 Task: Look for space in Yaritagua, Venezuela from 12th July, 2023 to 16th July, 2023 for 8 adults in price range Rs.10000 to Rs.16000. Place can be private room with 8 bedrooms having 8 beds and 8 bathrooms. Property type can be house, flat, guest house. Amenities needed are: wifi, TV, free parkinig on premises, gym, breakfast. Booking option can be shelf check-in. Required host language is English.
Action: Mouse moved to (574, 140)
Screenshot: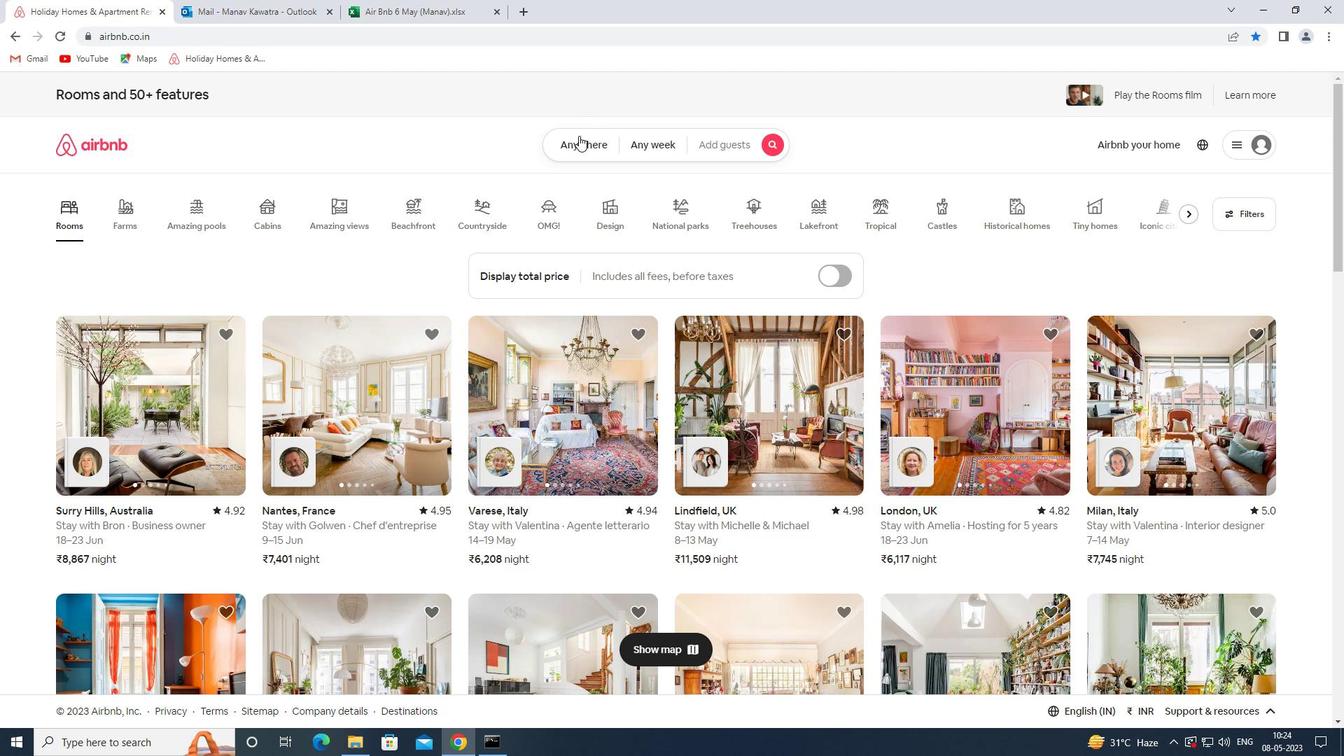 
Action: Mouse pressed left at (574, 140)
Screenshot: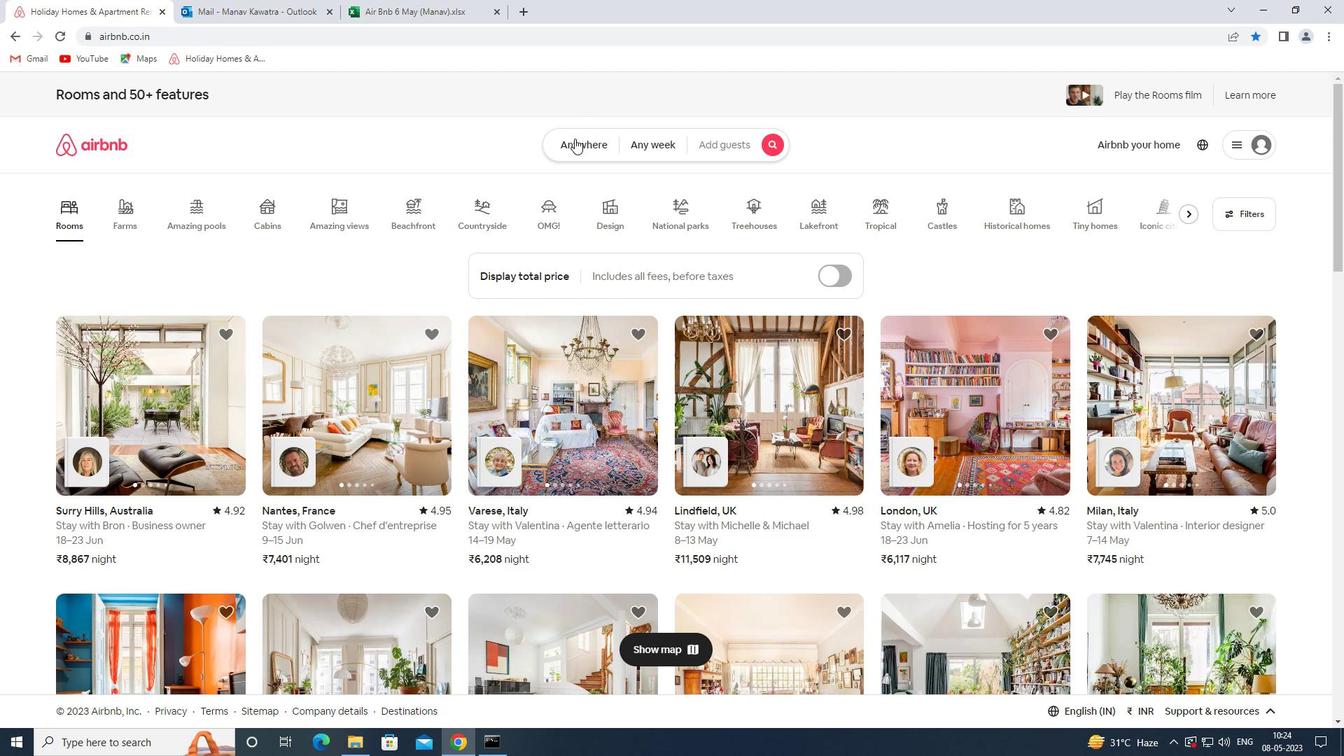
Action: Mouse moved to (502, 214)
Screenshot: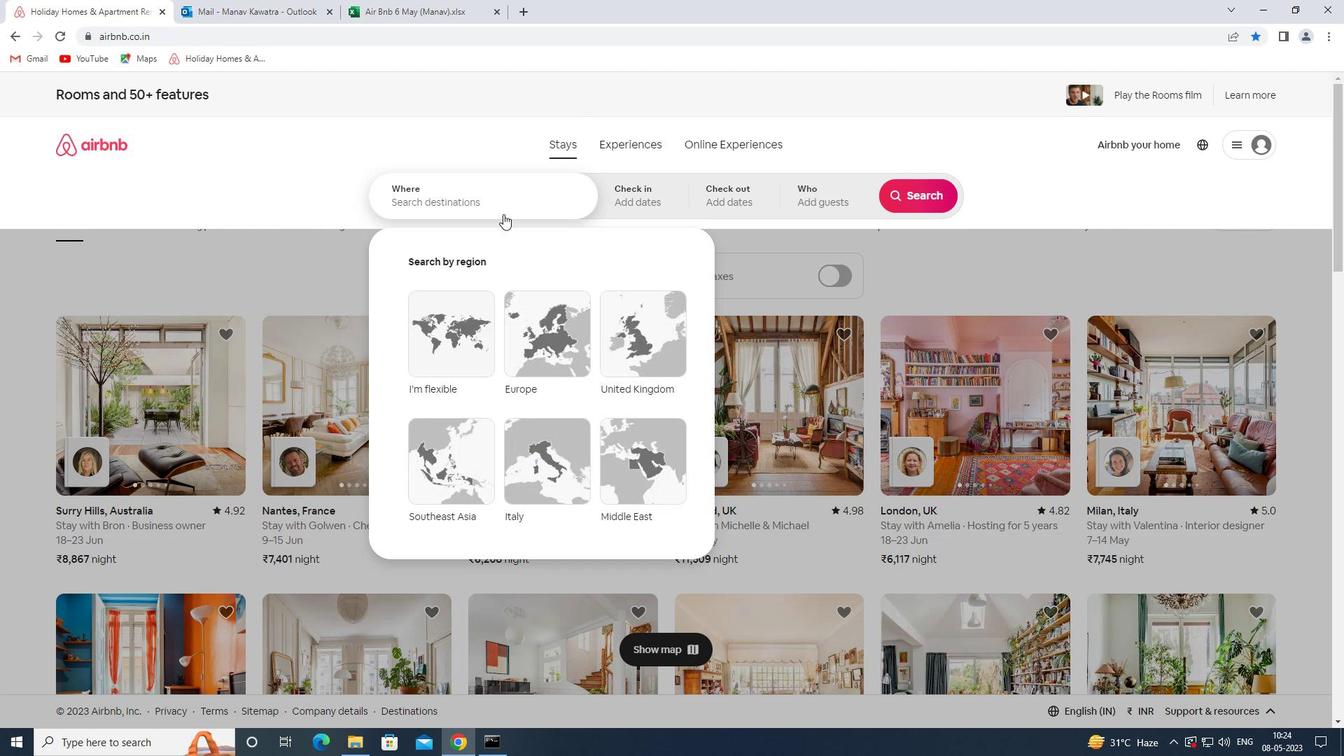 
Action: Mouse pressed left at (502, 214)
Screenshot: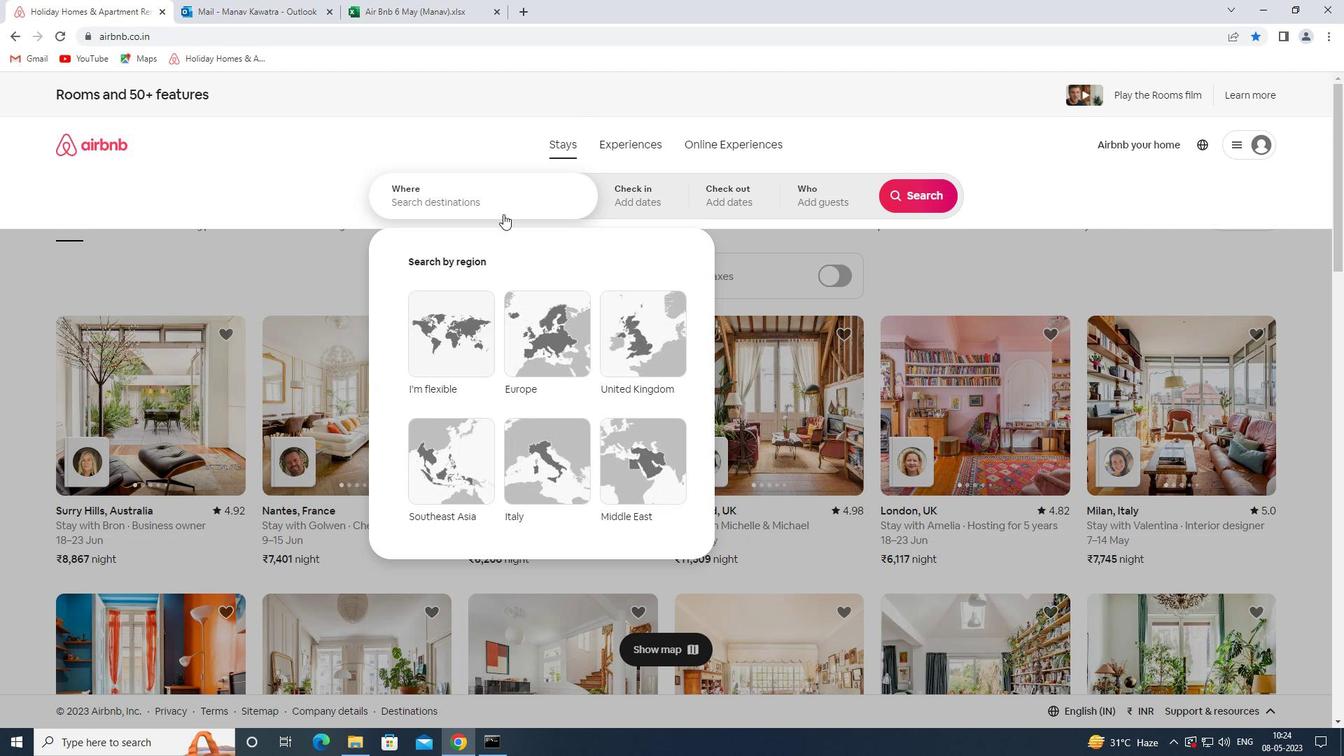 
Action: Mouse moved to (499, 200)
Screenshot: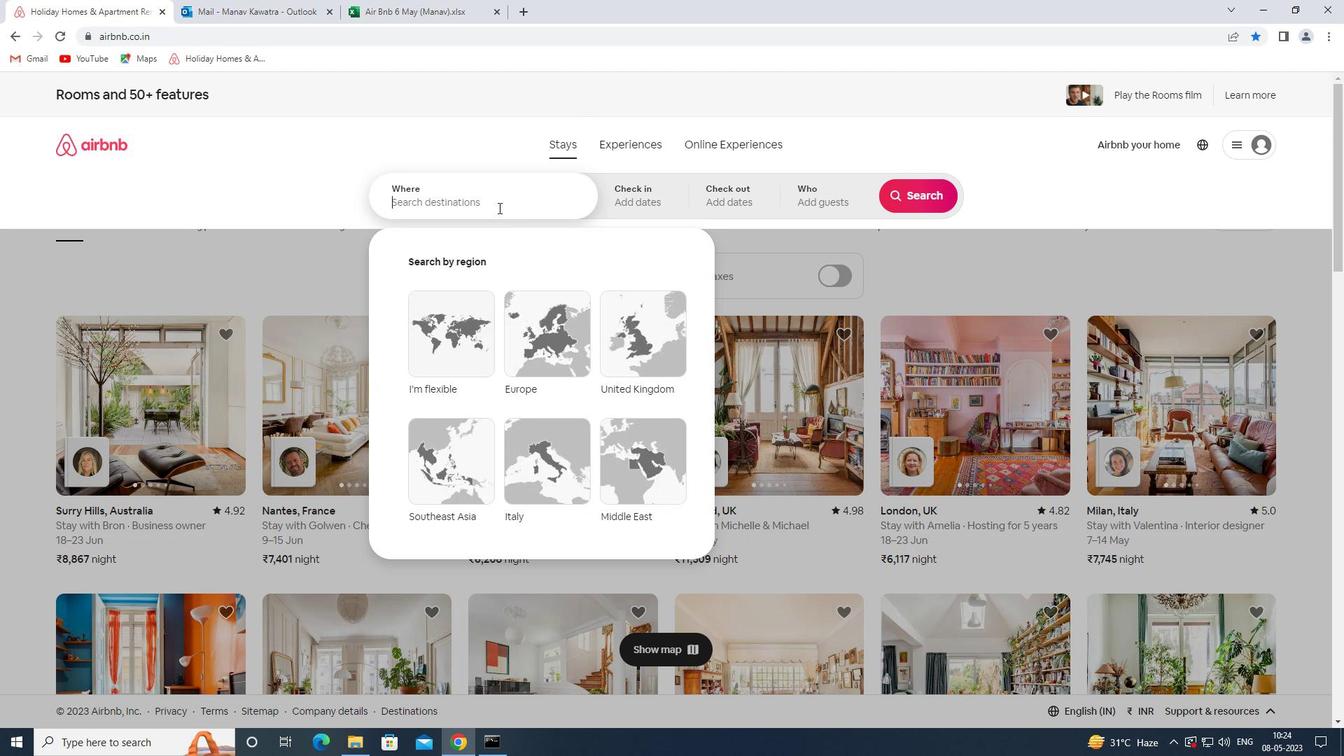 
Action: Mouse pressed left at (499, 200)
Screenshot: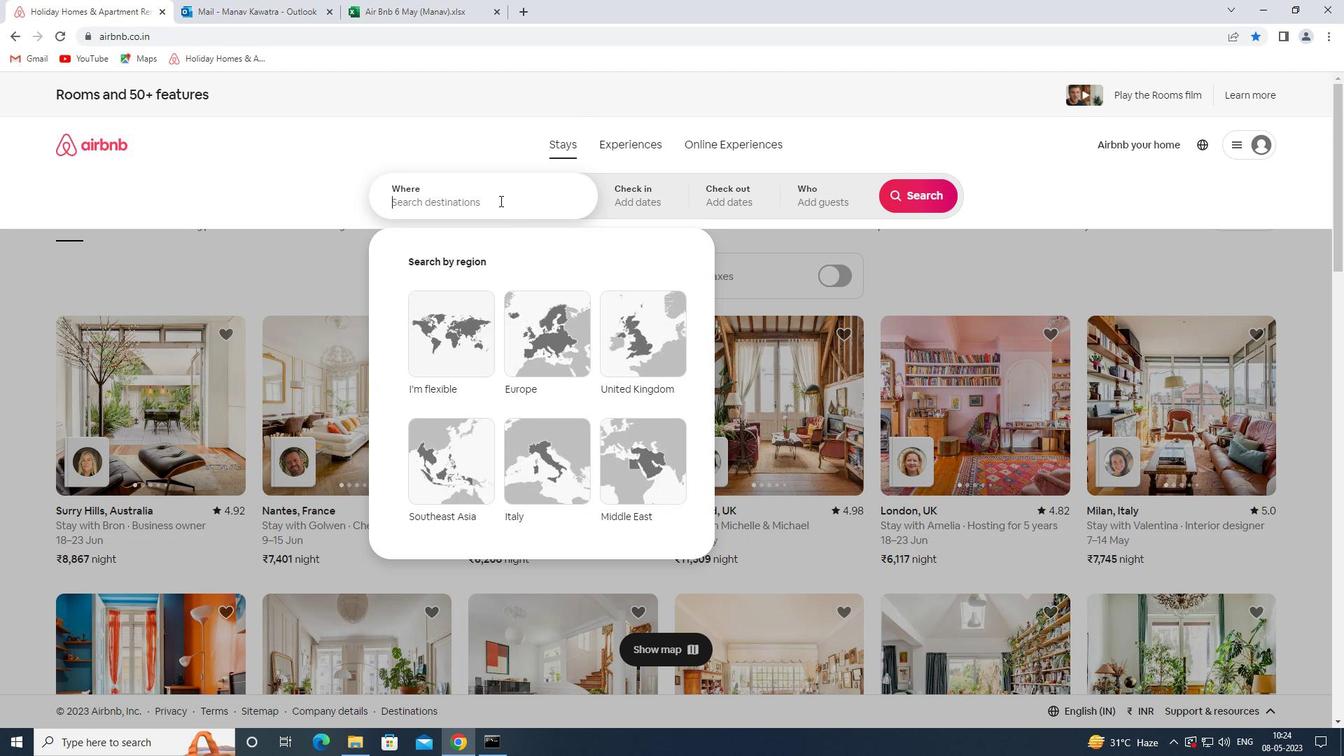 
Action: Key pressed <Key.shift_r><Key.shift_r><Key.shift_r><Key.shift_r><Key.shift_r><Key.shift_r><Key.shift_r><Key.shift_r><Key.shift_r><Key.shift_r><Key.shift_r><Key.shift_r><Key.shift_r><Key.shift_r><Key.shift_r><Key.shift_r><Key.shift_r><Key.shift_r><Key.shift_r><Key.shift_r><Key.shift_r><Key.shift_r><Key.shift_r>Yaritagua<Key.space><Key.shift><Key.shift><Key.shift><Key.shift><Key.shift><Key.shift><Key.shift><Key.shift><Key.shift><Key.shift><Key.shift>VENEZUELA<Key.space><Key.enter>
Screenshot: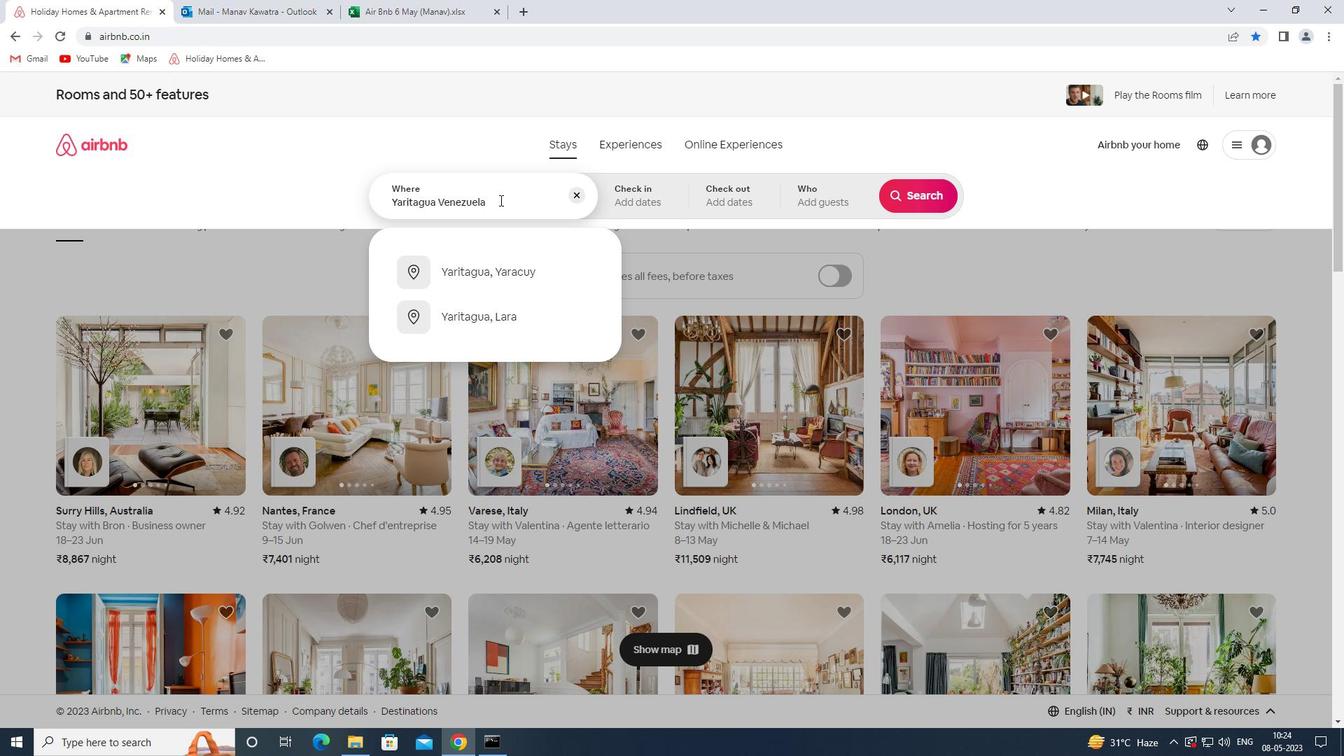 
Action: Mouse moved to (910, 305)
Screenshot: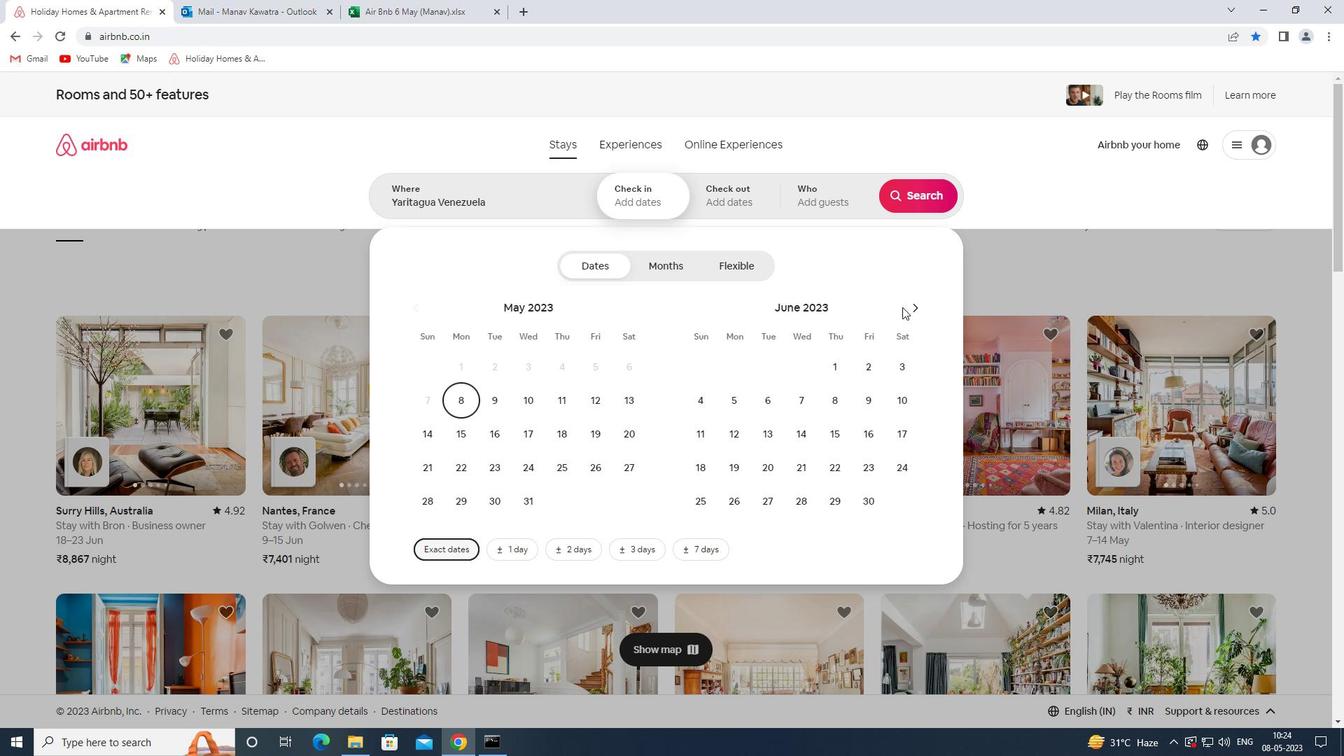 
Action: Mouse pressed left at (910, 305)
Screenshot: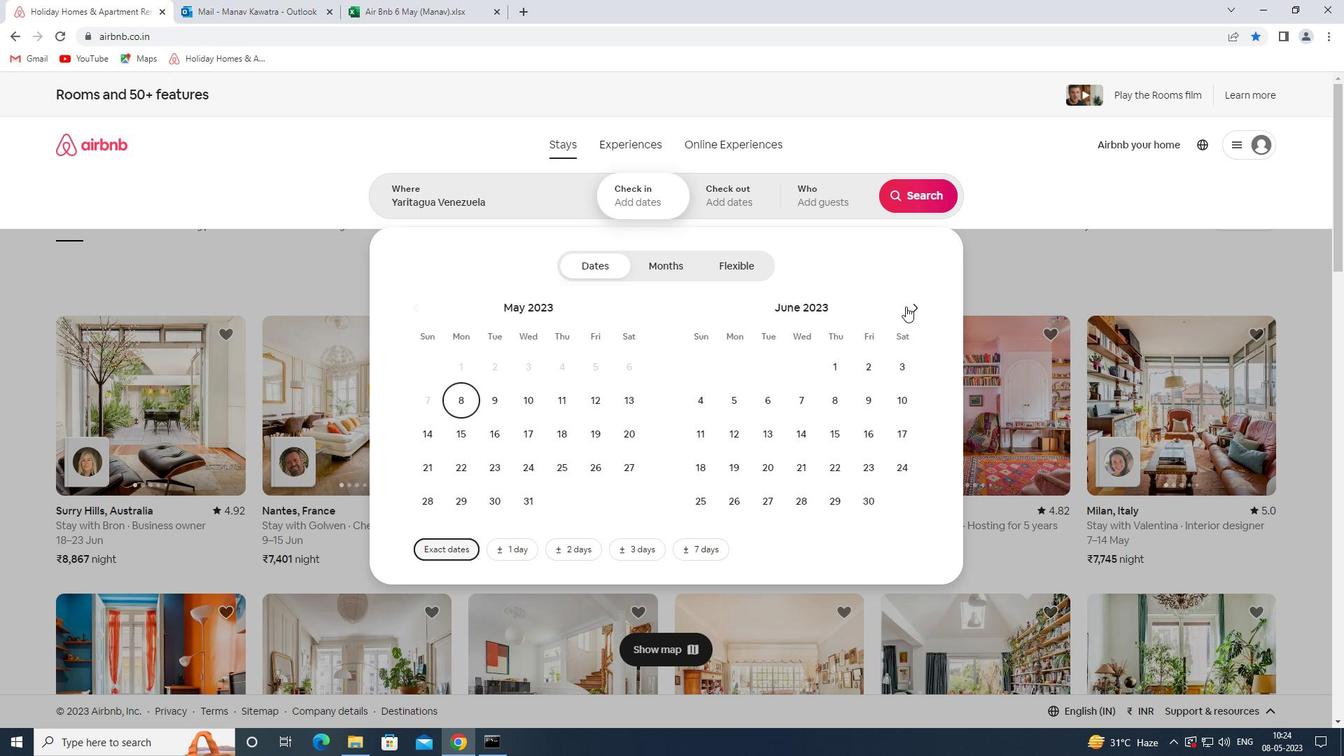 
Action: Mouse moved to (800, 441)
Screenshot: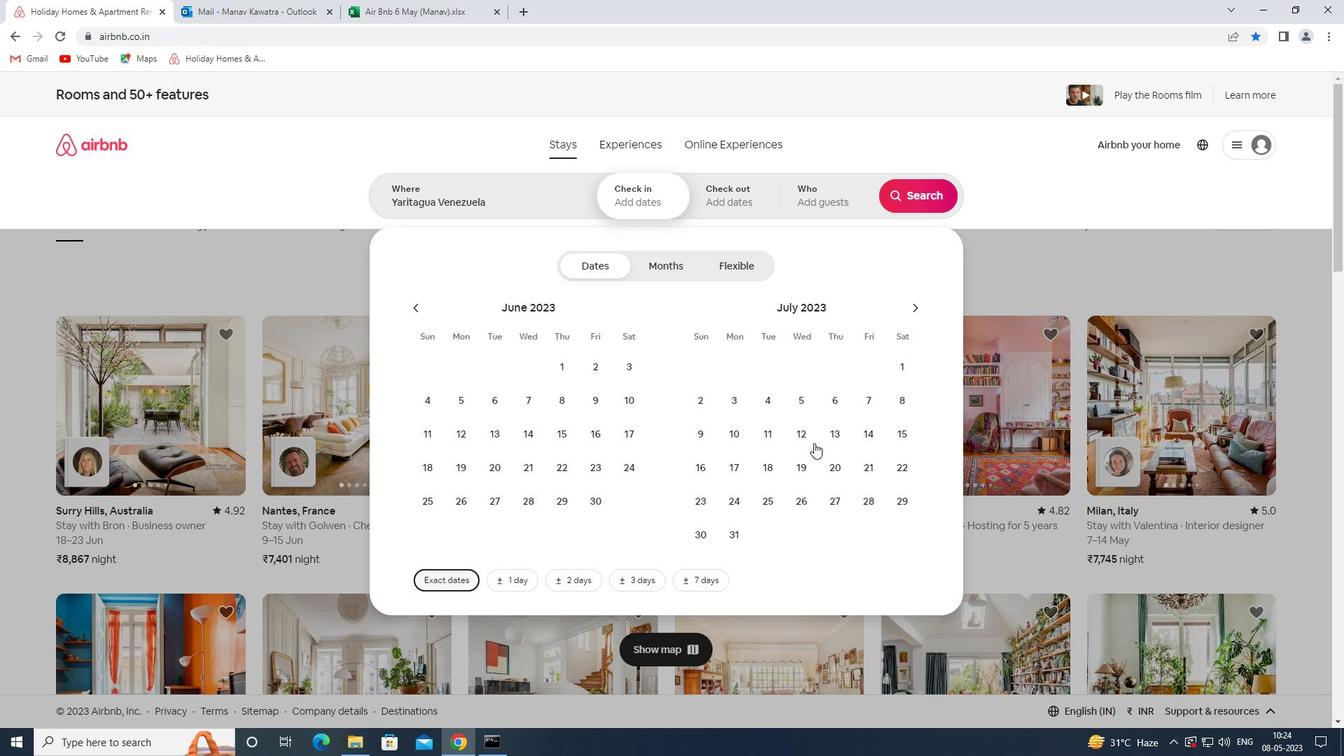 
Action: Mouse pressed left at (800, 441)
Screenshot: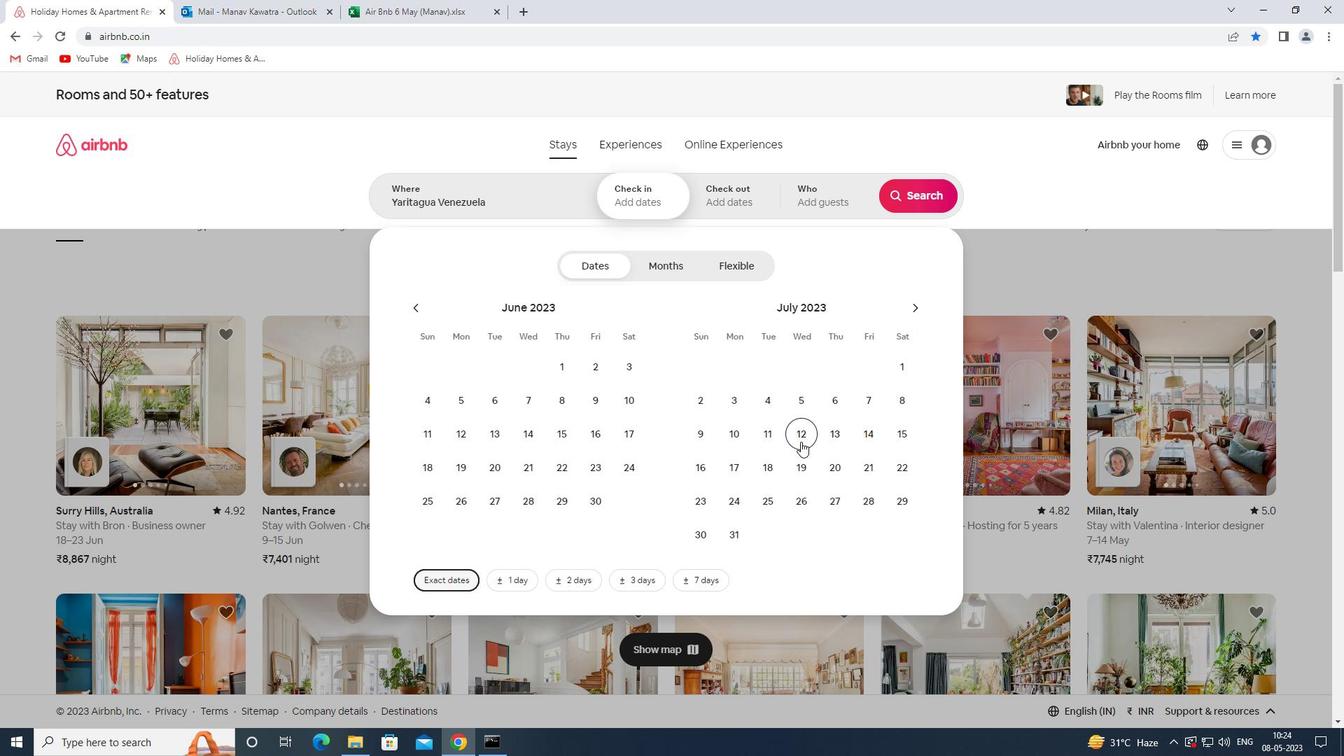 
Action: Mouse moved to (702, 471)
Screenshot: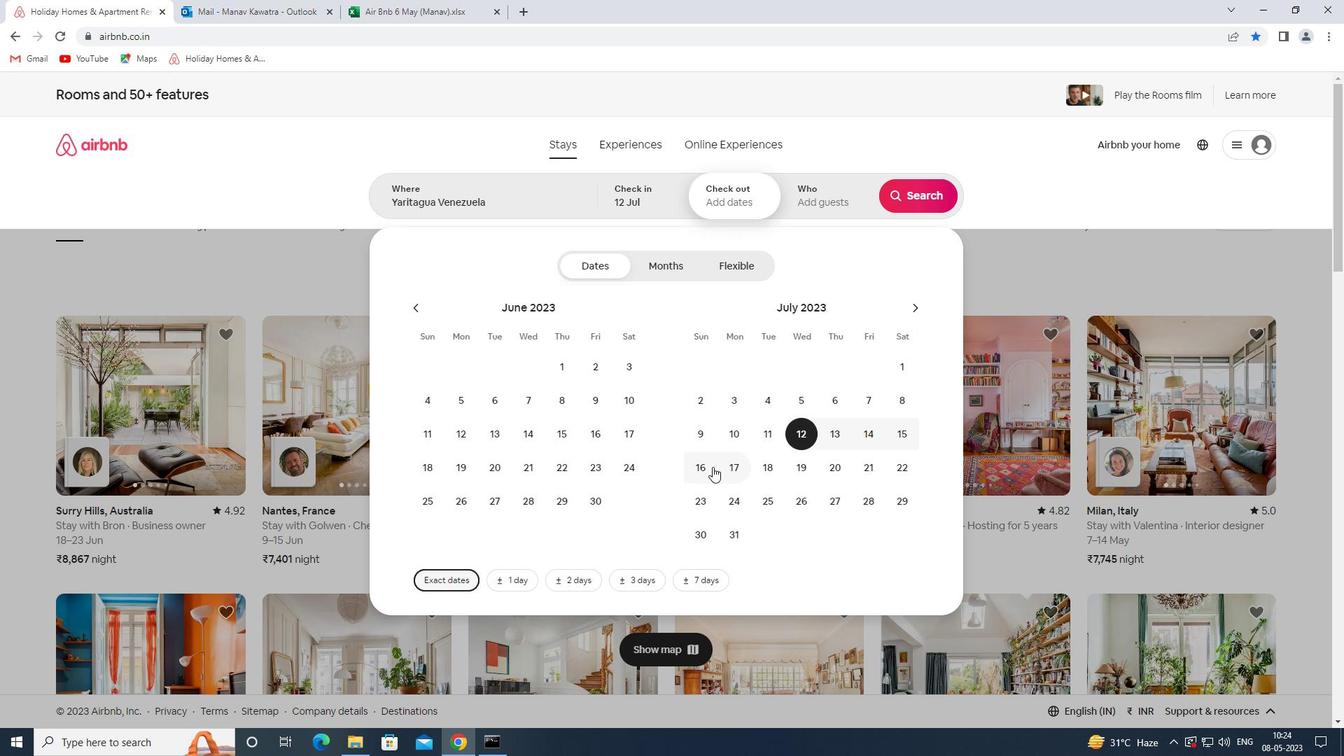 
Action: Mouse pressed left at (702, 471)
Screenshot: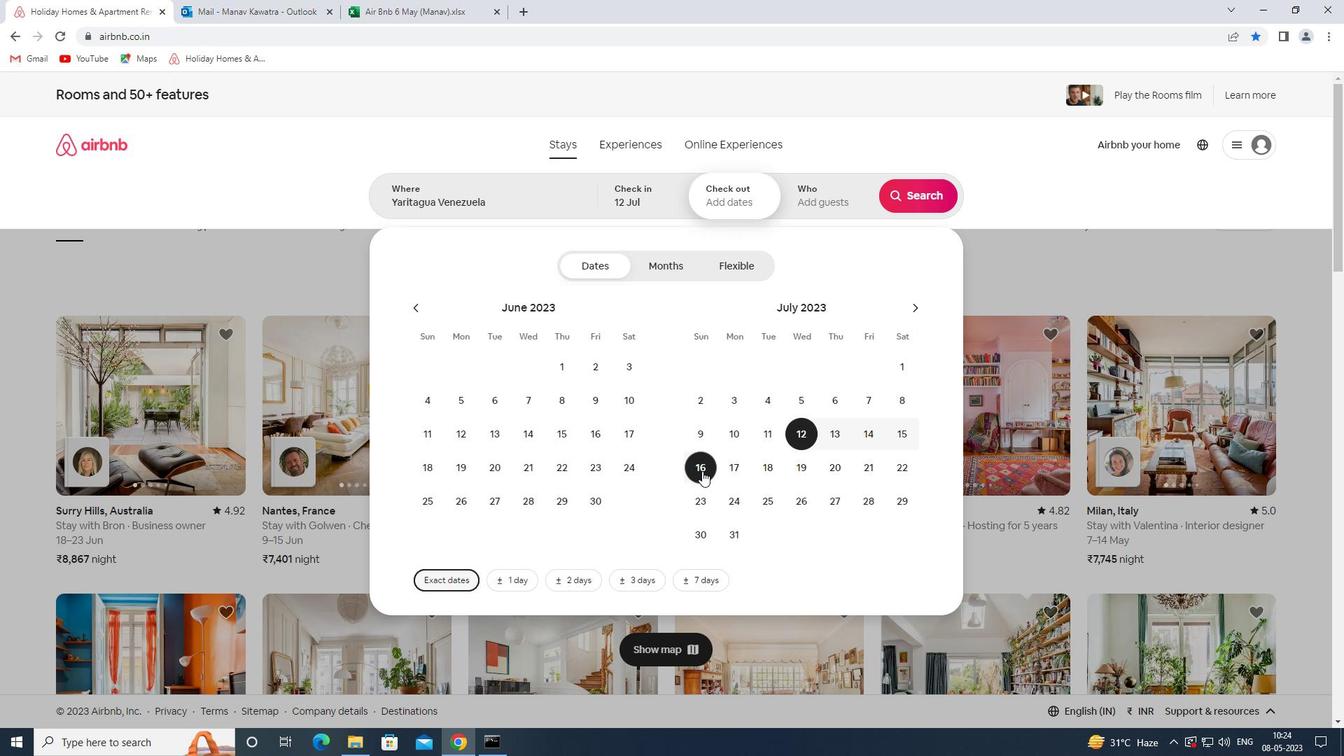 
Action: Mouse moved to (837, 195)
Screenshot: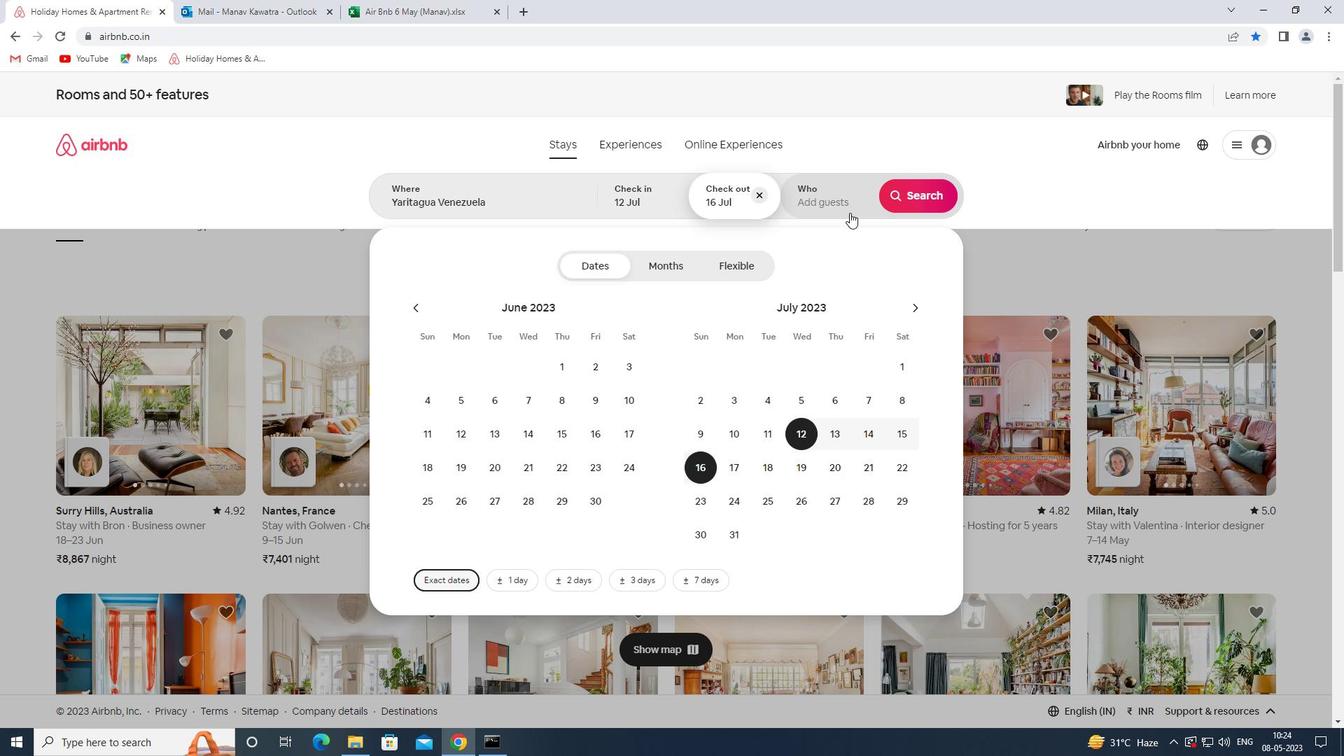 
Action: Mouse pressed left at (837, 195)
Screenshot: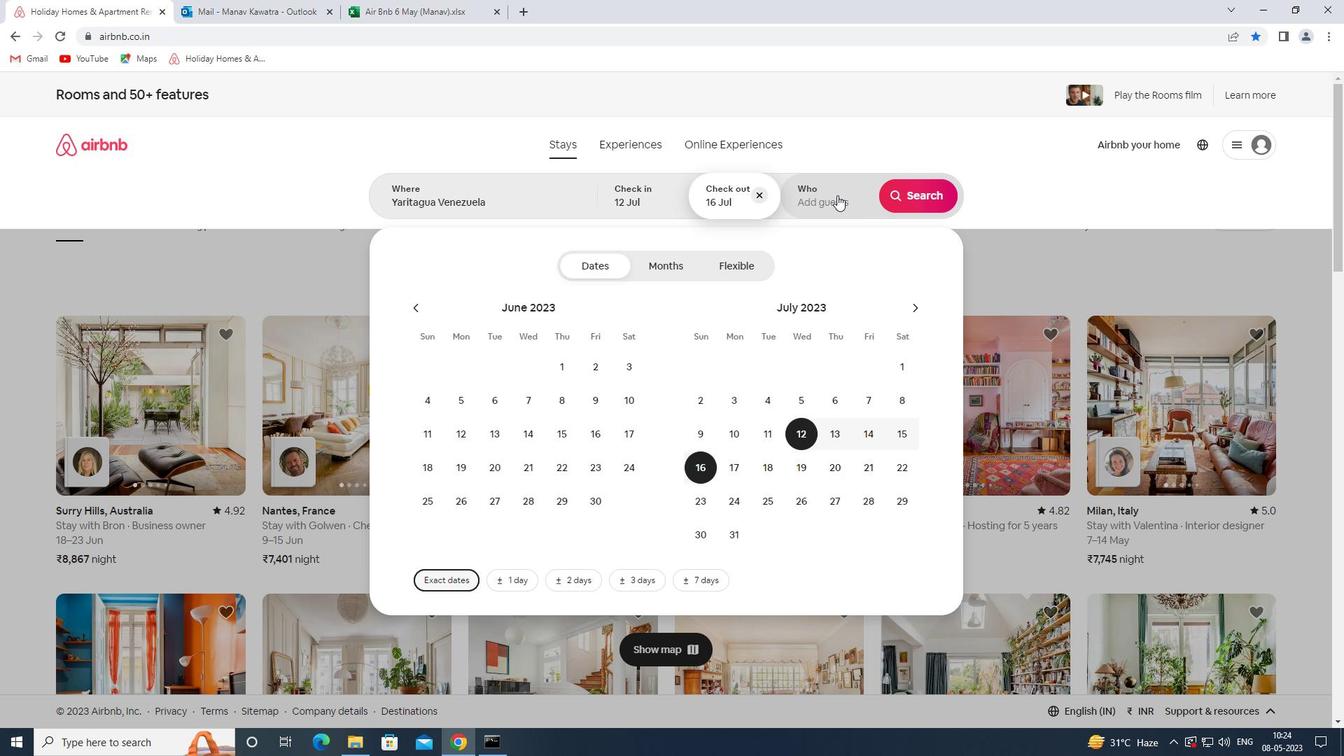 
Action: Mouse moved to (918, 273)
Screenshot: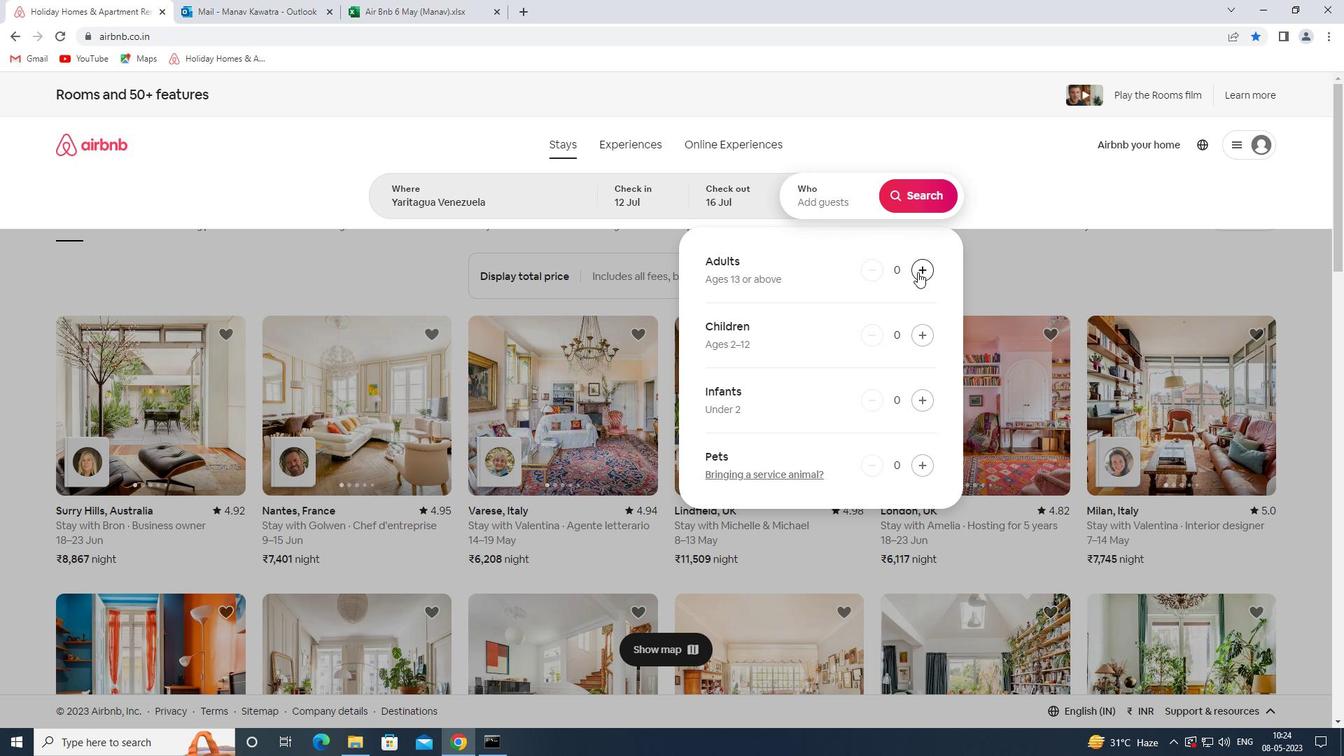 
Action: Mouse pressed left at (918, 273)
Screenshot: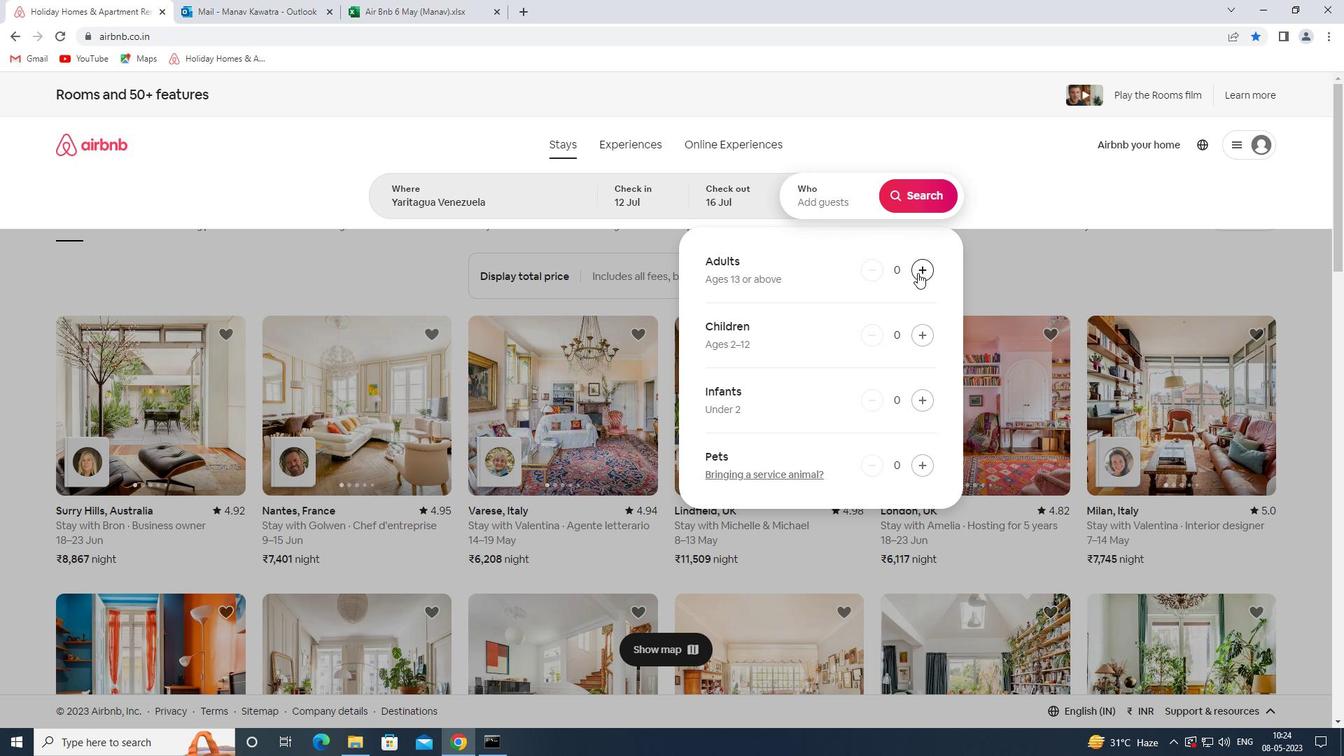
Action: Mouse pressed left at (918, 273)
Screenshot: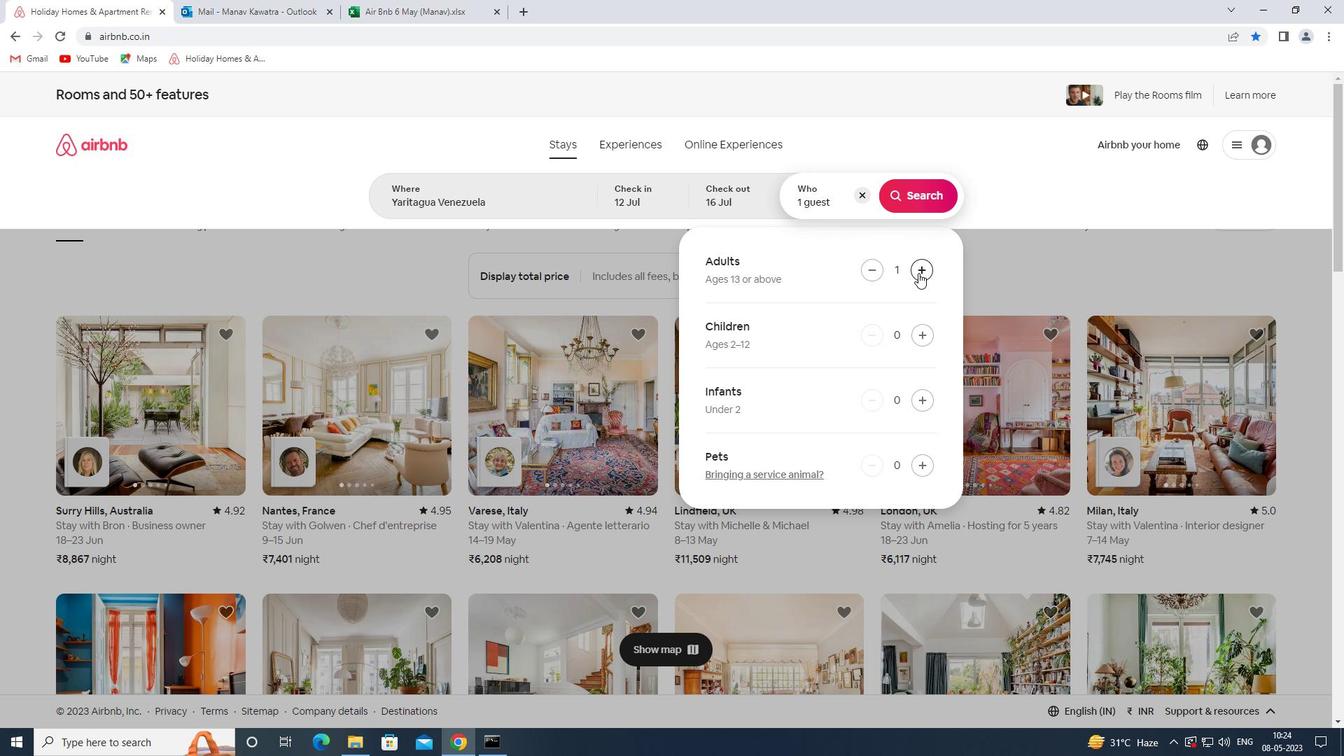 
Action: Mouse pressed left at (918, 273)
Screenshot: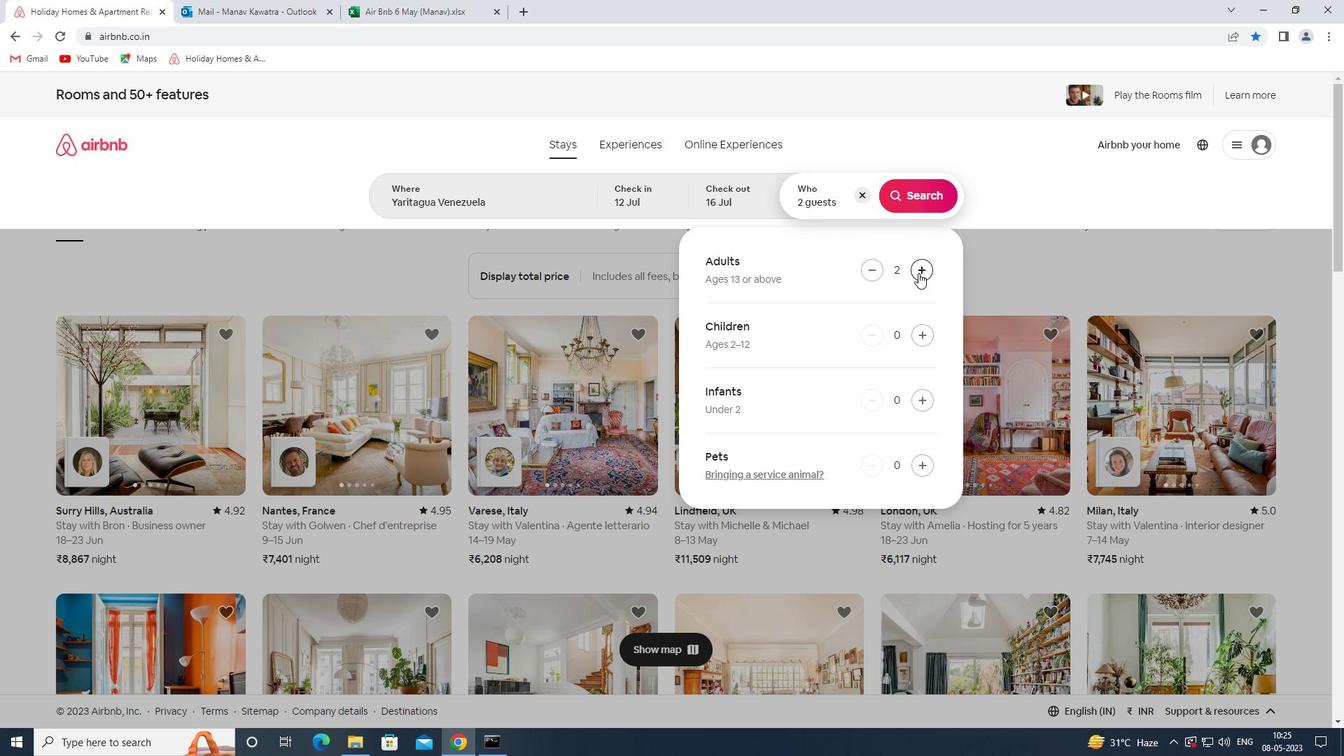 
Action: Mouse pressed left at (918, 273)
Screenshot: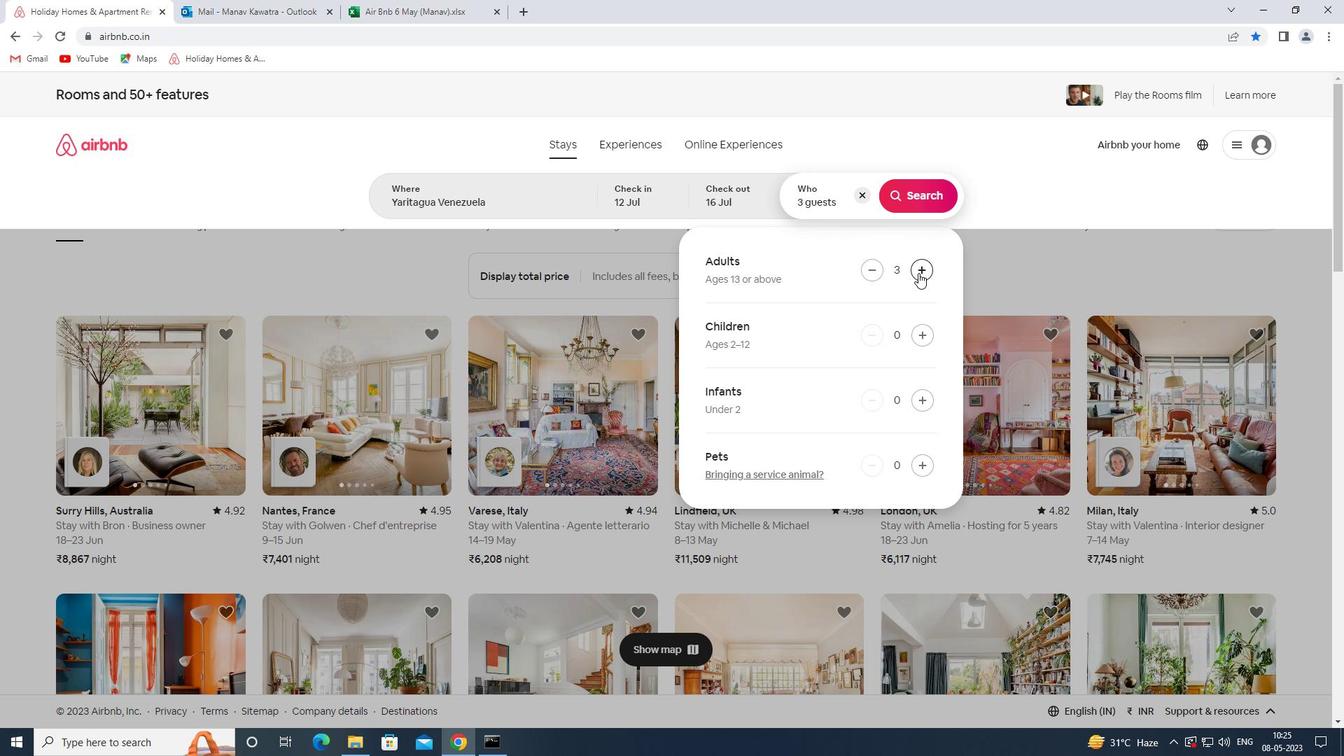 
Action: Mouse pressed left at (918, 273)
Screenshot: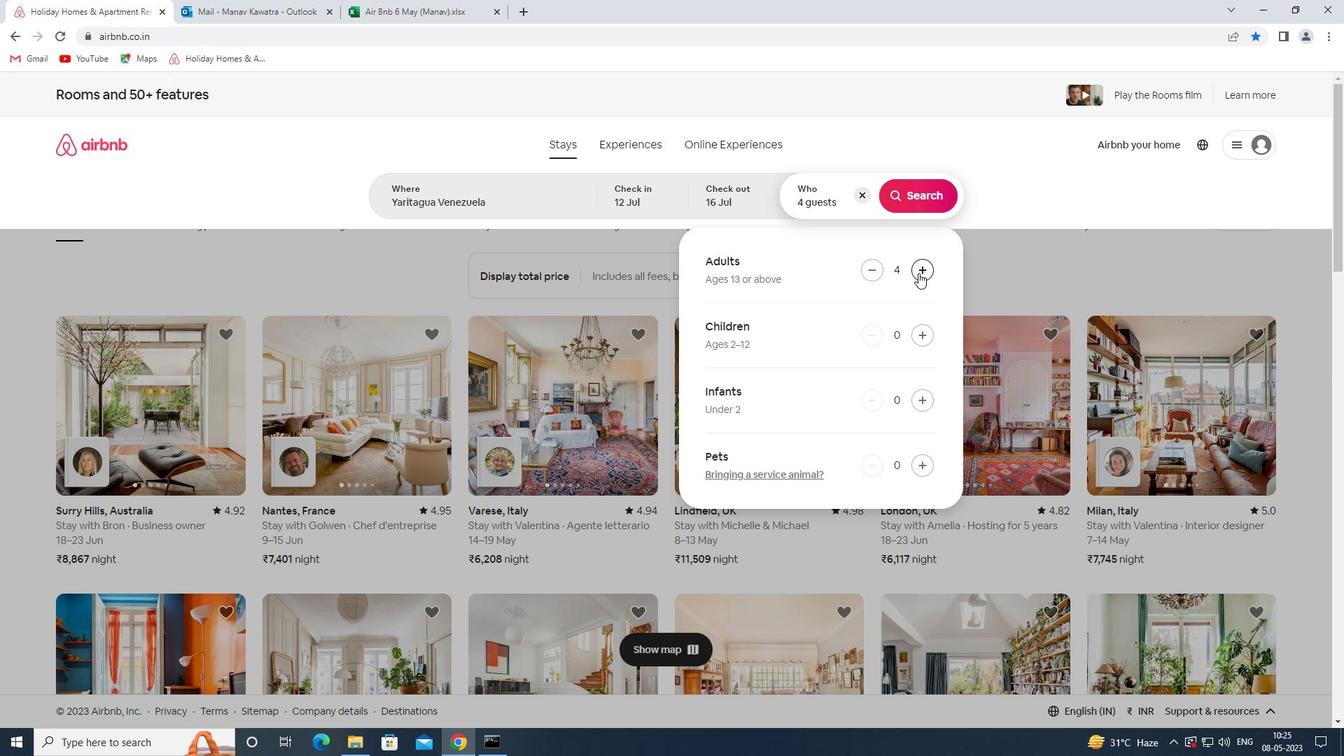 
Action: Mouse pressed left at (918, 273)
Screenshot: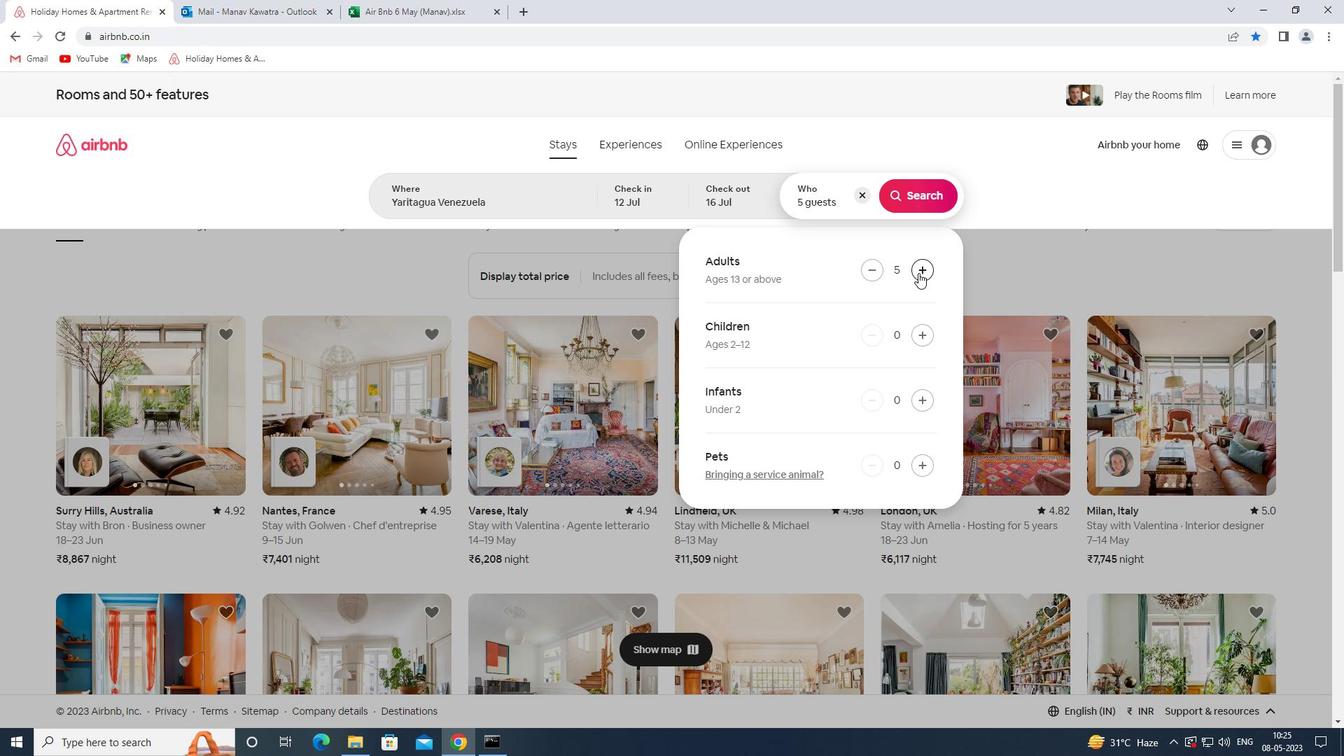 
Action: Mouse pressed left at (918, 273)
Screenshot: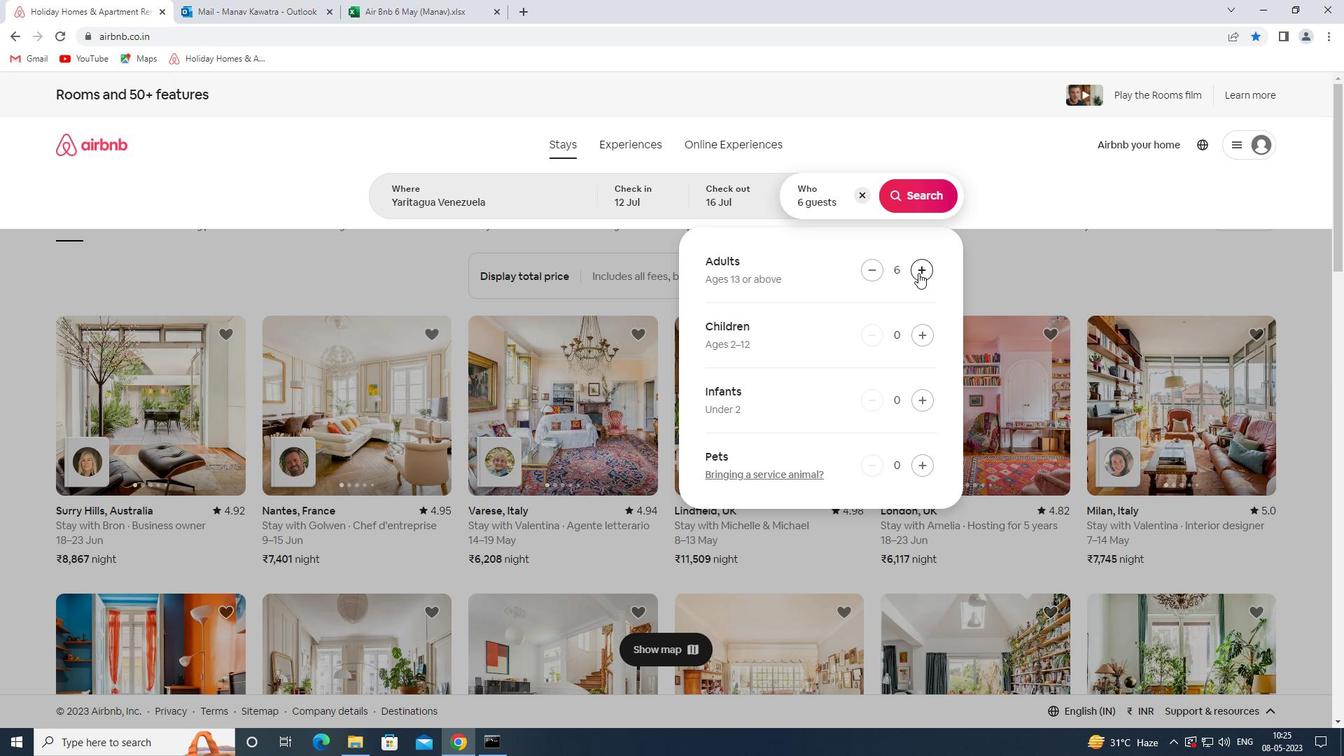 
Action: Mouse pressed left at (918, 273)
Screenshot: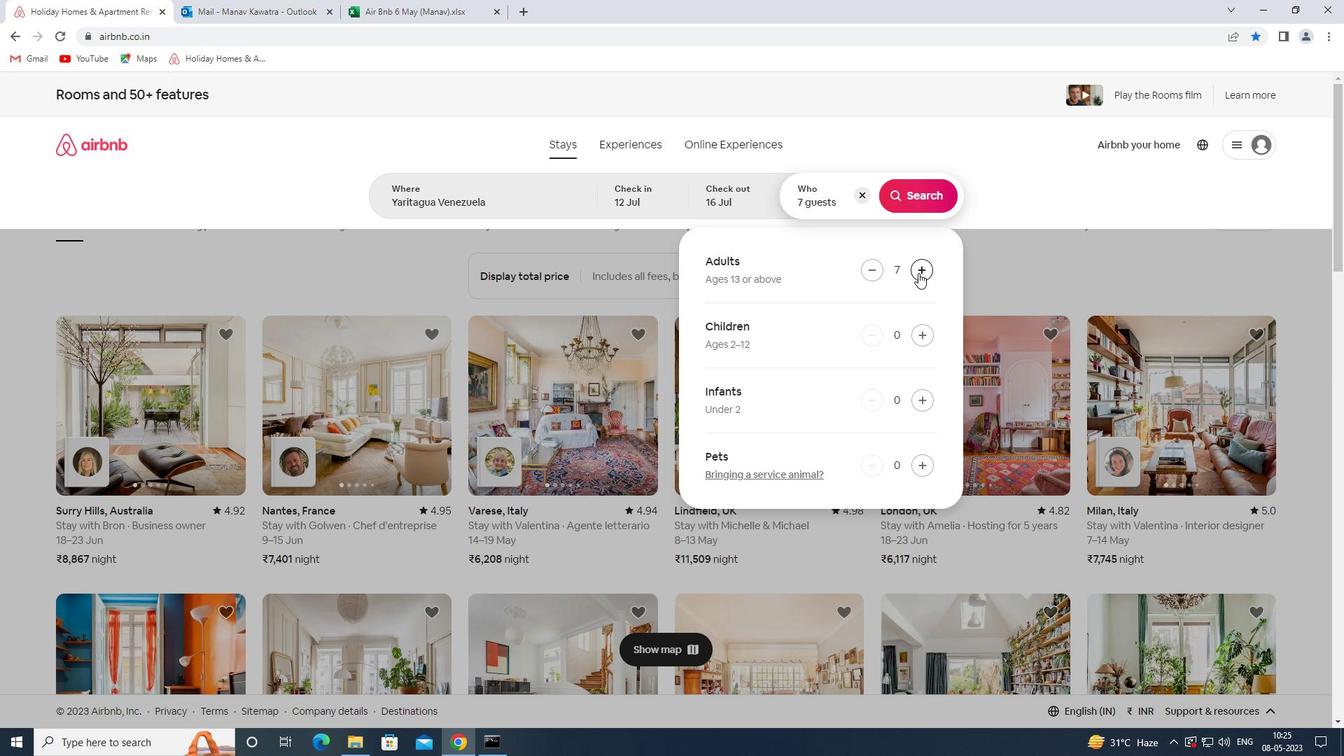 
Action: Mouse moved to (917, 205)
Screenshot: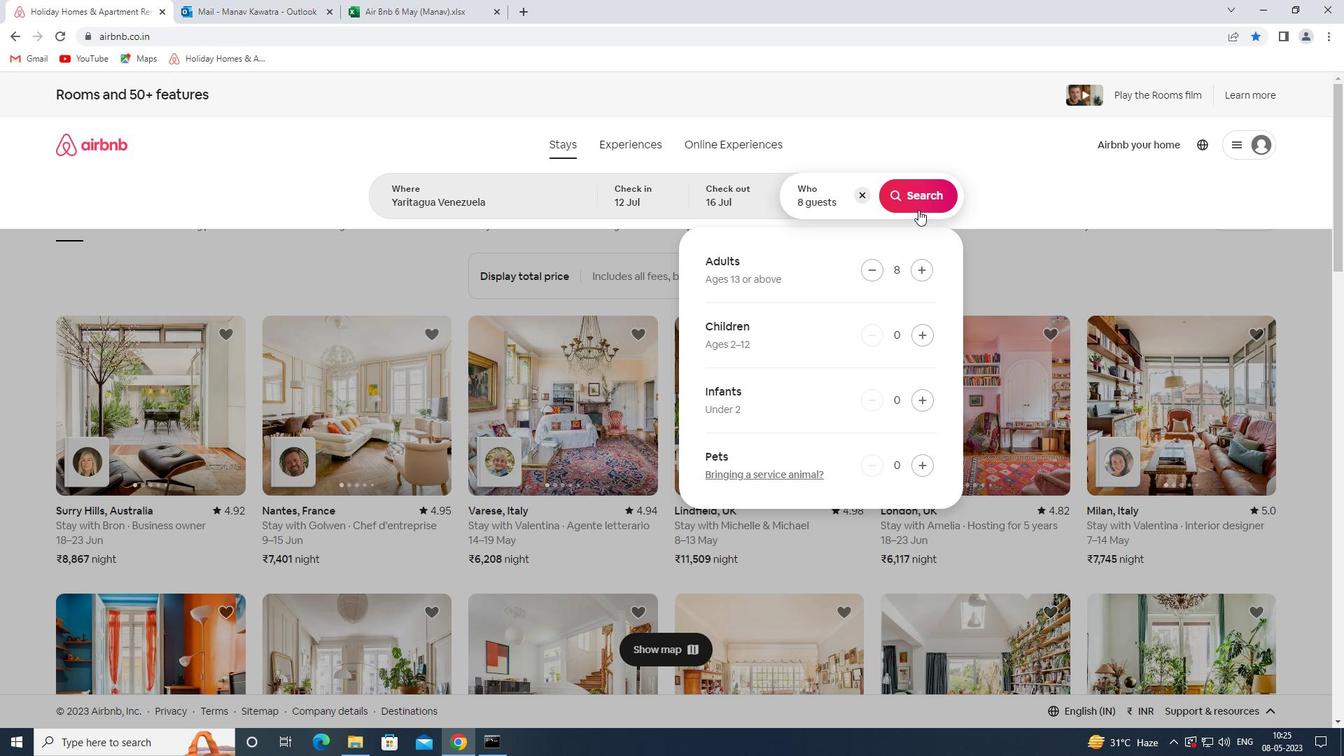
Action: Mouse pressed left at (917, 205)
Screenshot: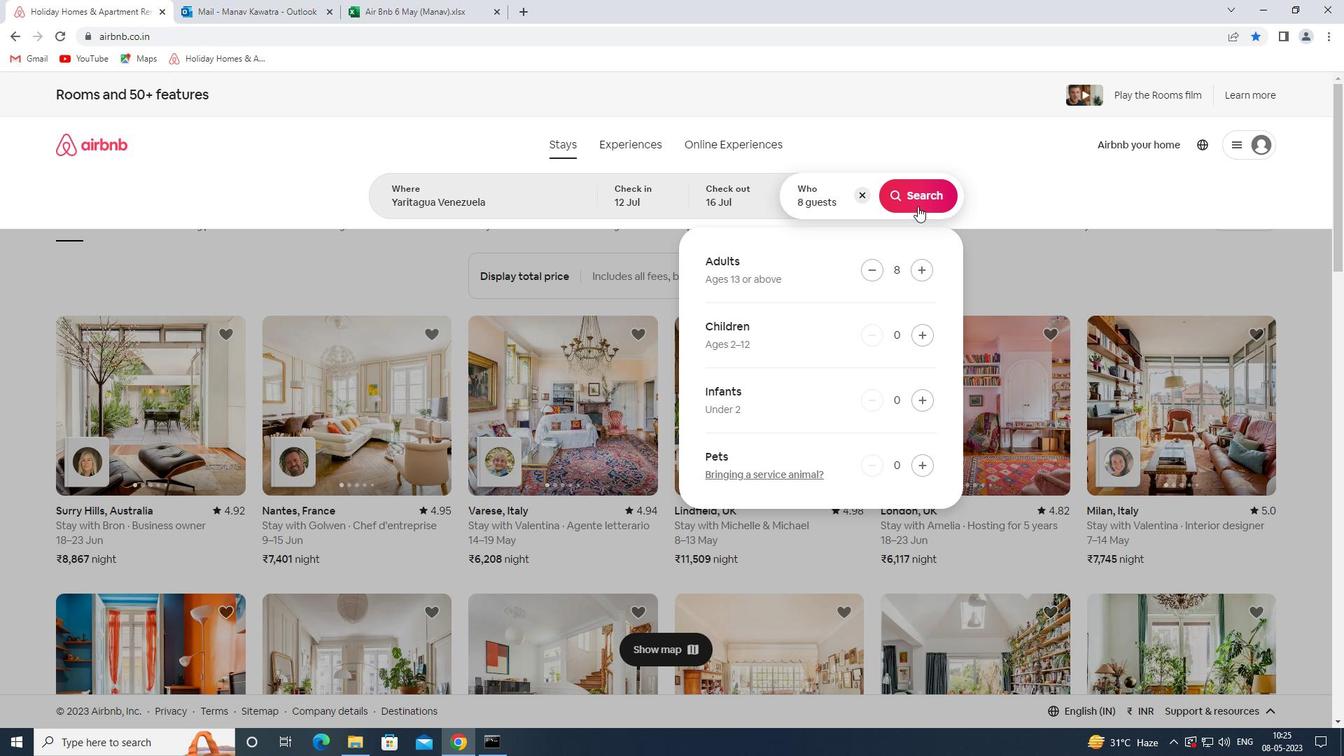 
Action: Mouse moved to (1289, 163)
Screenshot: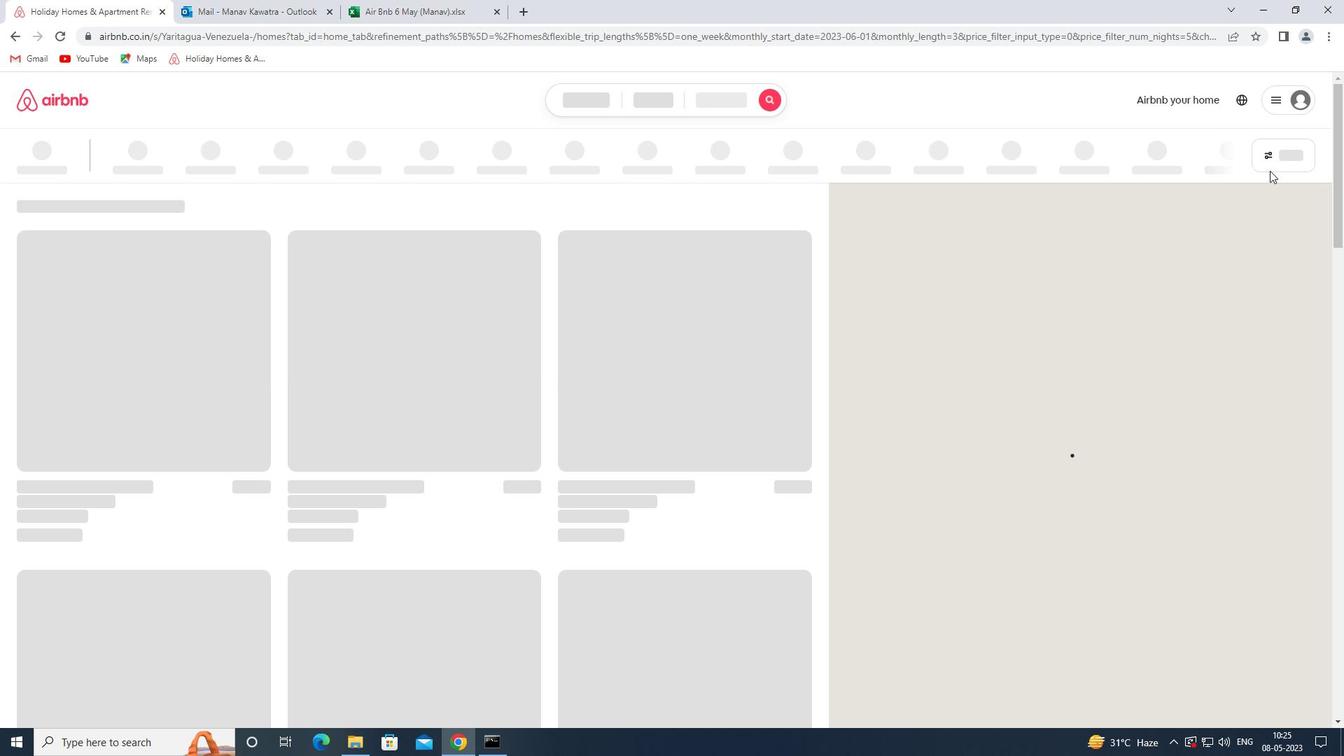 
Action: Mouse pressed left at (1289, 163)
Screenshot: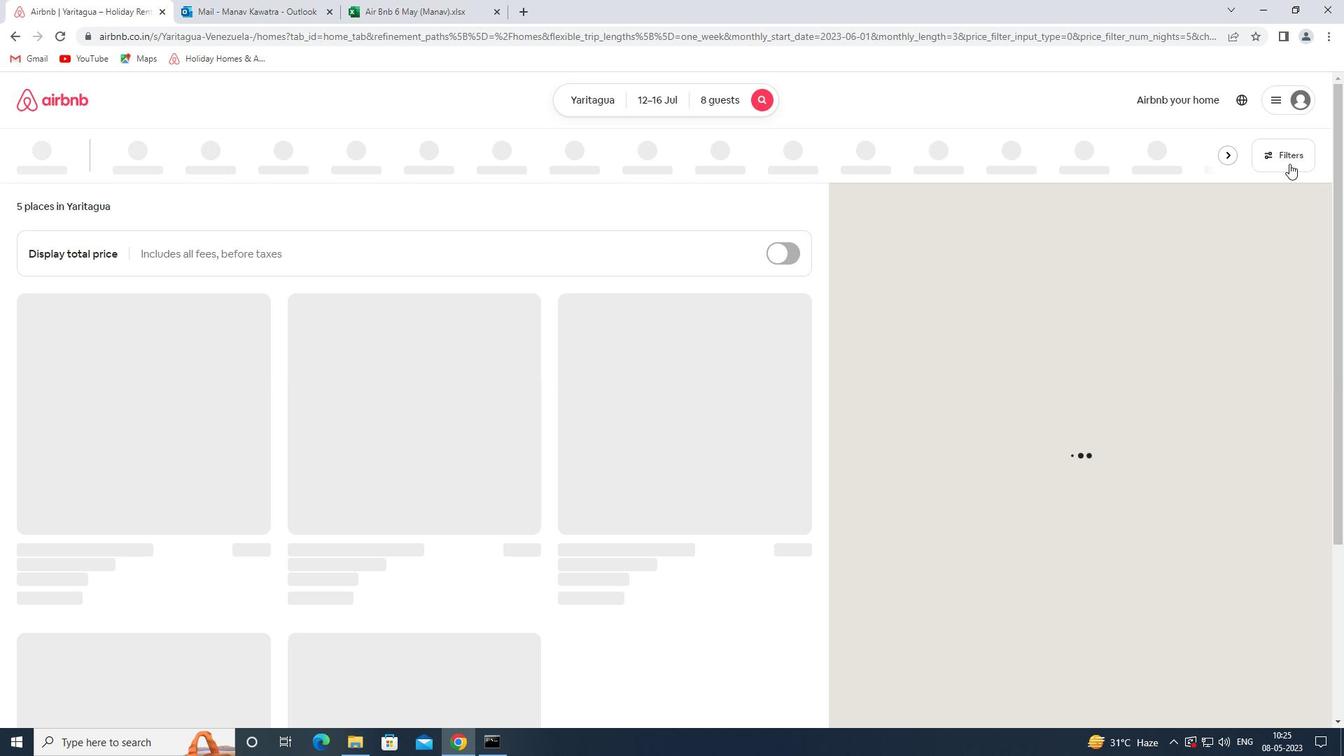 
Action: Mouse moved to (506, 492)
Screenshot: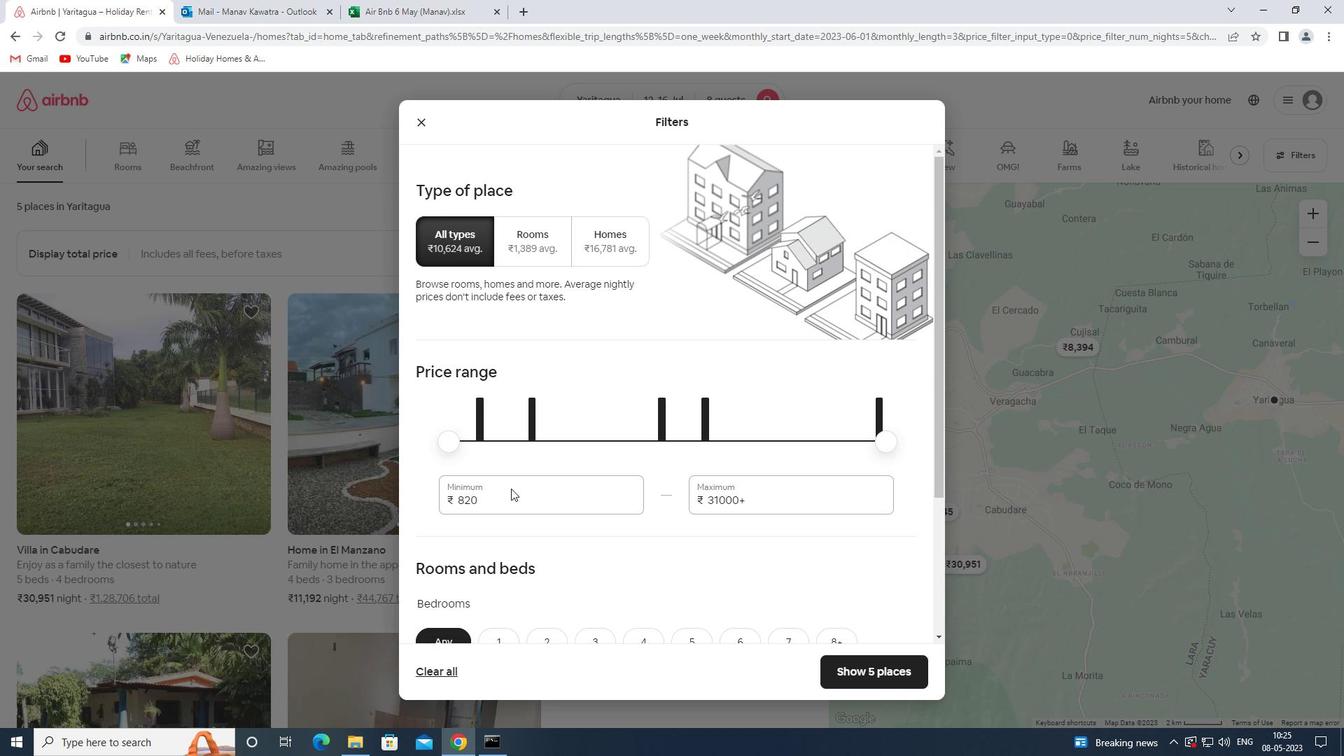 
Action: Mouse pressed left at (506, 492)
Screenshot: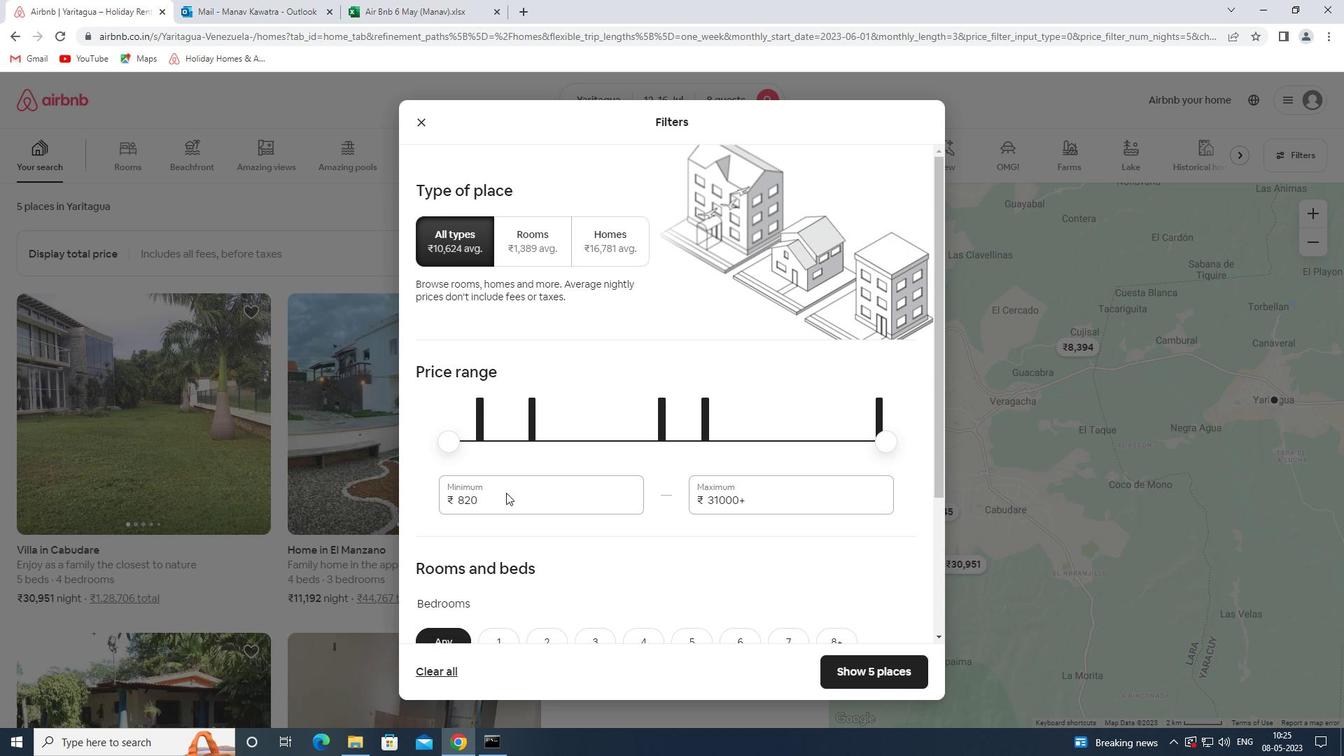 
Action: Mouse moved to (499, 502)
Screenshot: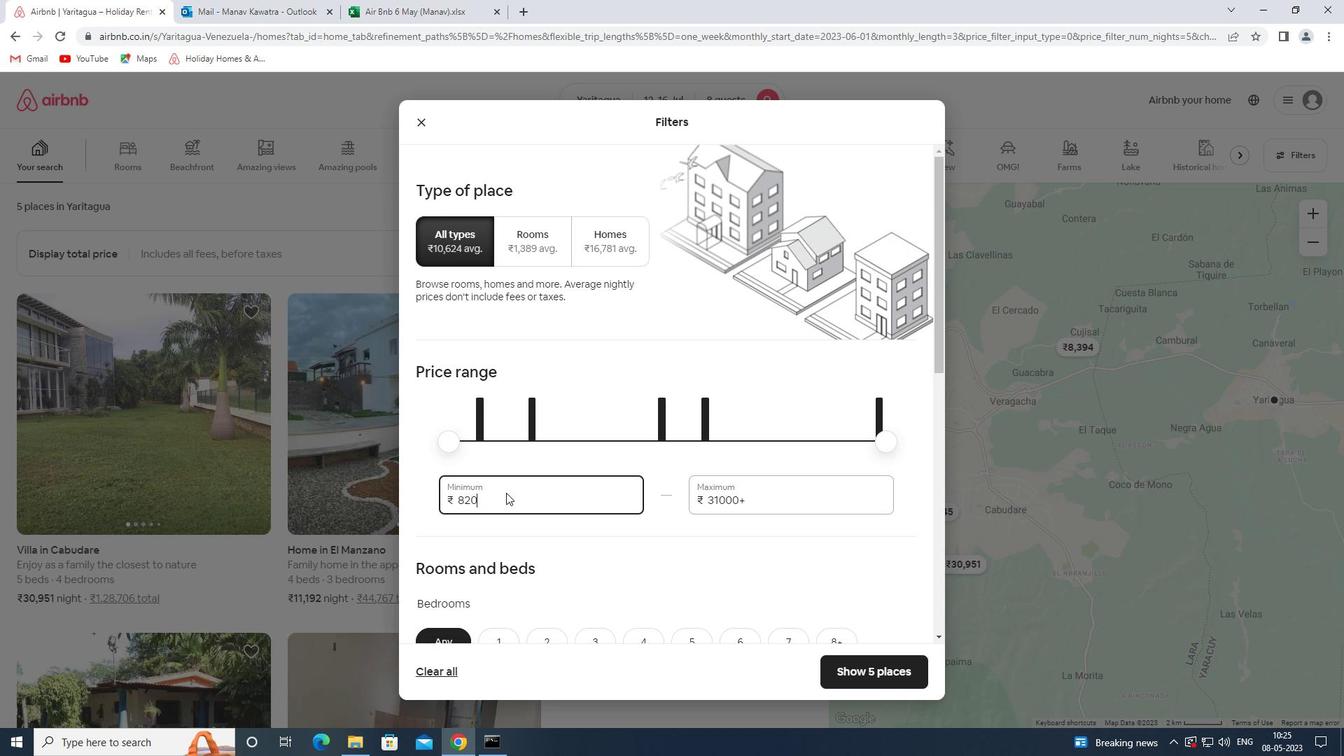 
Action: Mouse pressed left at (499, 502)
Screenshot: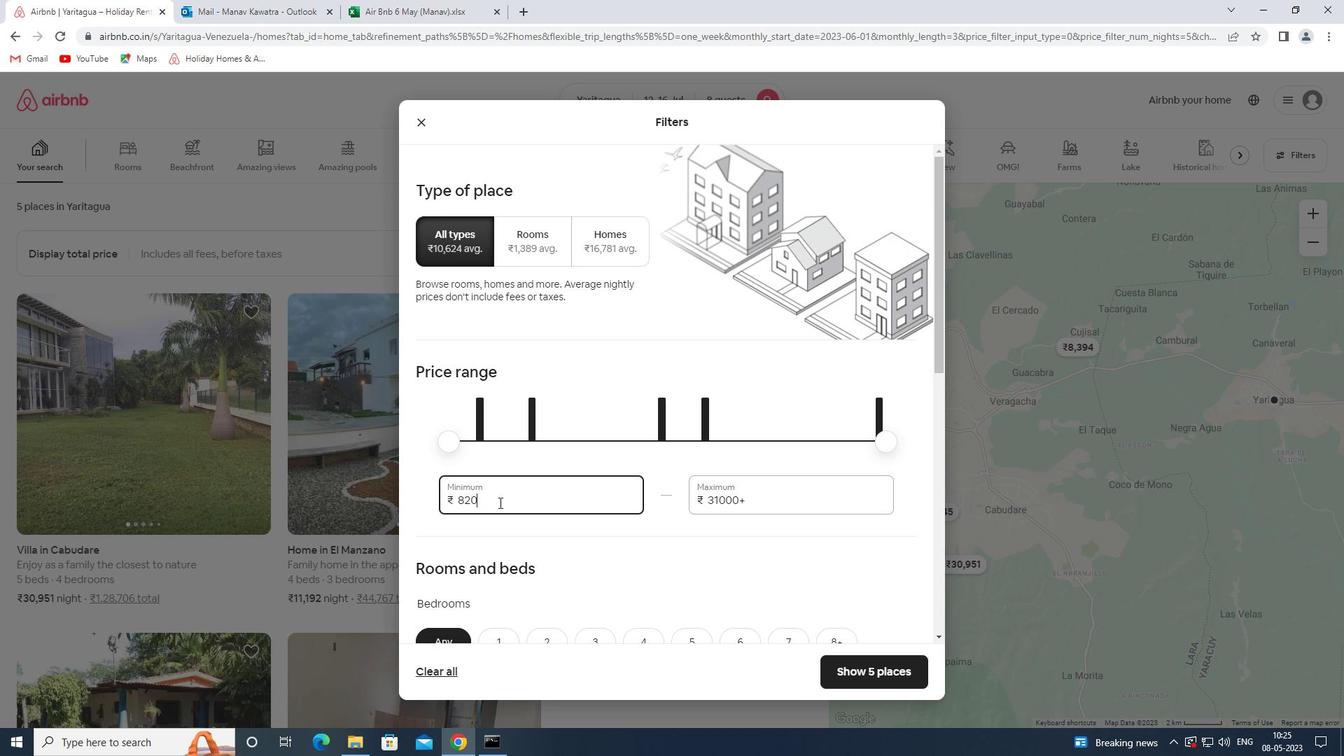 
Action: Mouse pressed left at (499, 502)
Screenshot: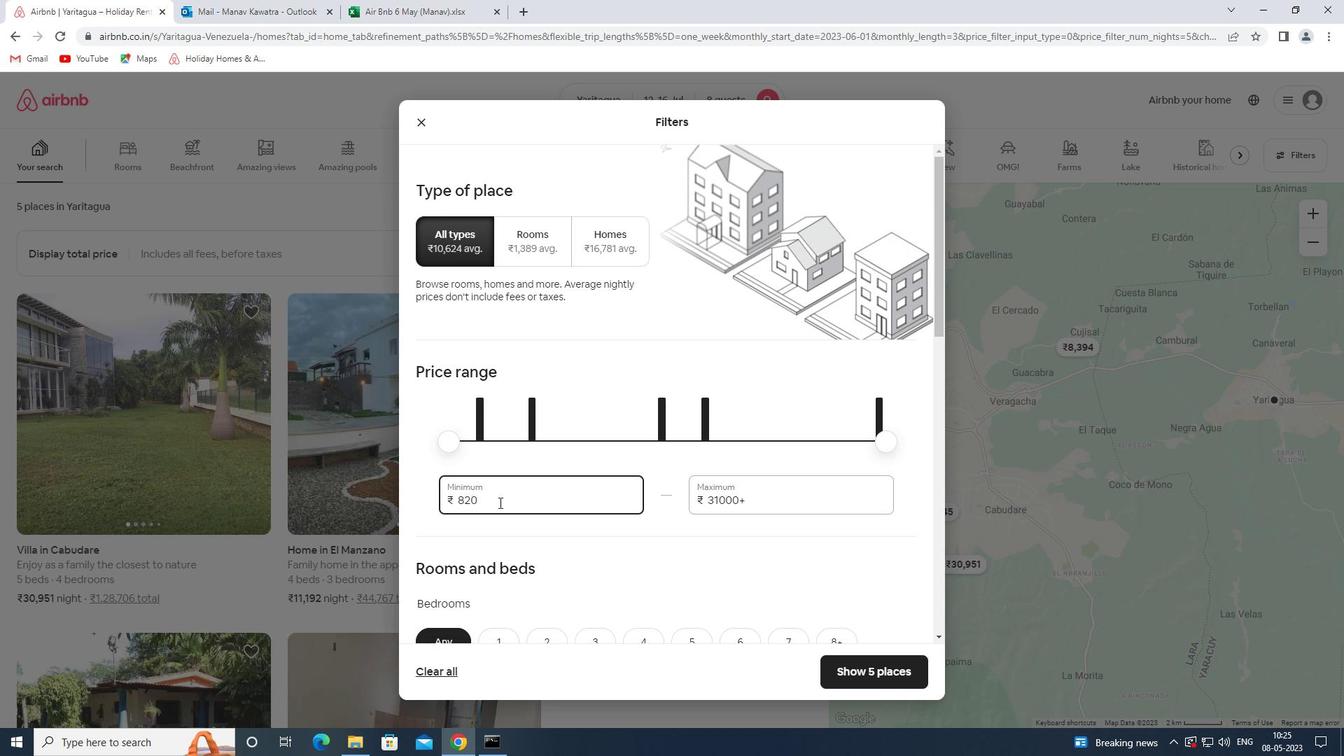 
Action: Key pressed 10000<Key.tab>16000
Screenshot: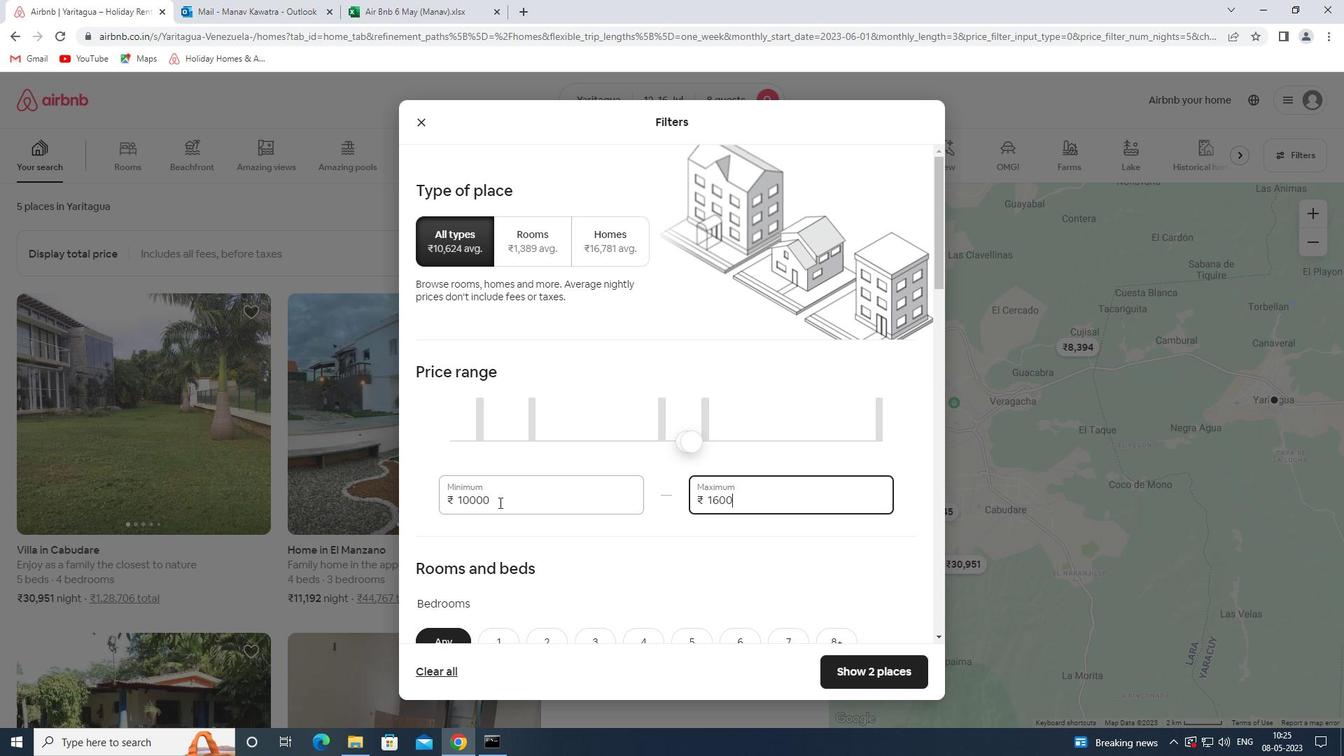 
Action: Mouse scrolled (499, 501) with delta (0, 0)
Screenshot: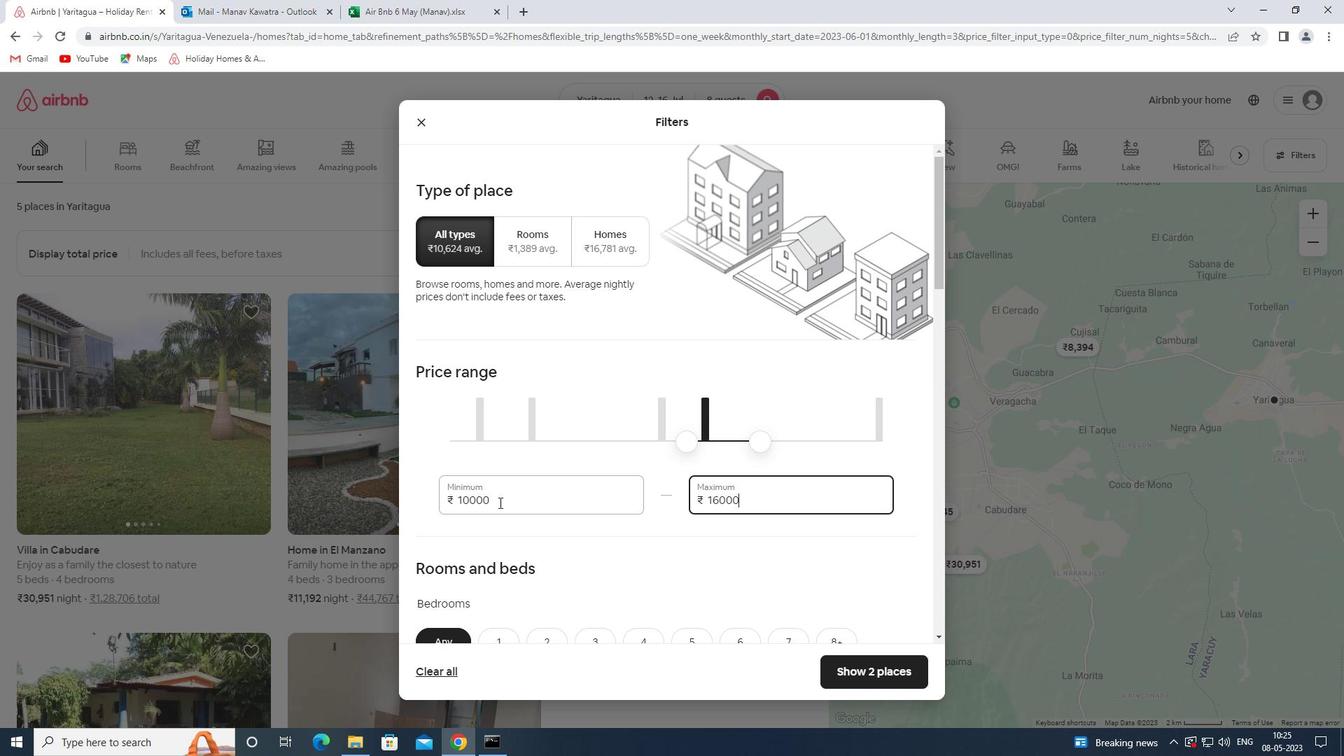 
Action: Mouse scrolled (499, 501) with delta (0, 0)
Screenshot: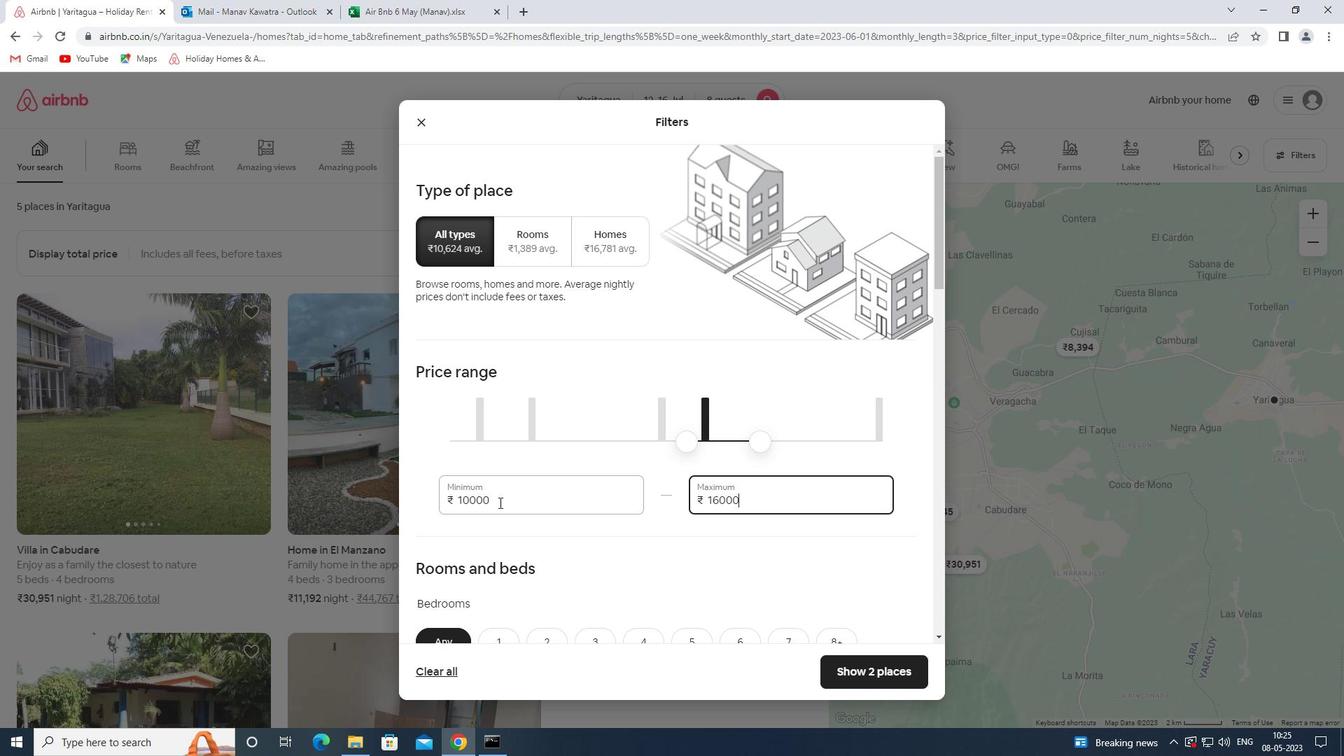 
Action: Mouse scrolled (499, 501) with delta (0, 0)
Screenshot: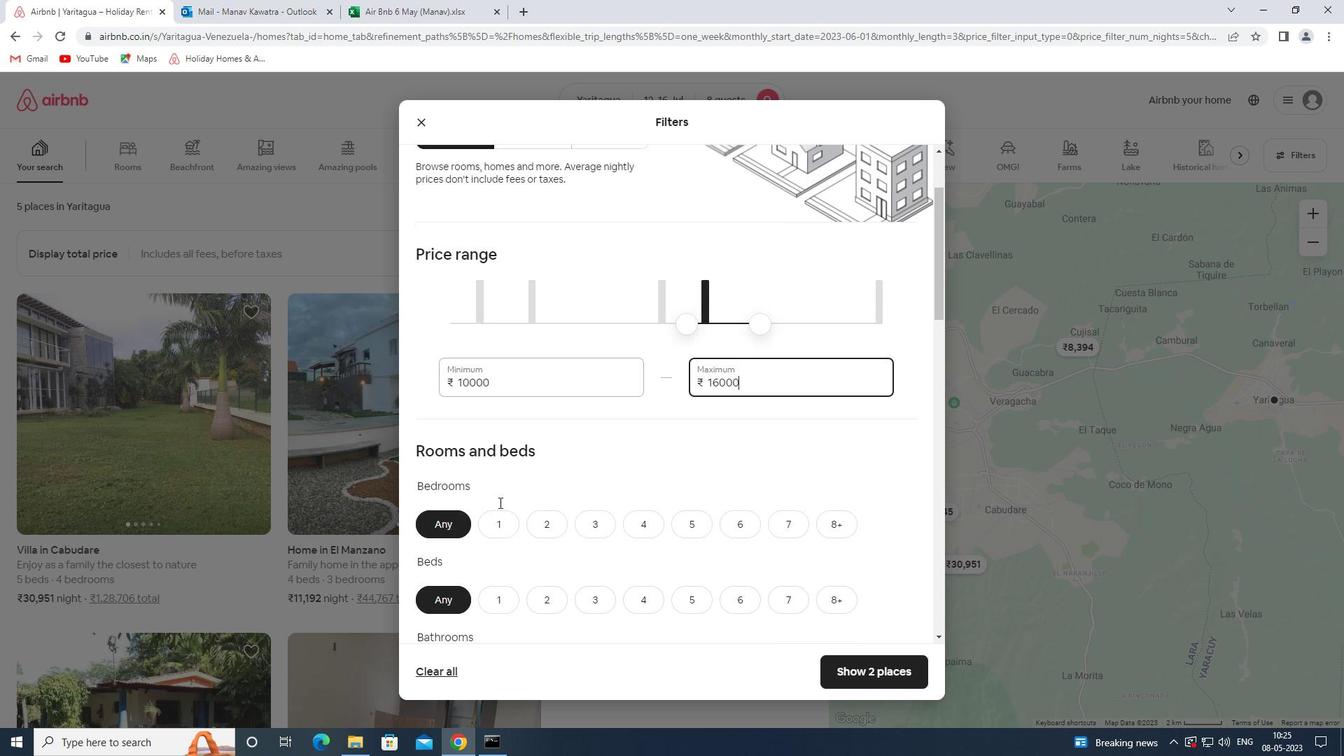 
Action: Mouse scrolled (499, 501) with delta (0, 0)
Screenshot: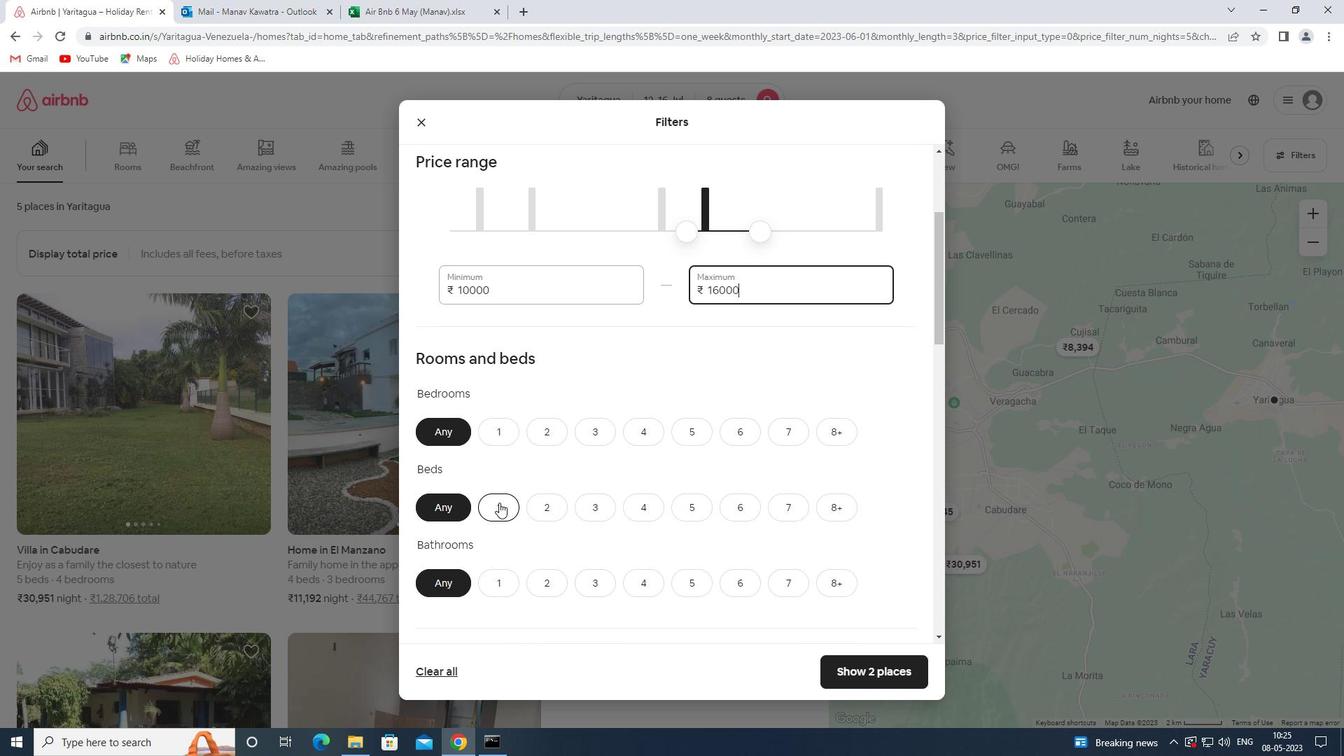 
Action: Mouse moved to (532, 491)
Screenshot: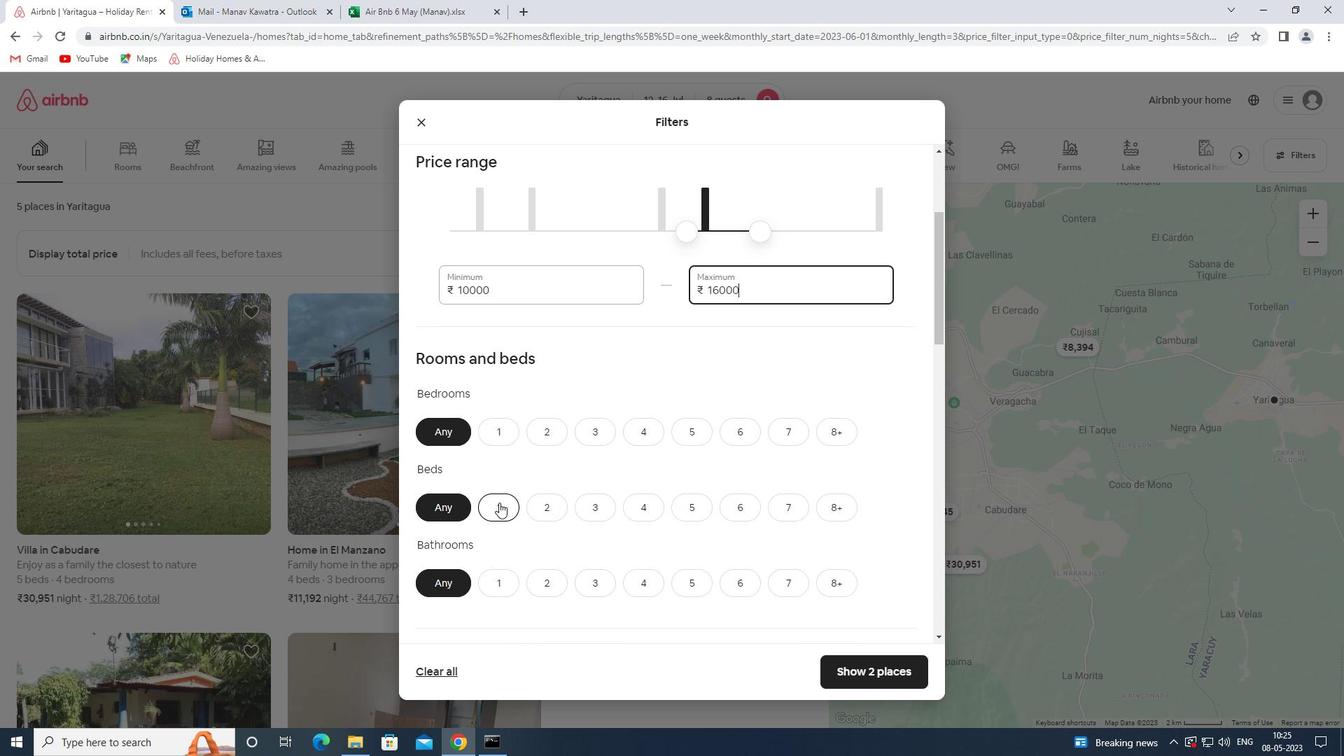 
Action: Mouse scrolled (532, 490) with delta (0, 0)
Screenshot: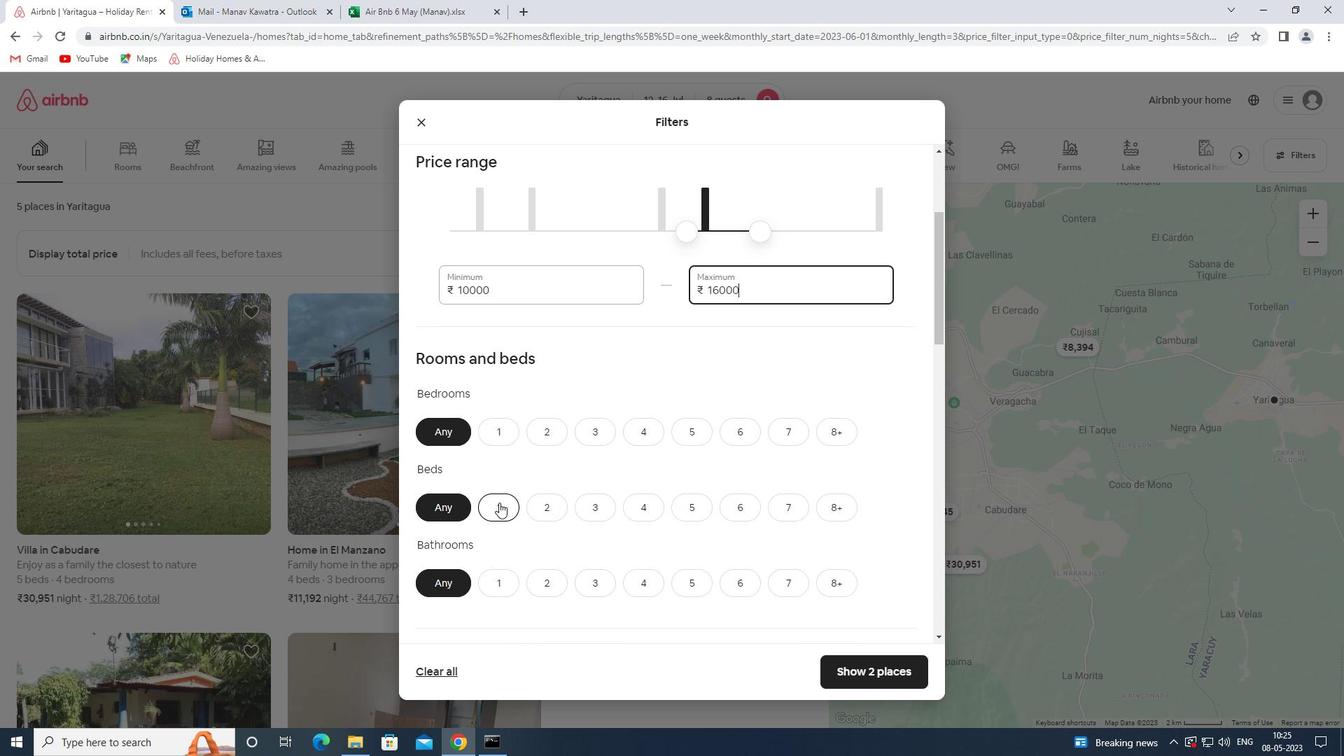 
Action: Mouse moved to (835, 296)
Screenshot: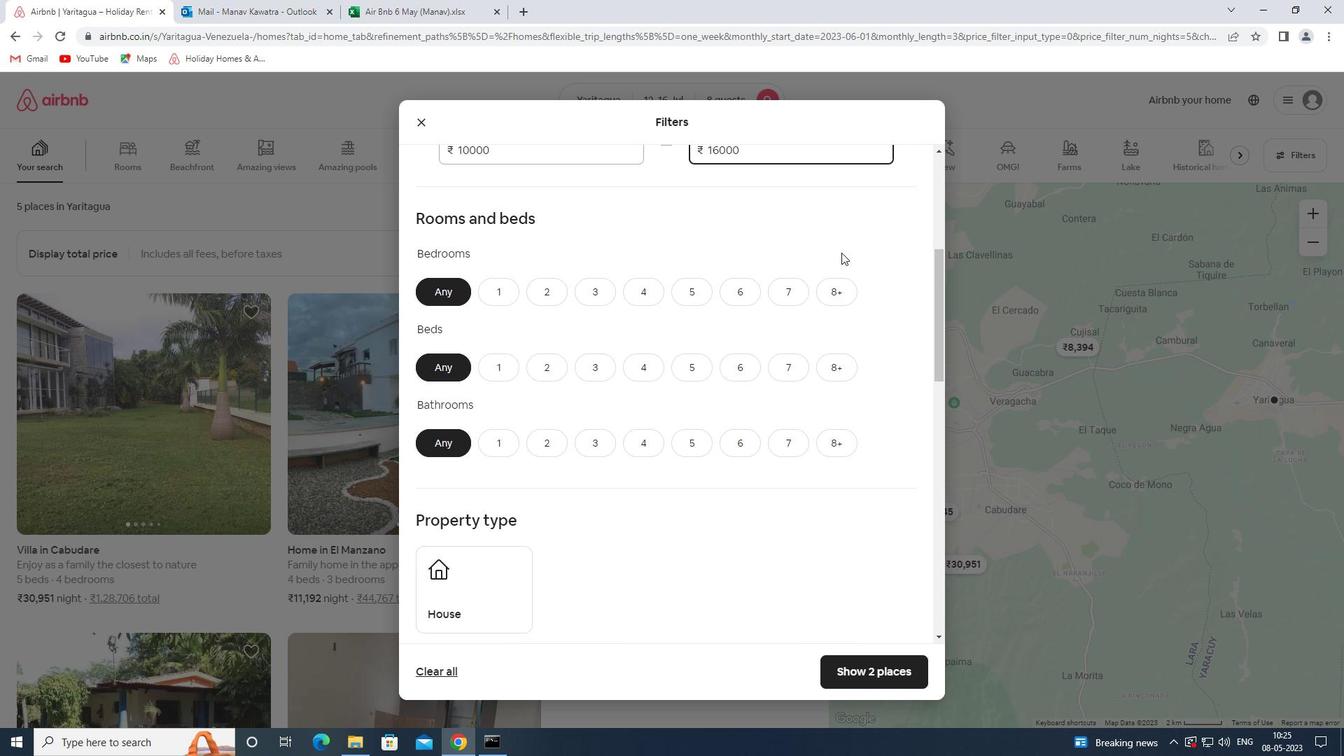 
Action: Mouse pressed left at (835, 296)
Screenshot: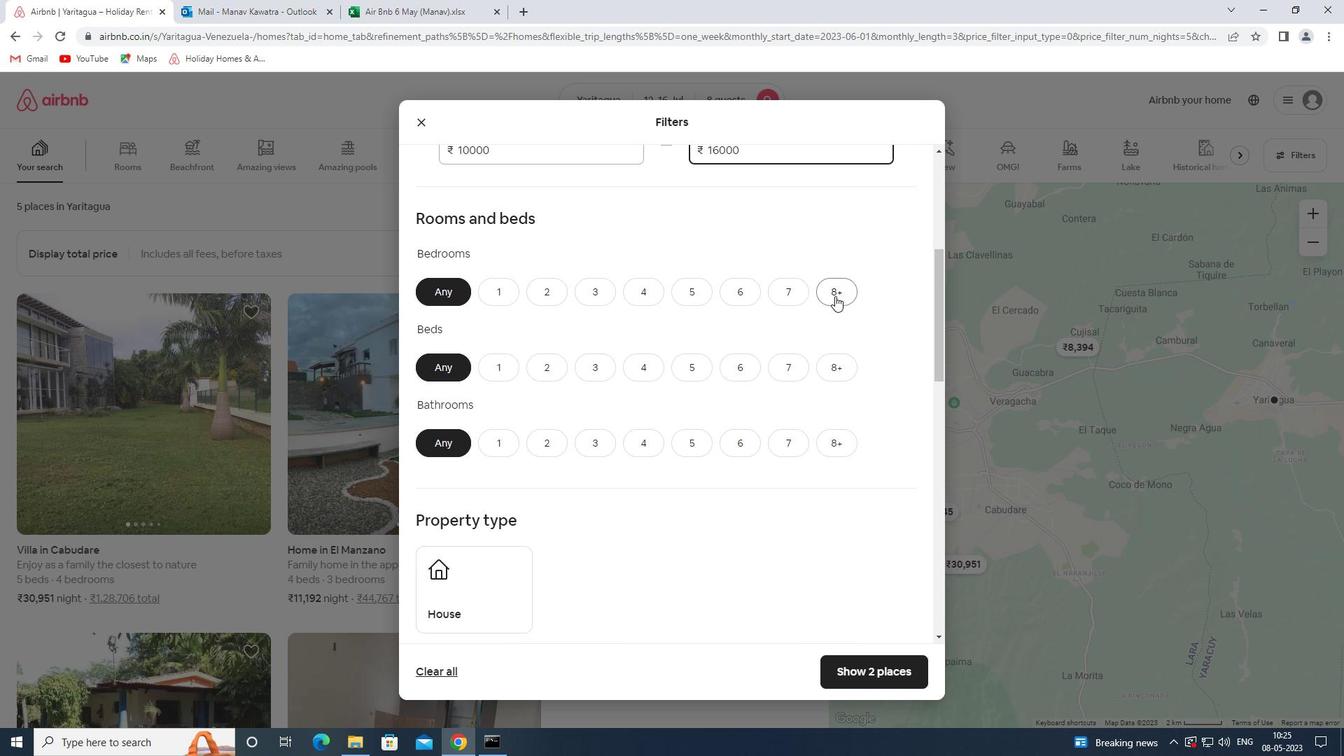 
Action: Mouse moved to (838, 366)
Screenshot: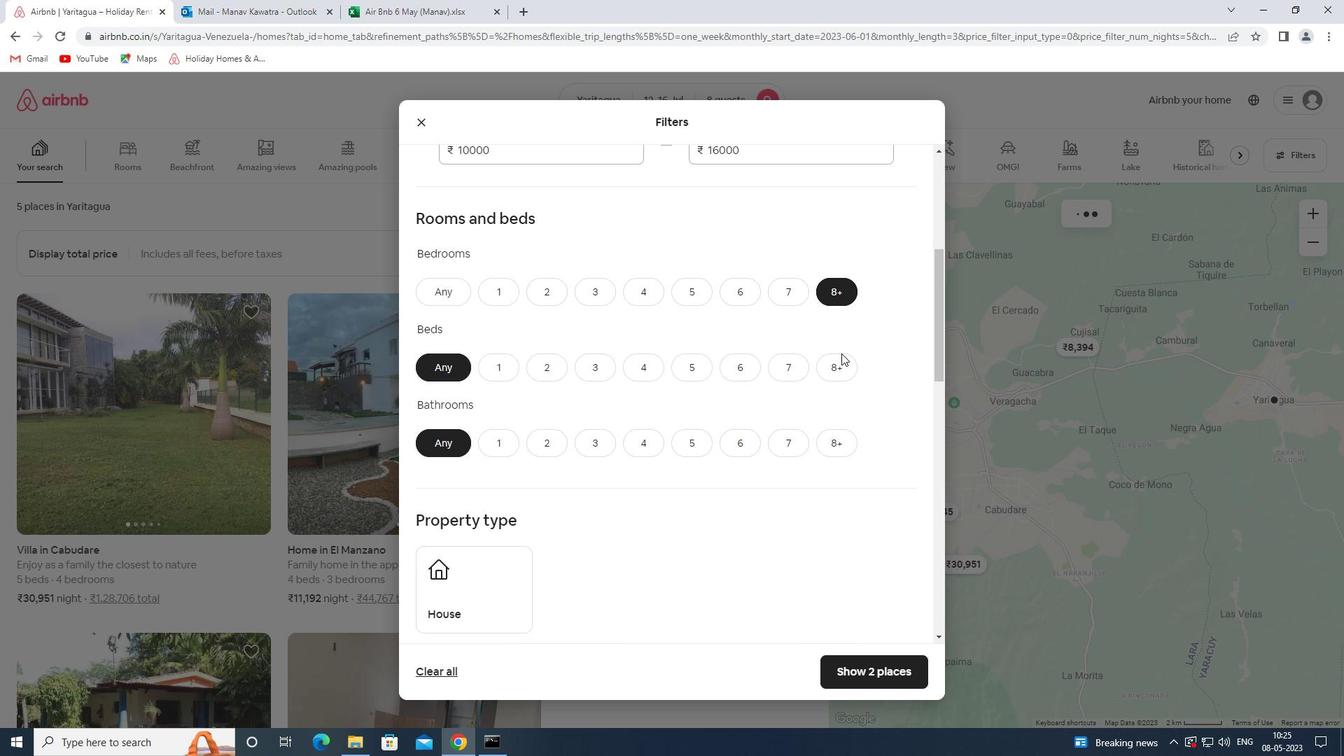 
Action: Mouse pressed left at (838, 366)
Screenshot: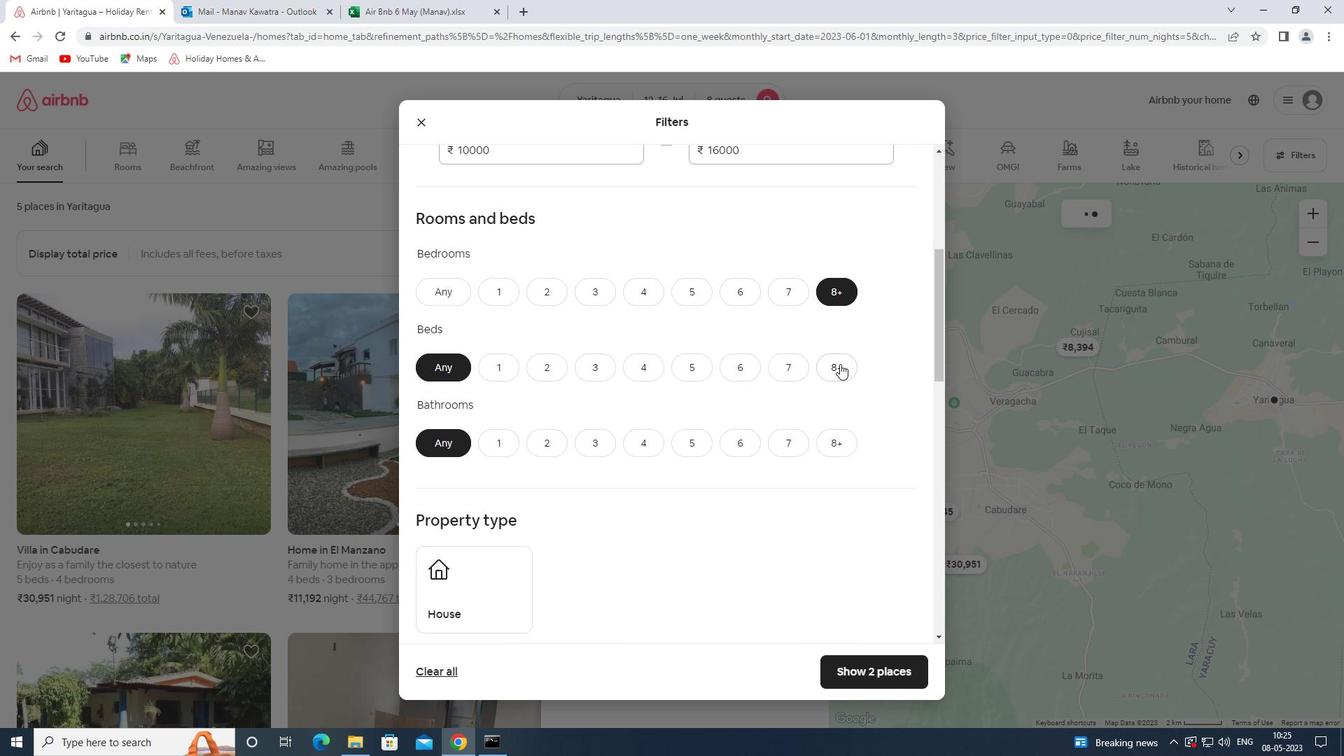 
Action: Mouse moved to (831, 446)
Screenshot: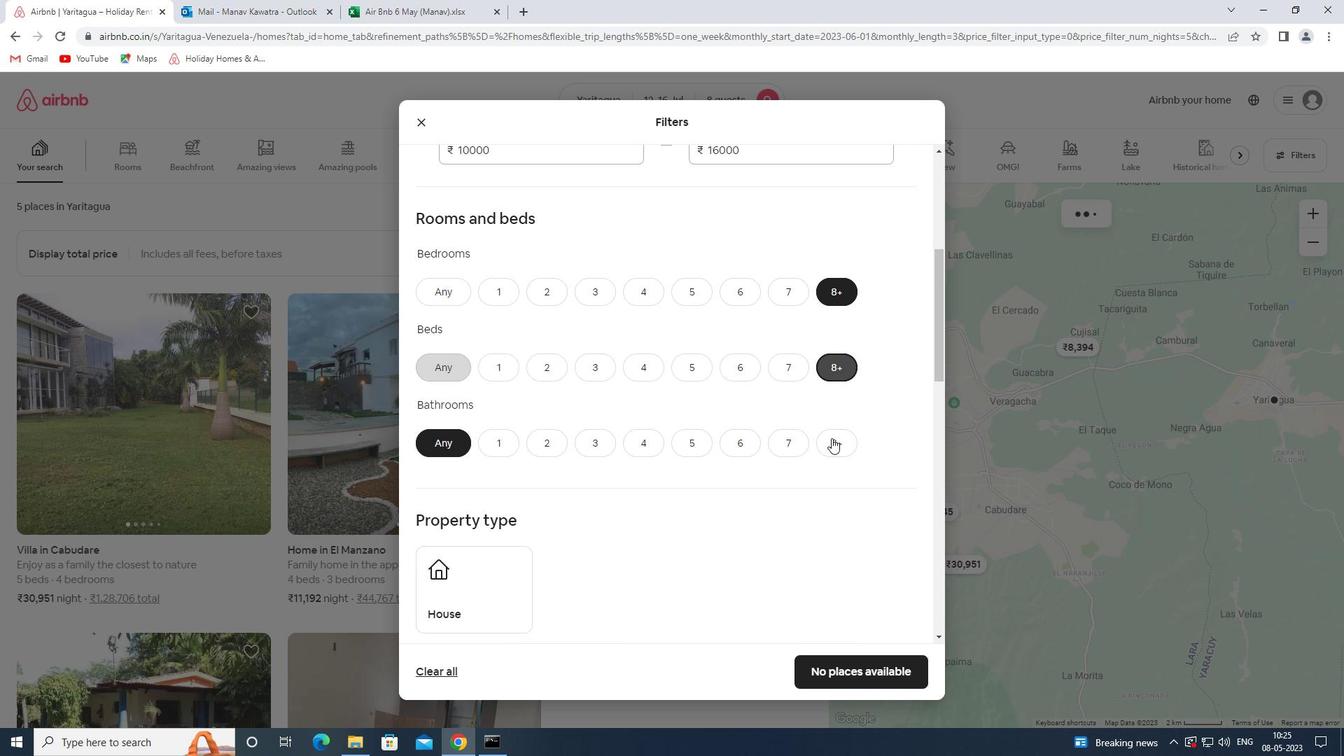 
Action: Mouse pressed left at (831, 446)
Screenshot: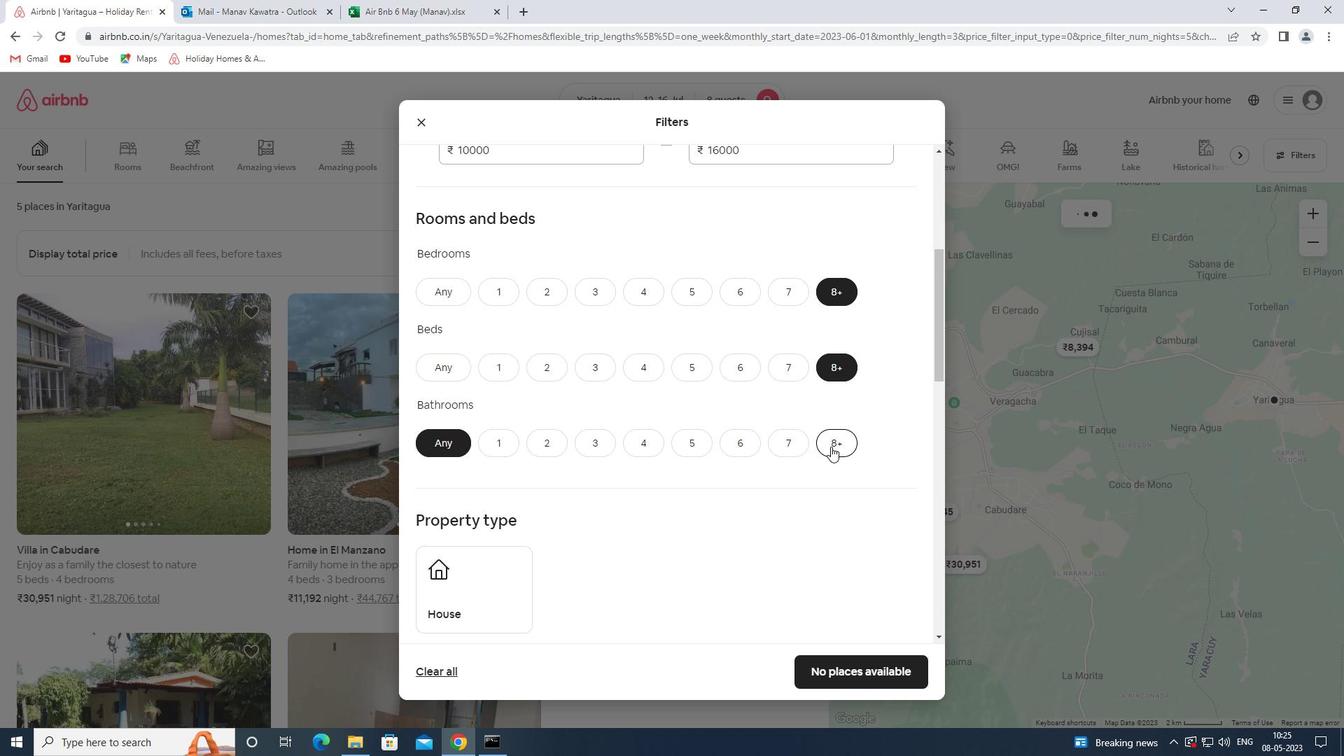 
Action: Mouse moved to (505, 571)
Screenshot: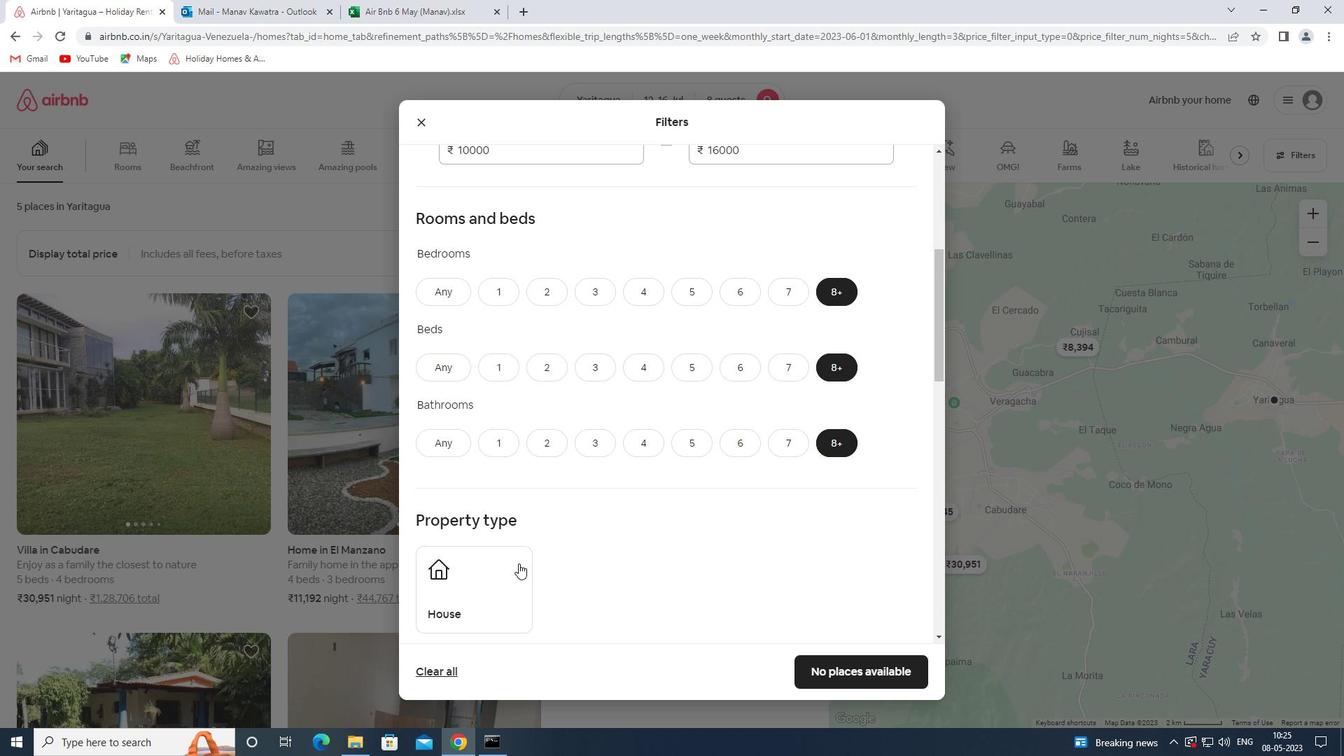 
Action: Mouse pressed left at (505, 571)
Screenshot: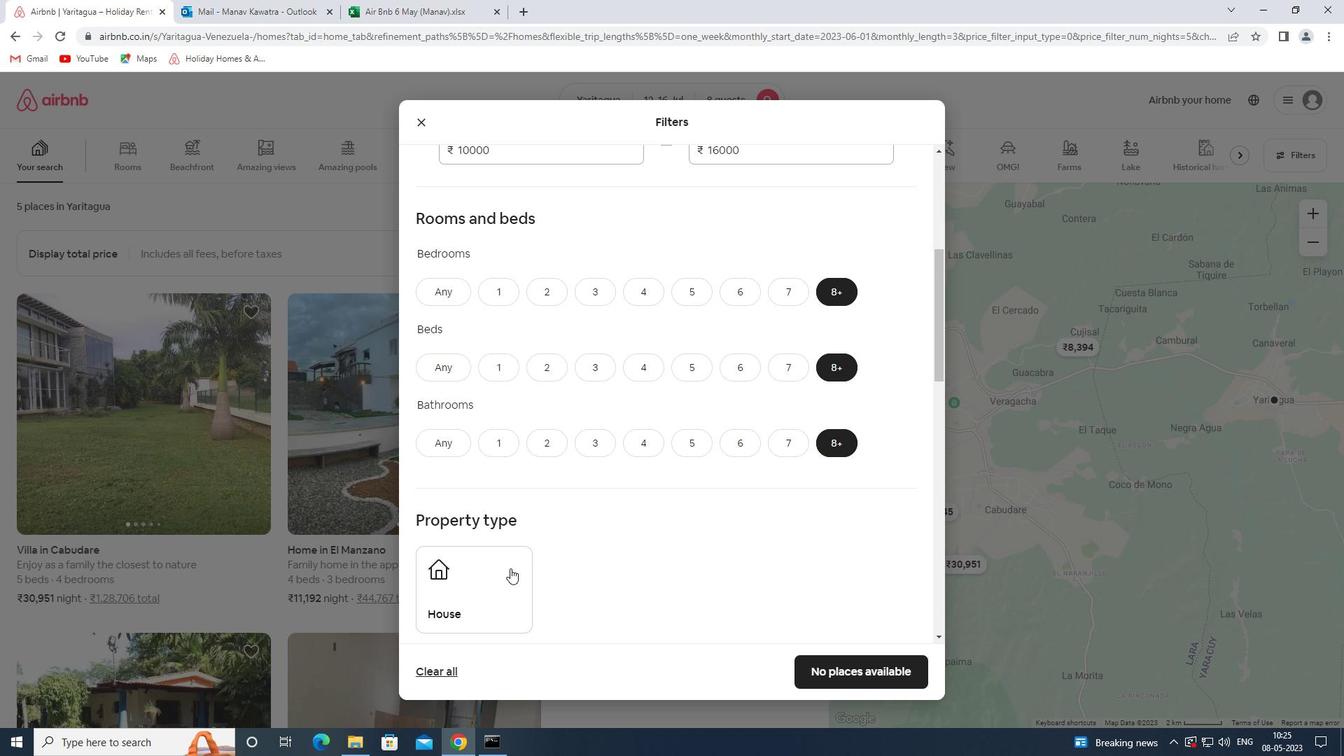 
Action: Mouse moved to (651, 483)
Screenshot: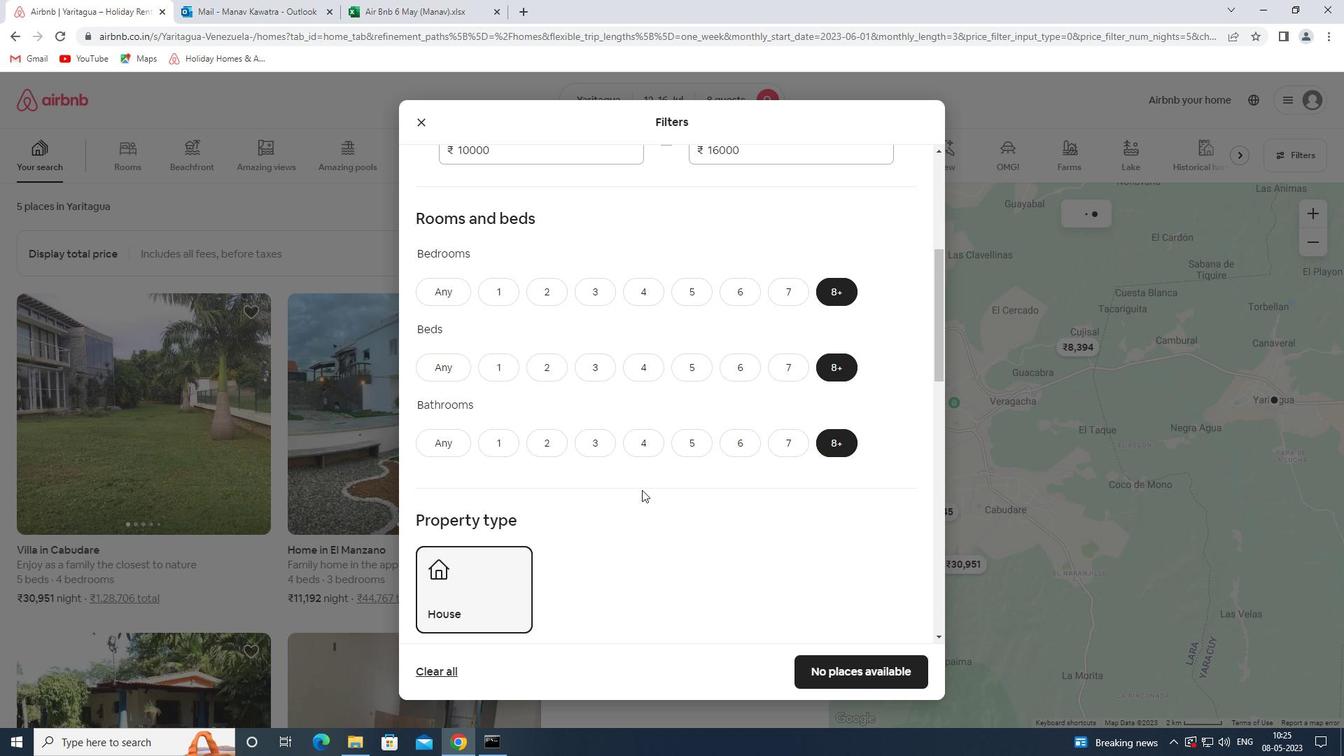 
Action: Mouse scrolled (651, 483) with delta (0, 0)
Screenshot: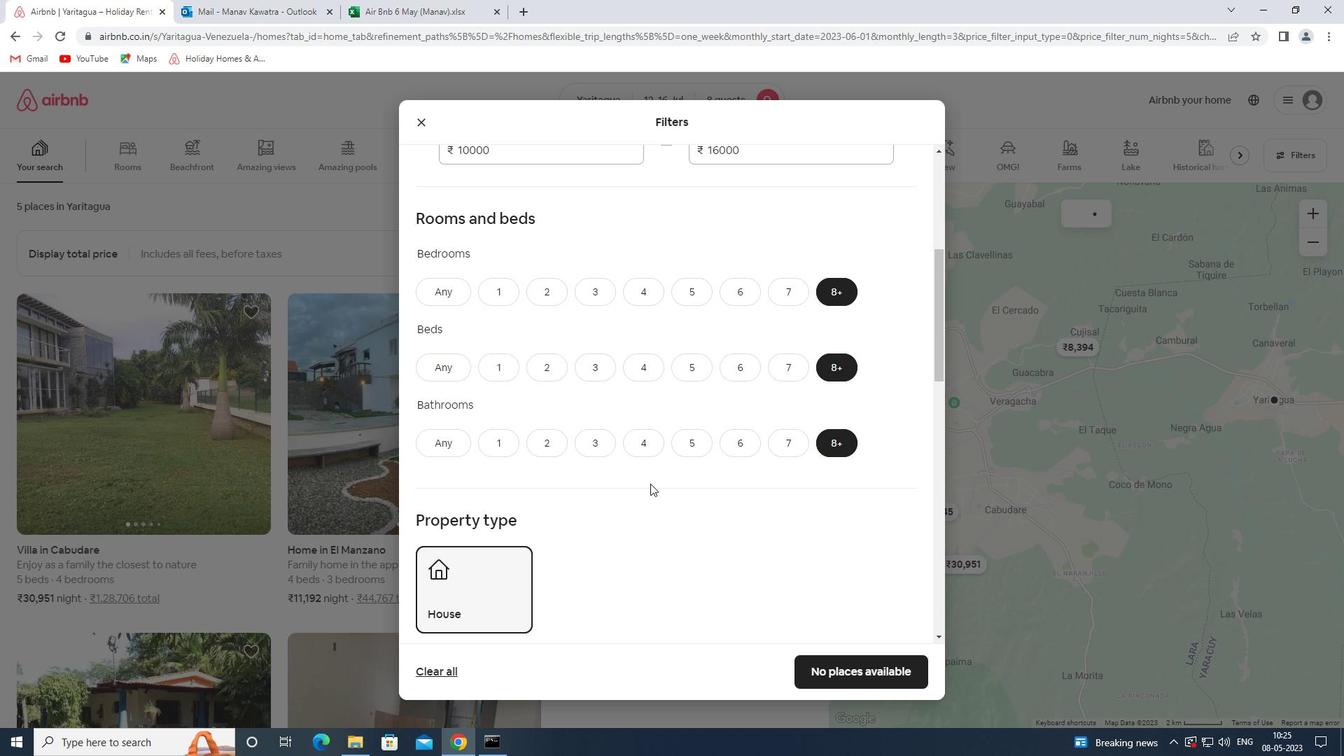 
Action: Mouse scrolled (651, 483) with delta (0, 0)
Screenshot: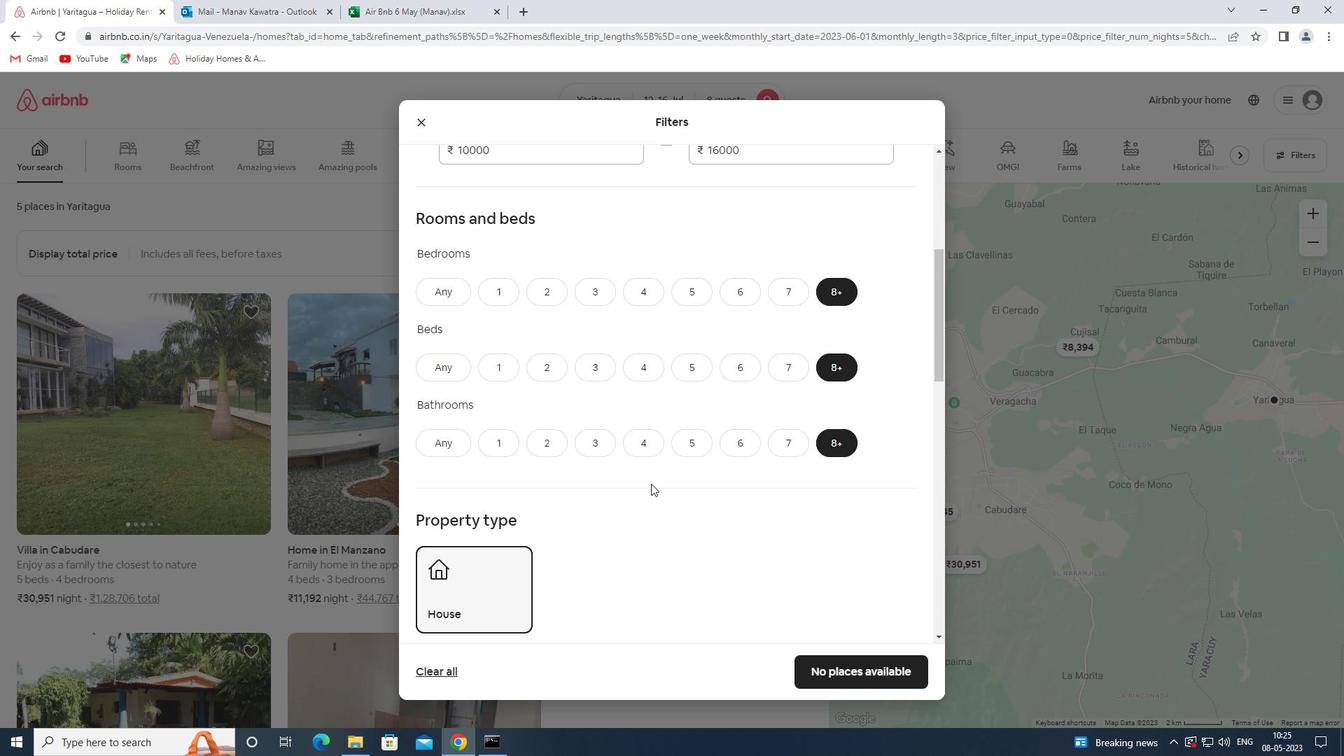 
Action: Mouse scrolled (651, 483) with delta (0, 0)
Screenshot: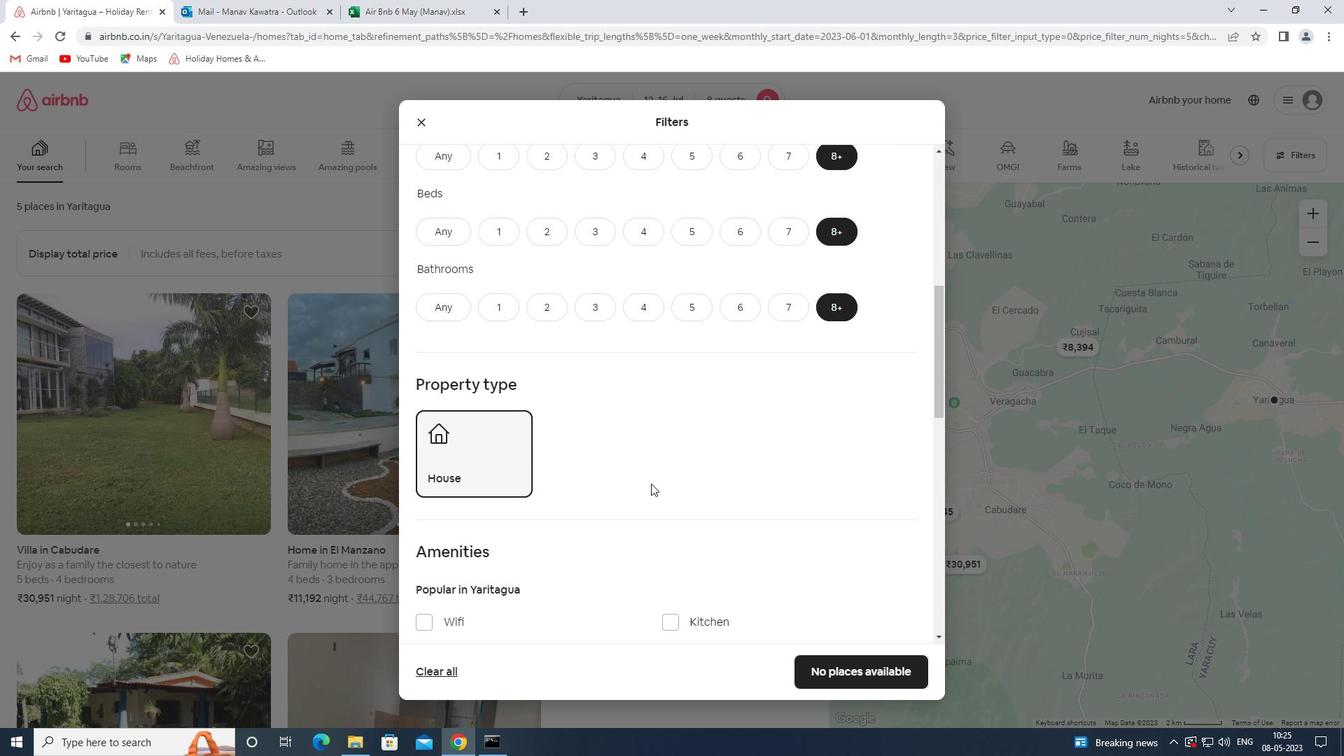 
Action: Mouse scrolled (651, 483) with delta (0, 0)
Screenshot: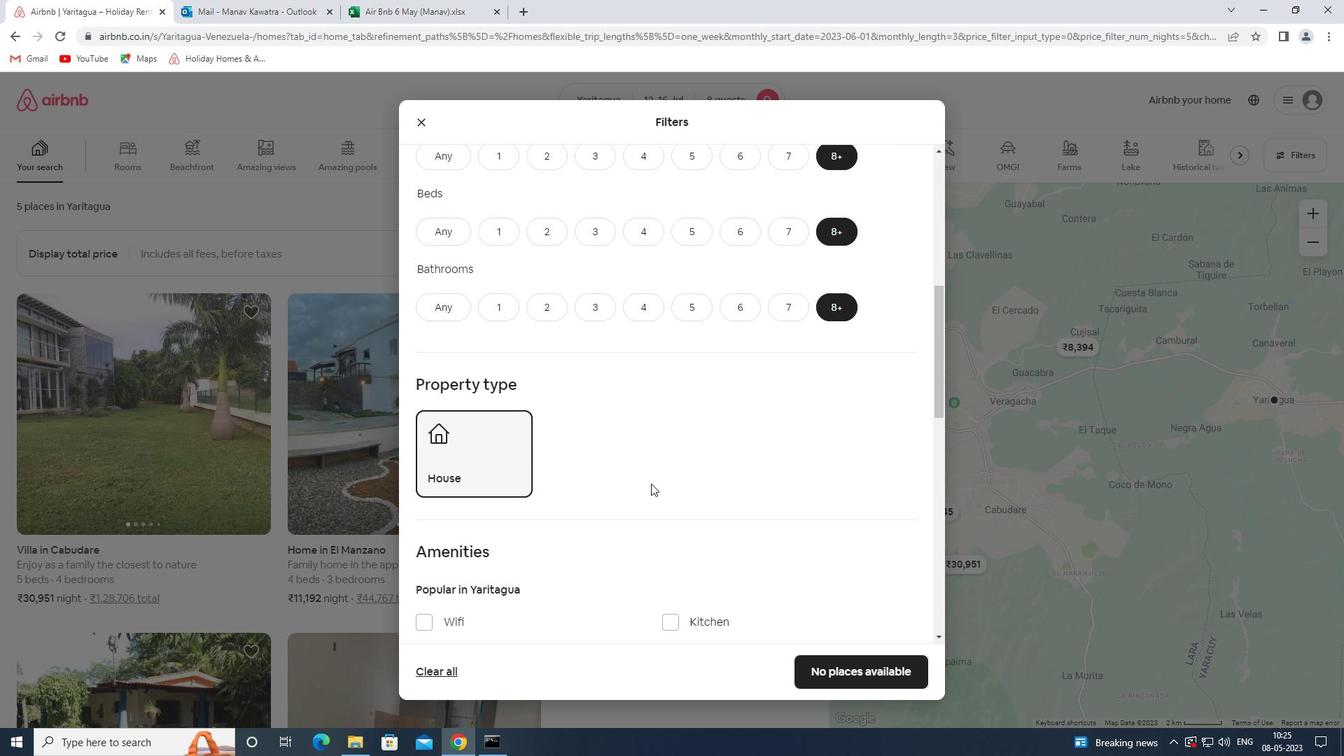 
Action: Mouse scrolled (651, 483) with delta (0, 0)
Screenshot: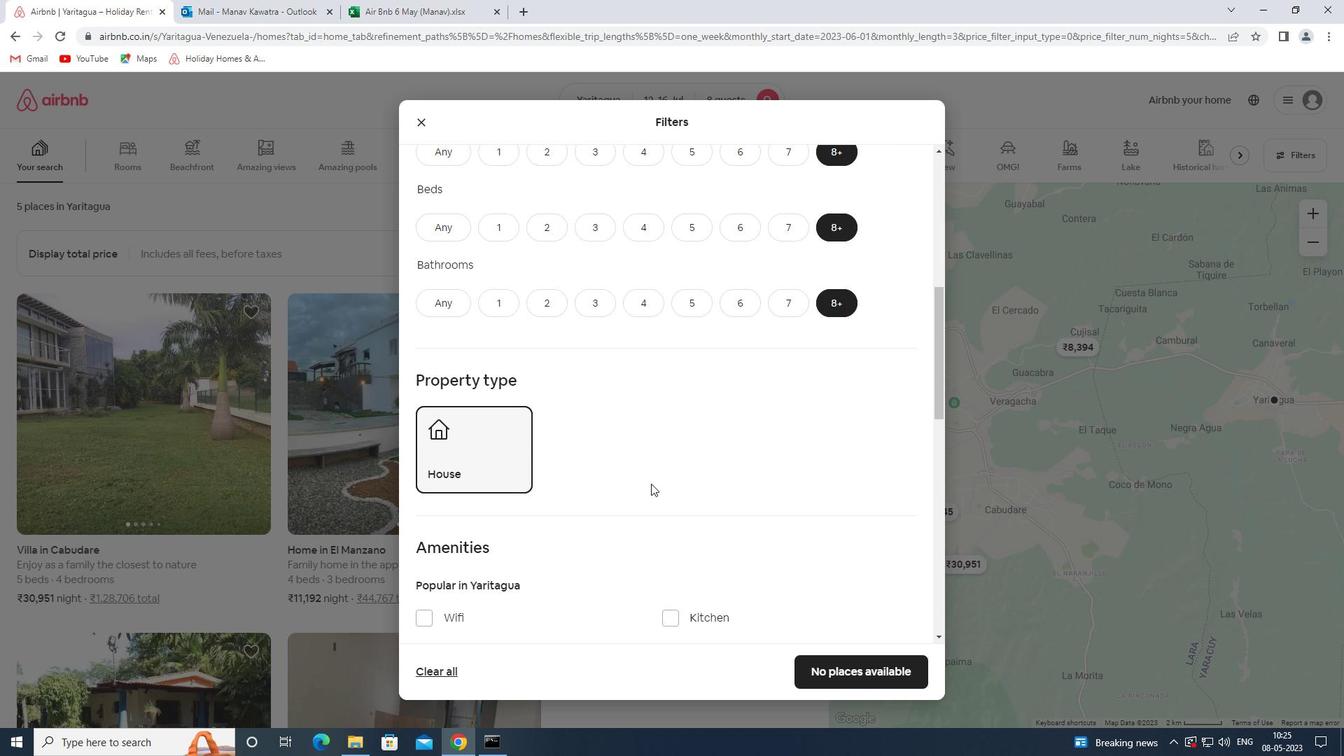 
Action: Mouse moved to (437, 506)
Screenshot: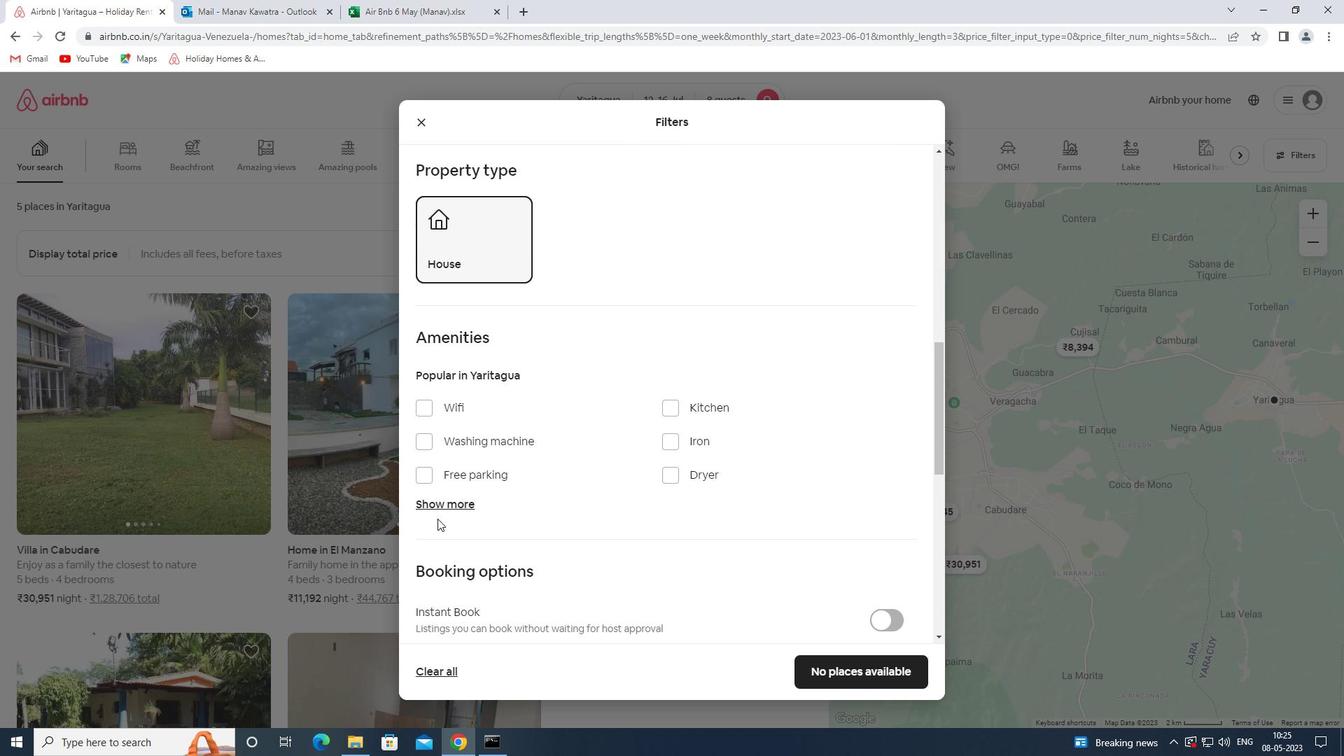 
Action: Mouse pressed left at (437, 506)
Screenshot: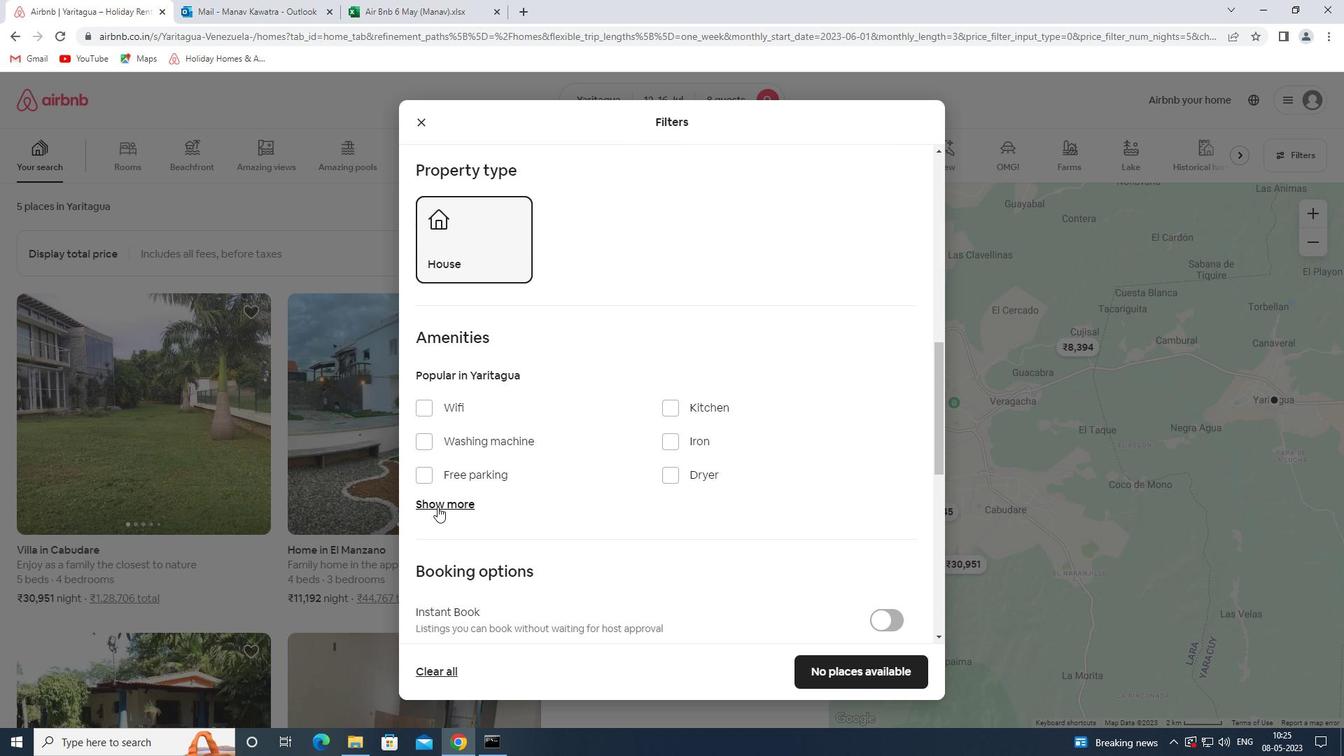
Action: Mouse moved to (454, 408)
Screenshot: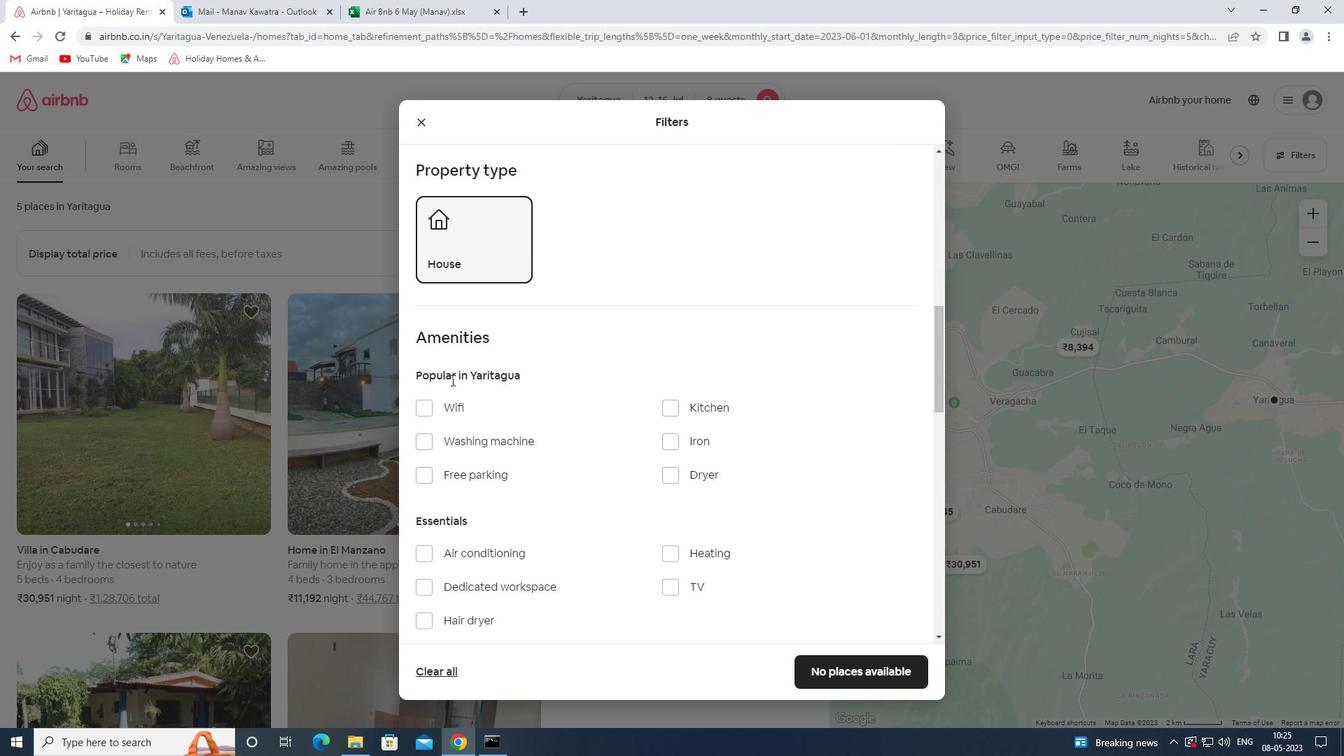 
Action: Mouse pressed left at (454, 408)
Screenshot: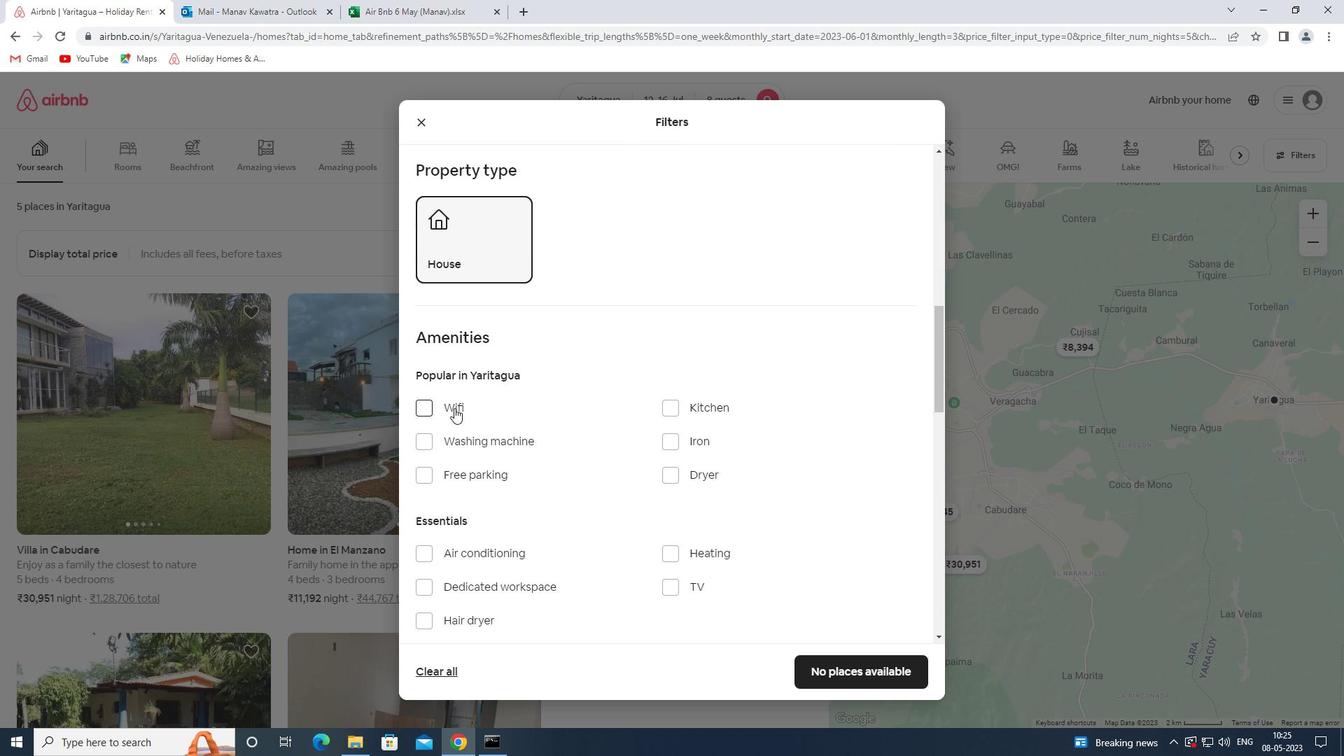 
Action: Mouse moved to (497, 479)
Screenshot: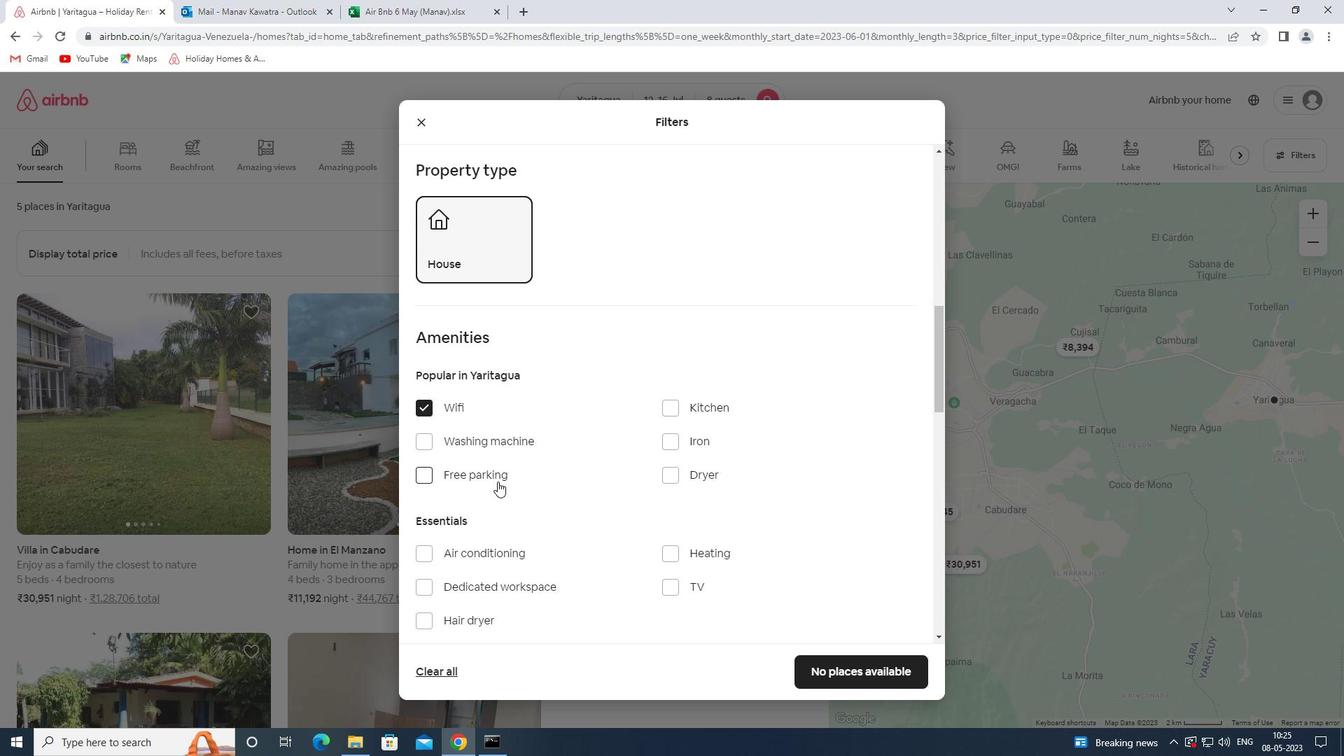 
Action: Mouse pressed left at (497, 479)
Screenshot: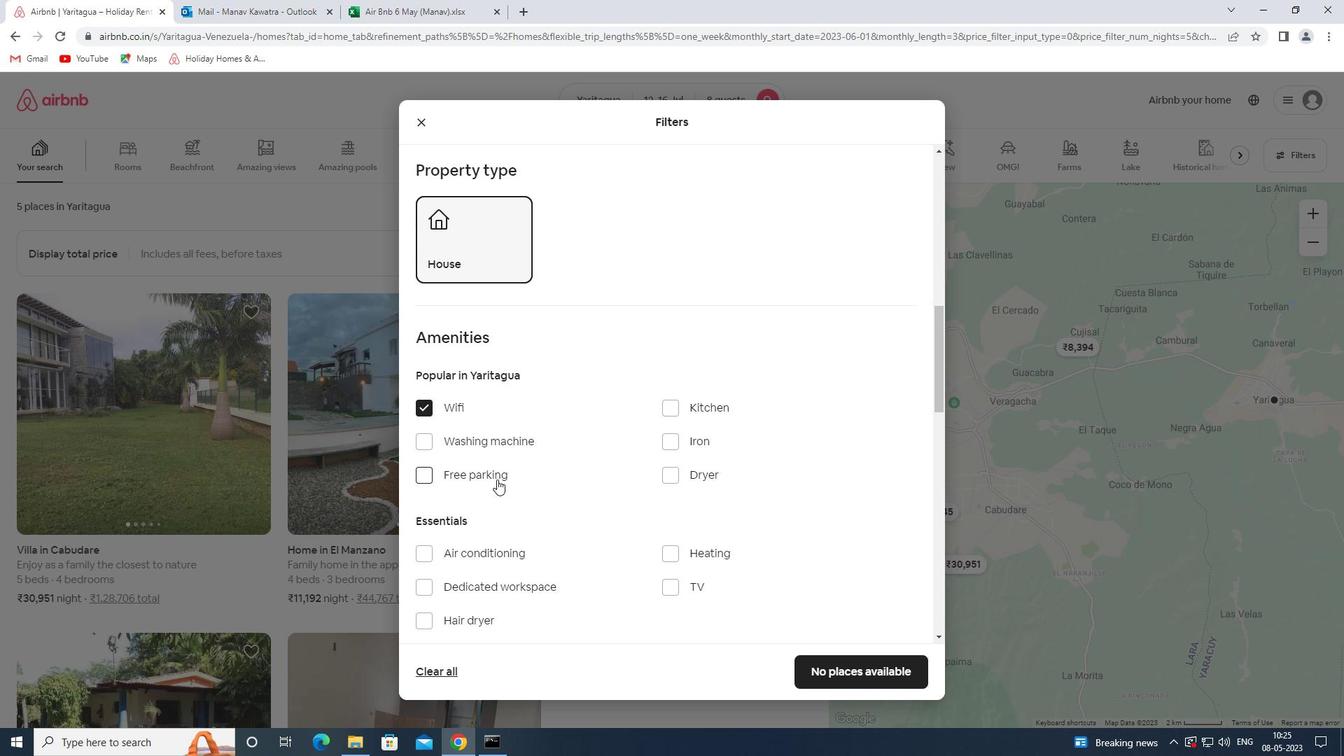 
Action: Mouse moved to (606, 405)
Screenshot: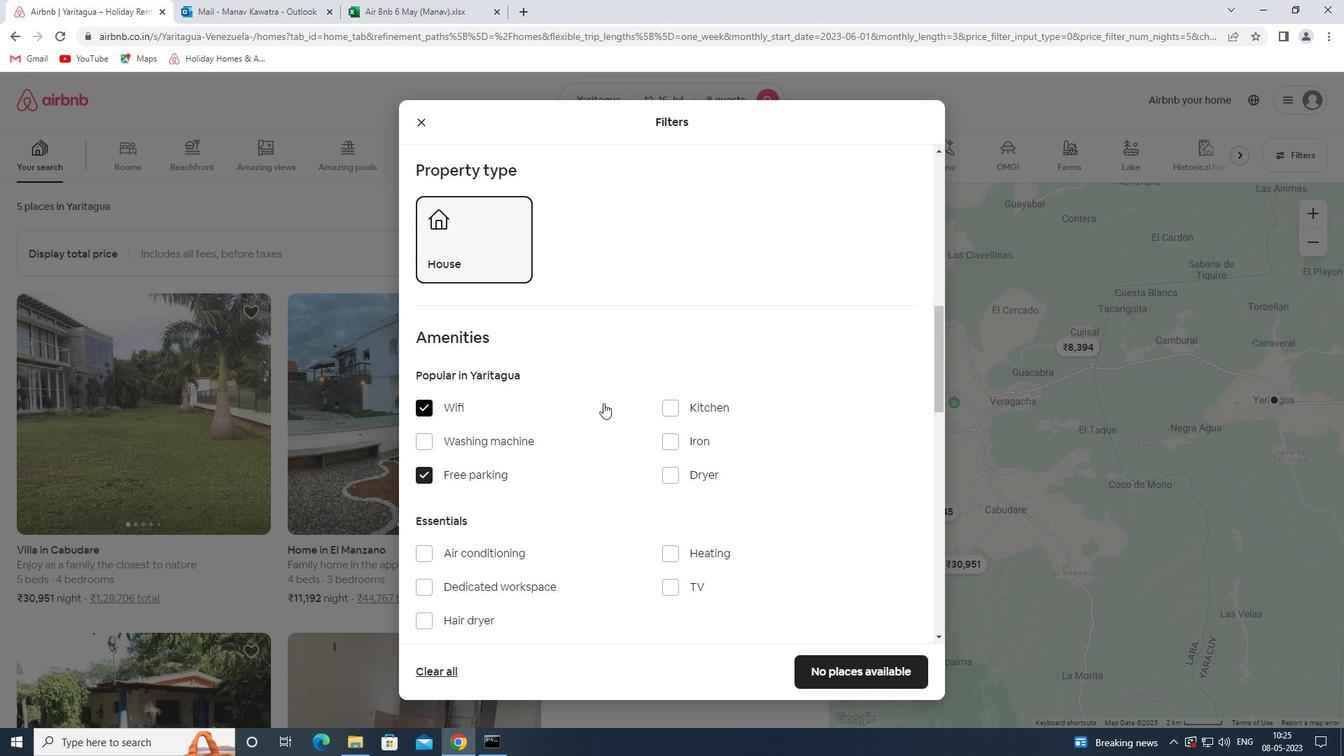 
Action: Mouse scrolled (606, 404) with delta (0, 0)
Screenshot: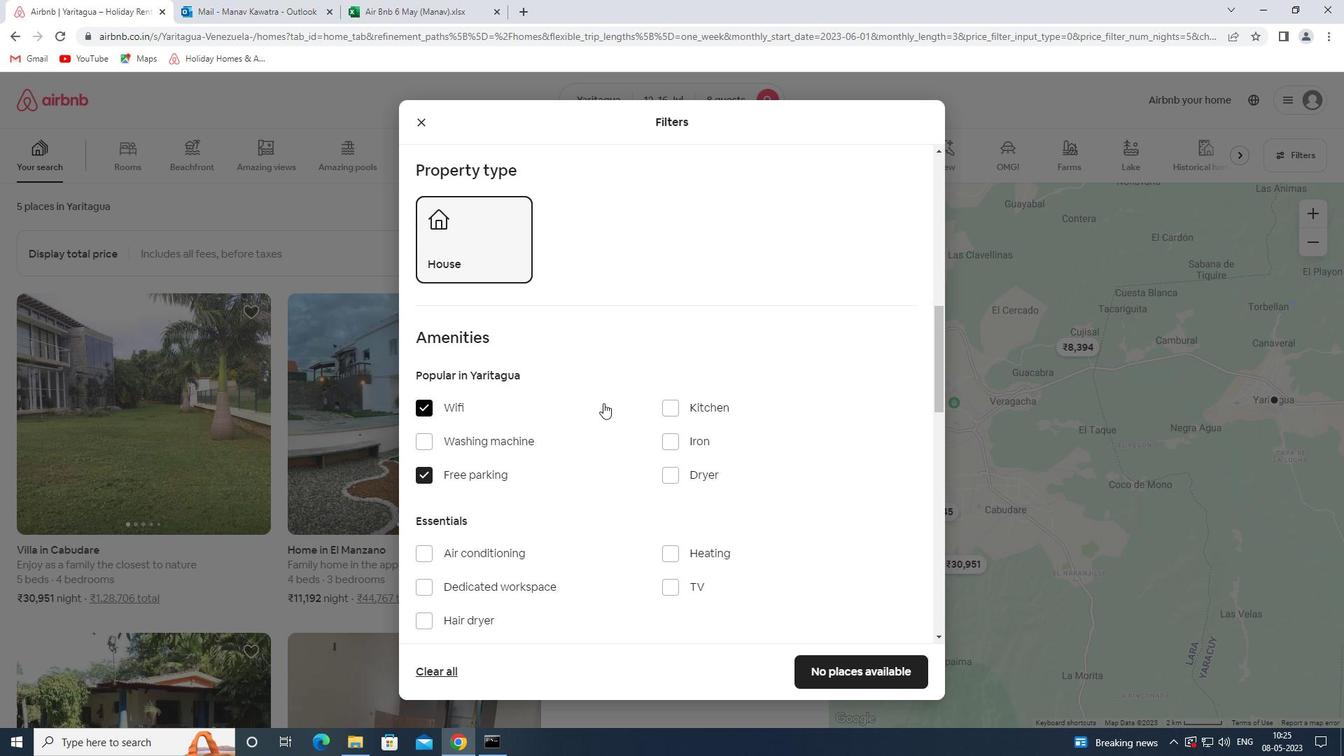 
Action: Mouse scrolled (606, 404) with delta (0, 0)
Screenshot: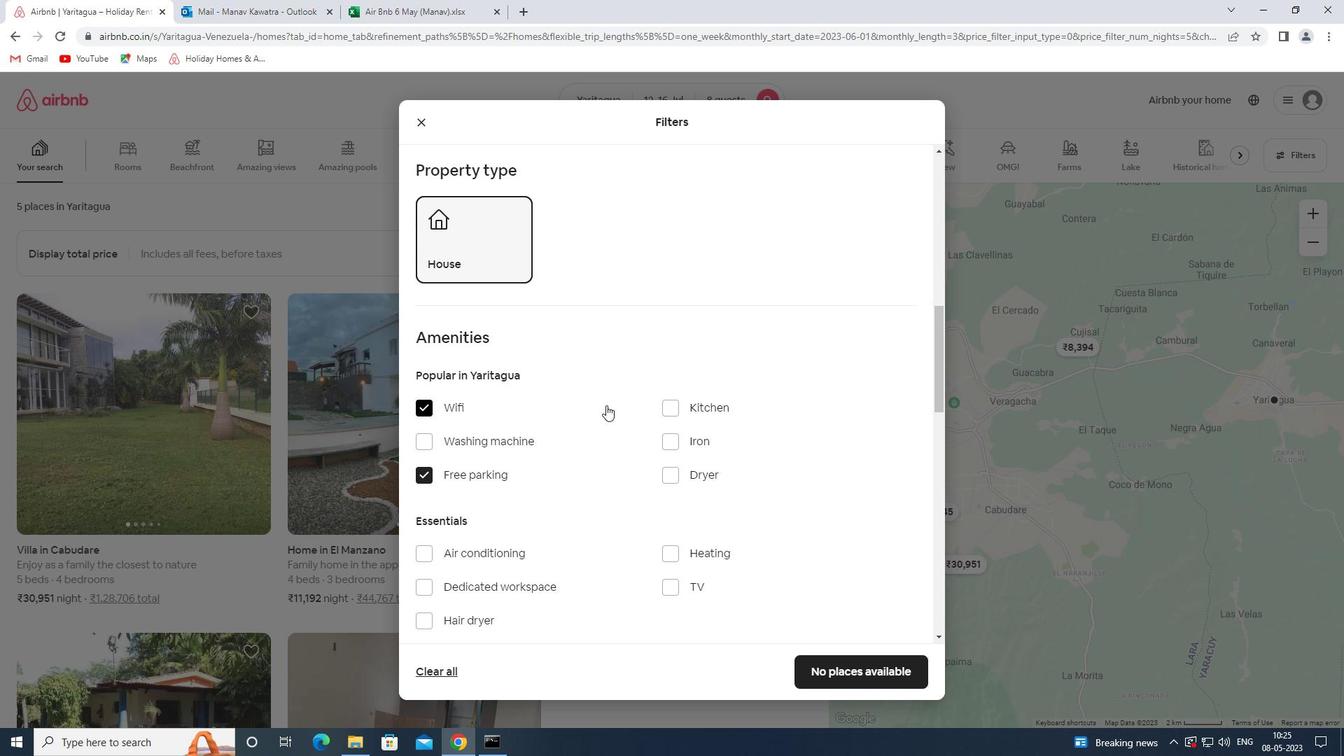 
Action: Mouse moved to (681, 443)
Screenshot: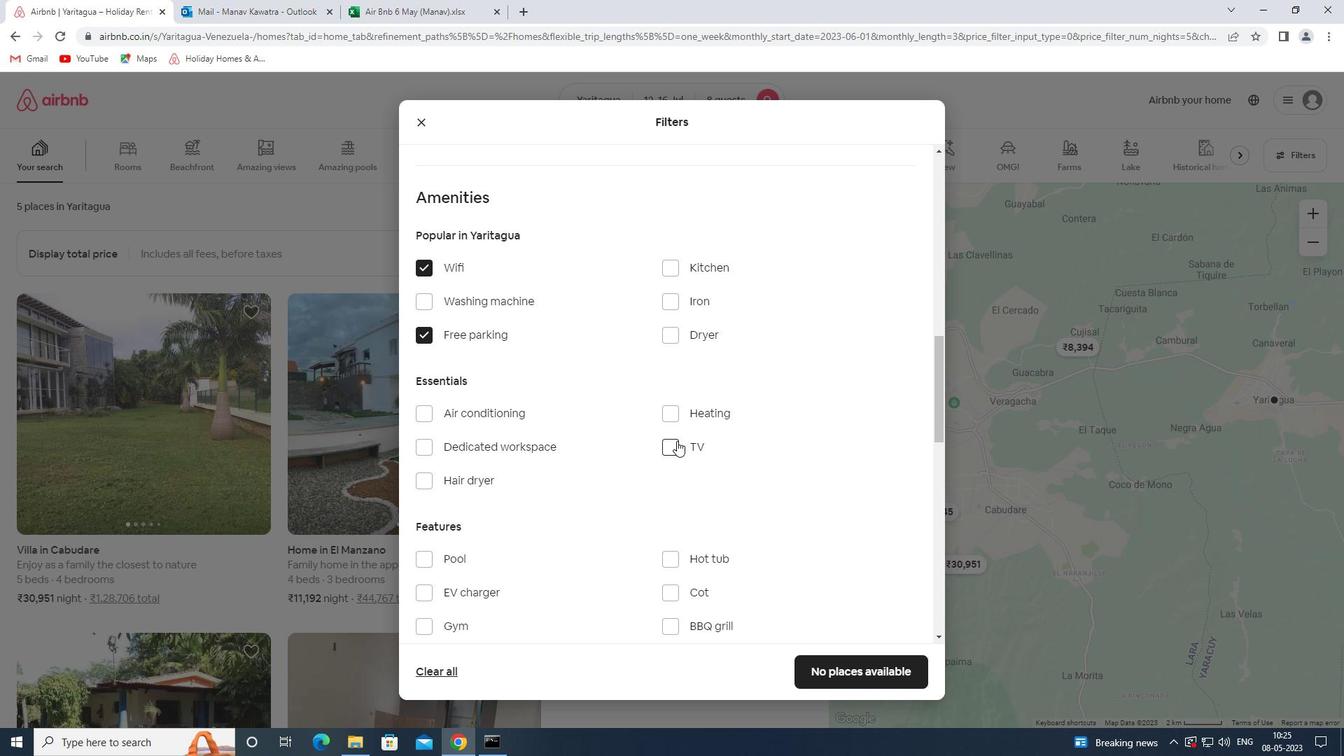 
Action: Mouse pressed left at (681, 443)
Screenshot: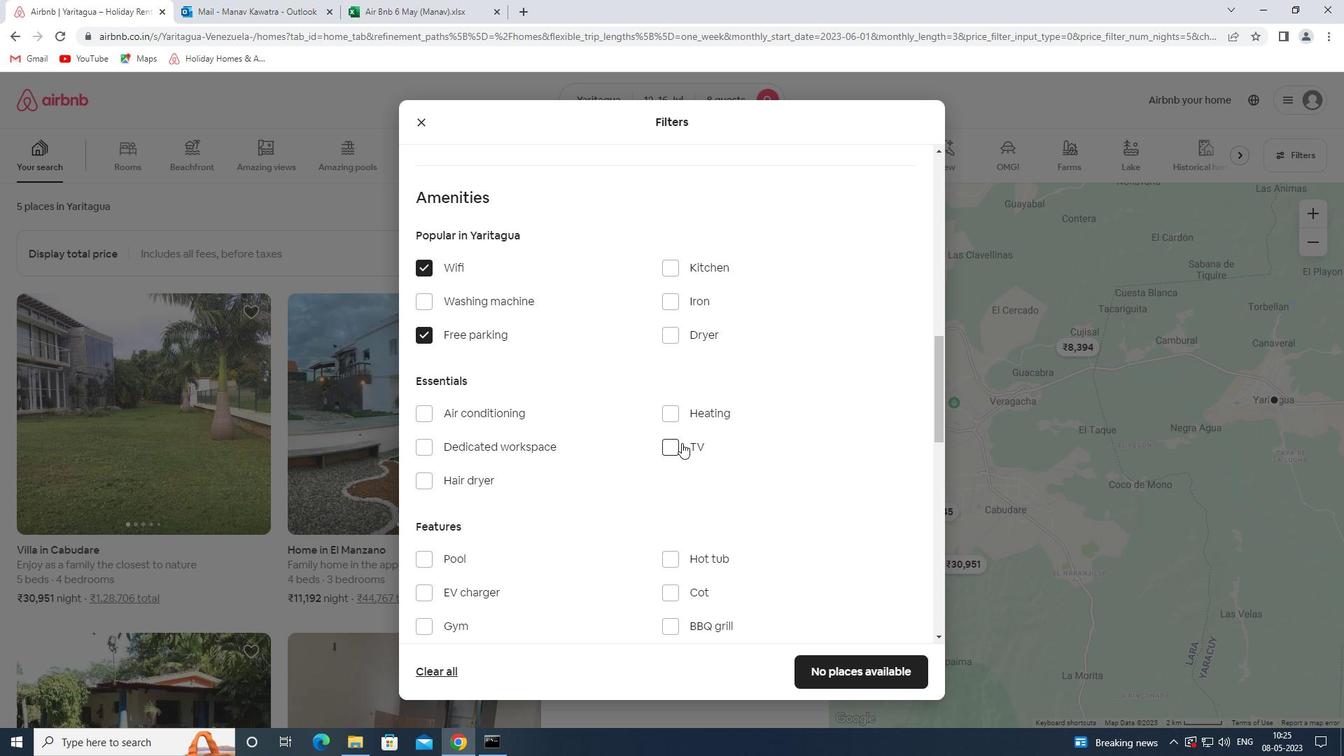
Action: Mouse moved to (627, 331)
Screenshot: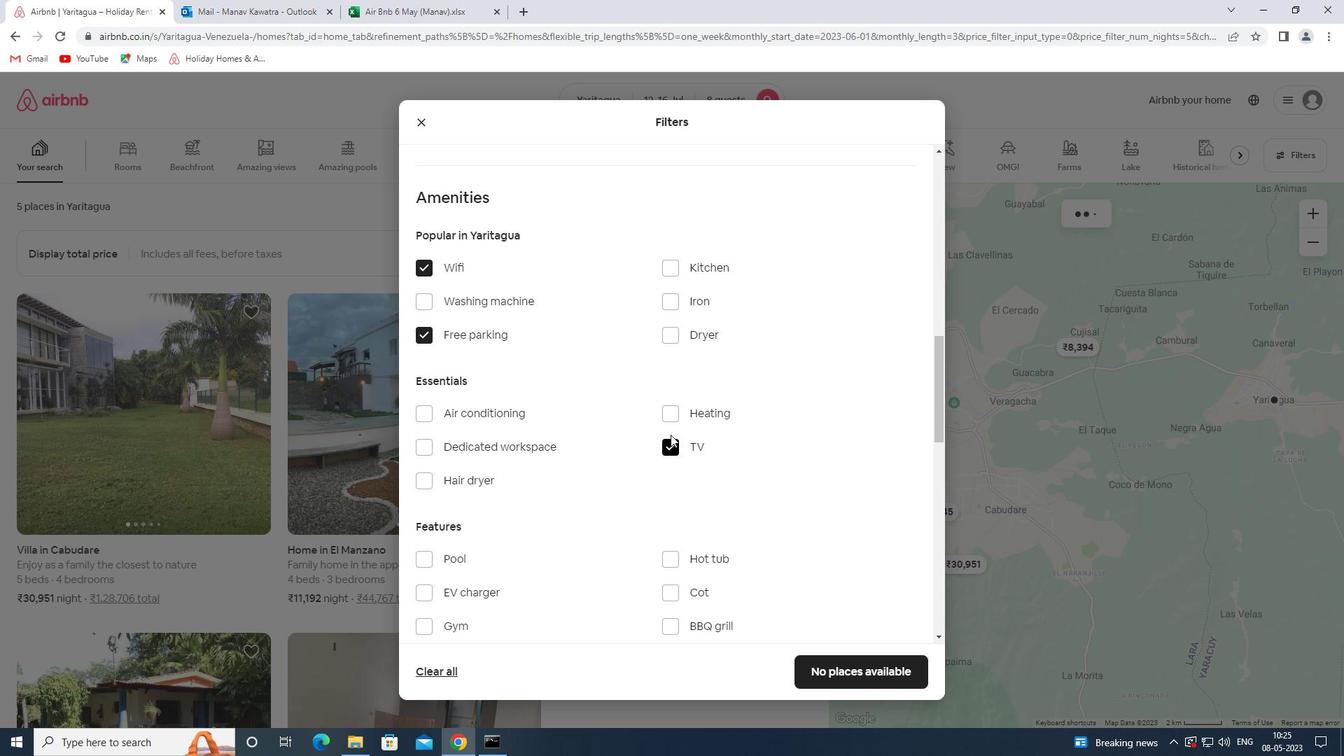 
Action: Mouse scrolled (627, 330) with delta (0, 0)
Screenshot: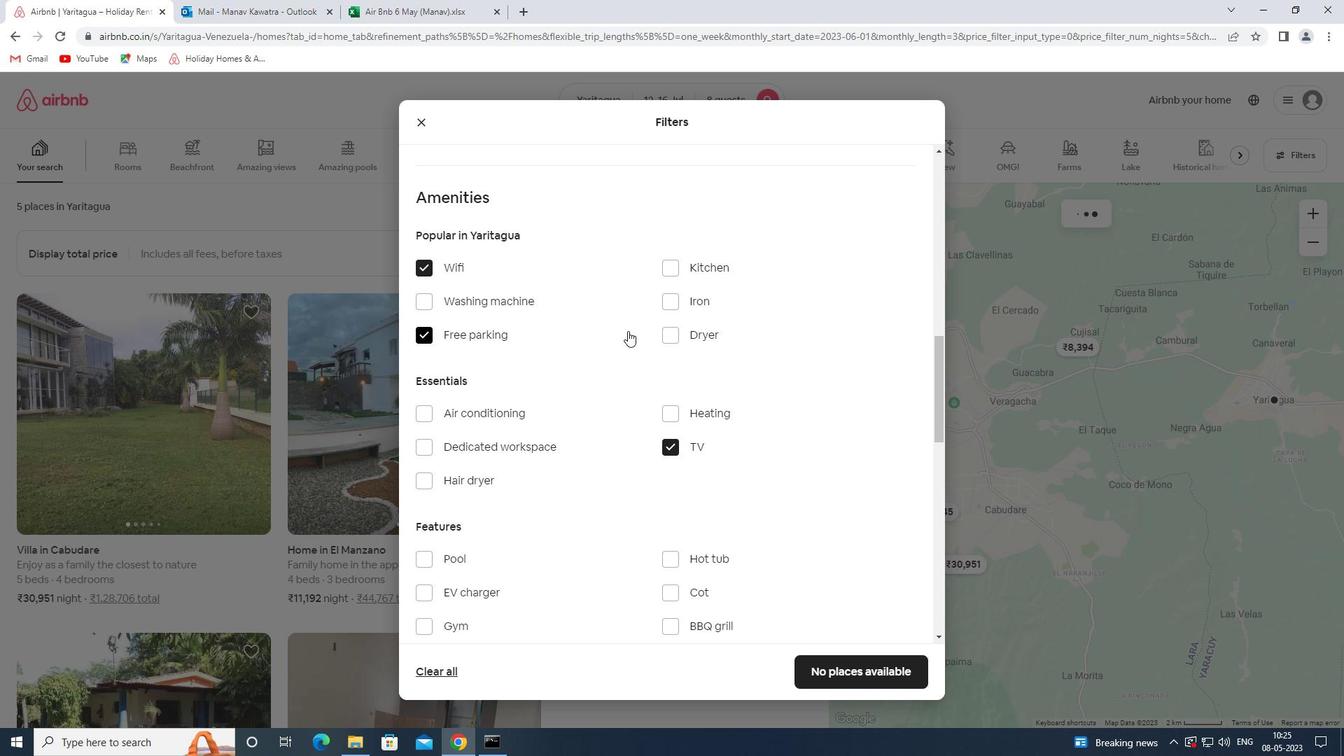 
Action: Mouse scrolled (627, 330) with delta (0, 0)
Screenshot: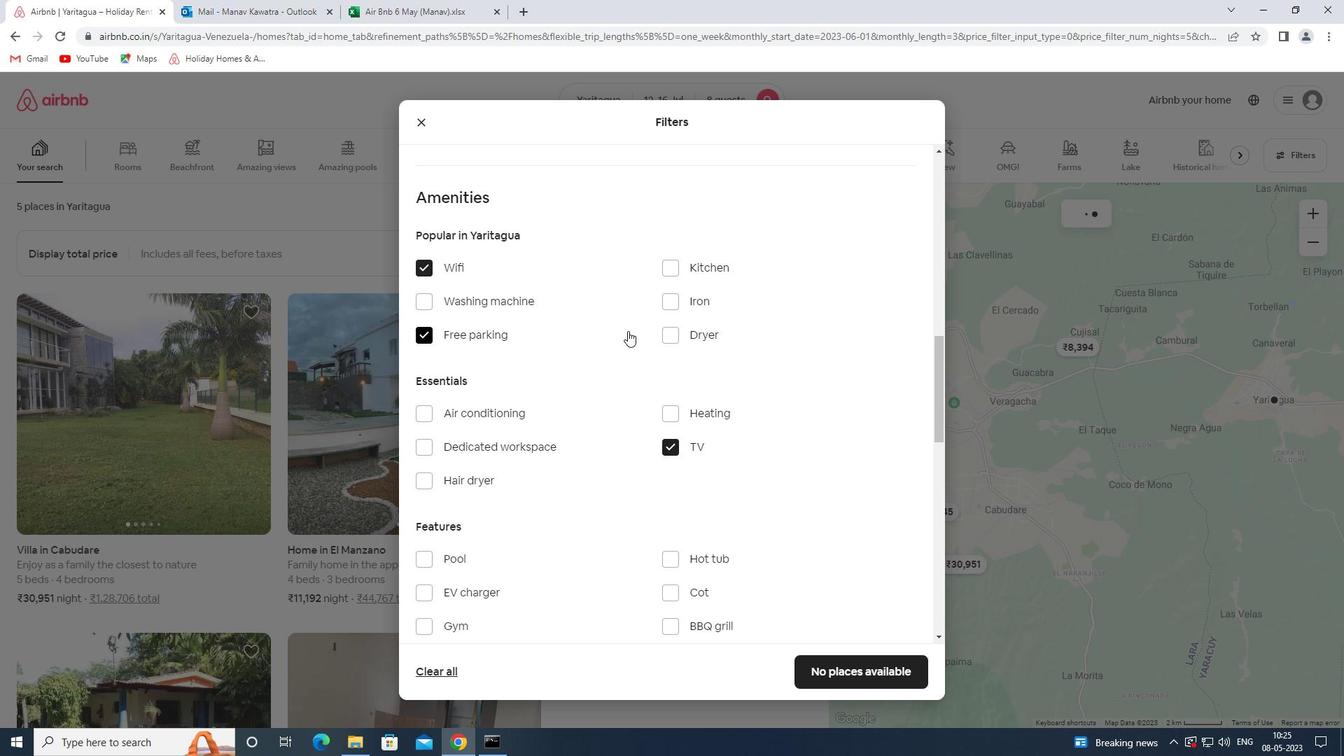 
Action: Mouse scrolled (627, 330) with delta (0, 0)
Screenshot: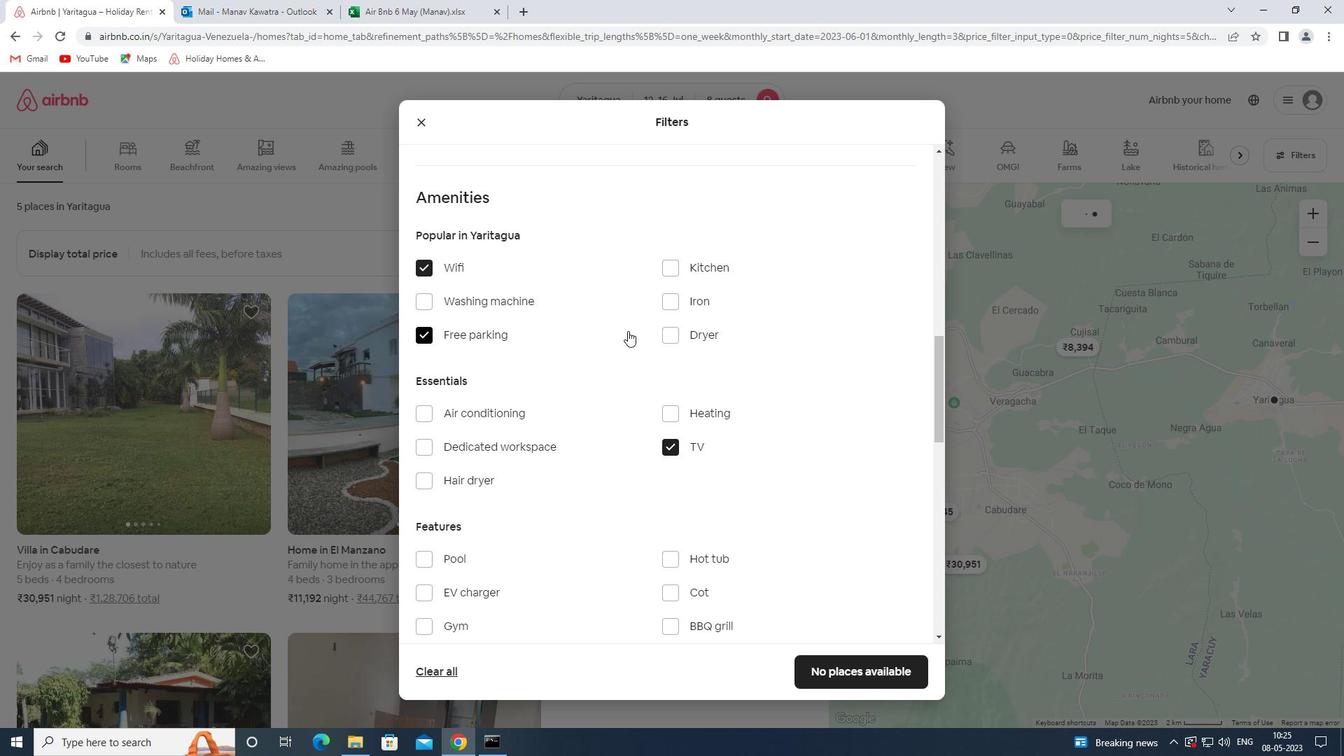 
Action: Mouse moved to (445, 418)
Screenshot: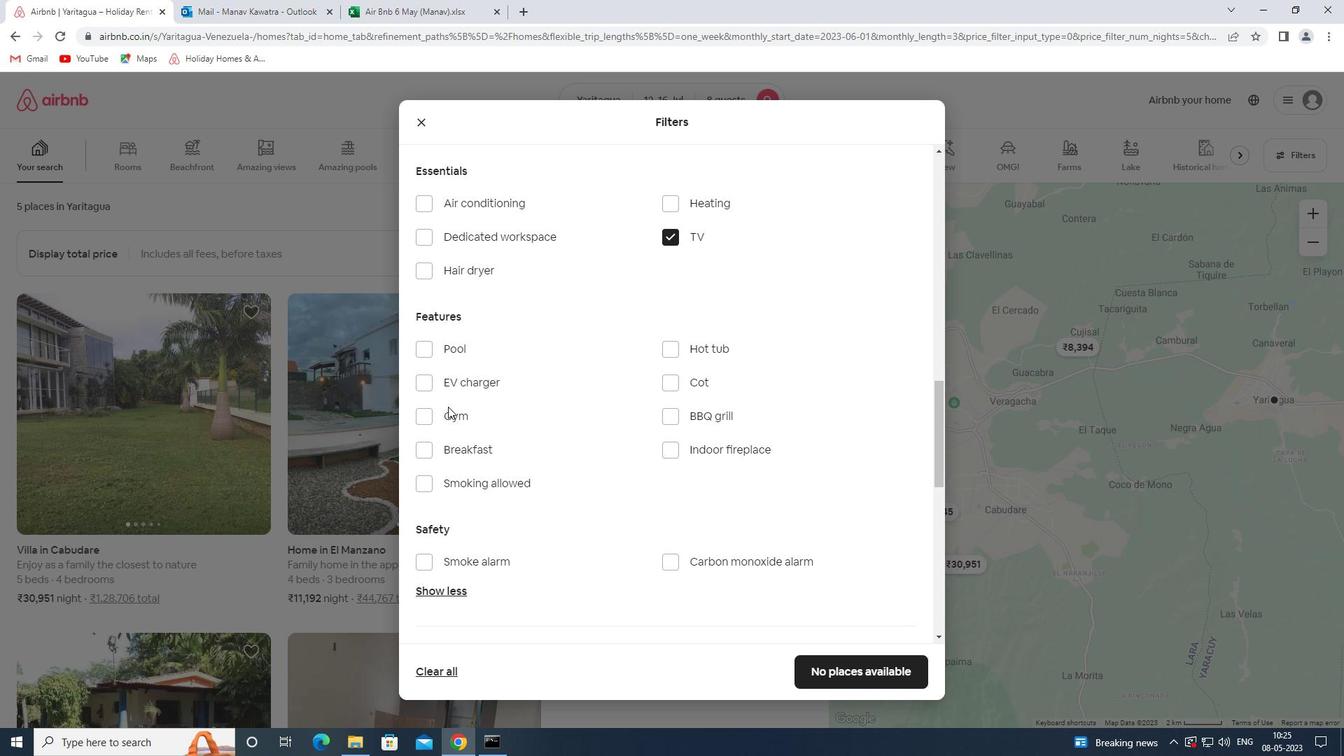 
Action: Mouse pressed left at (445, 418)
Screenshot: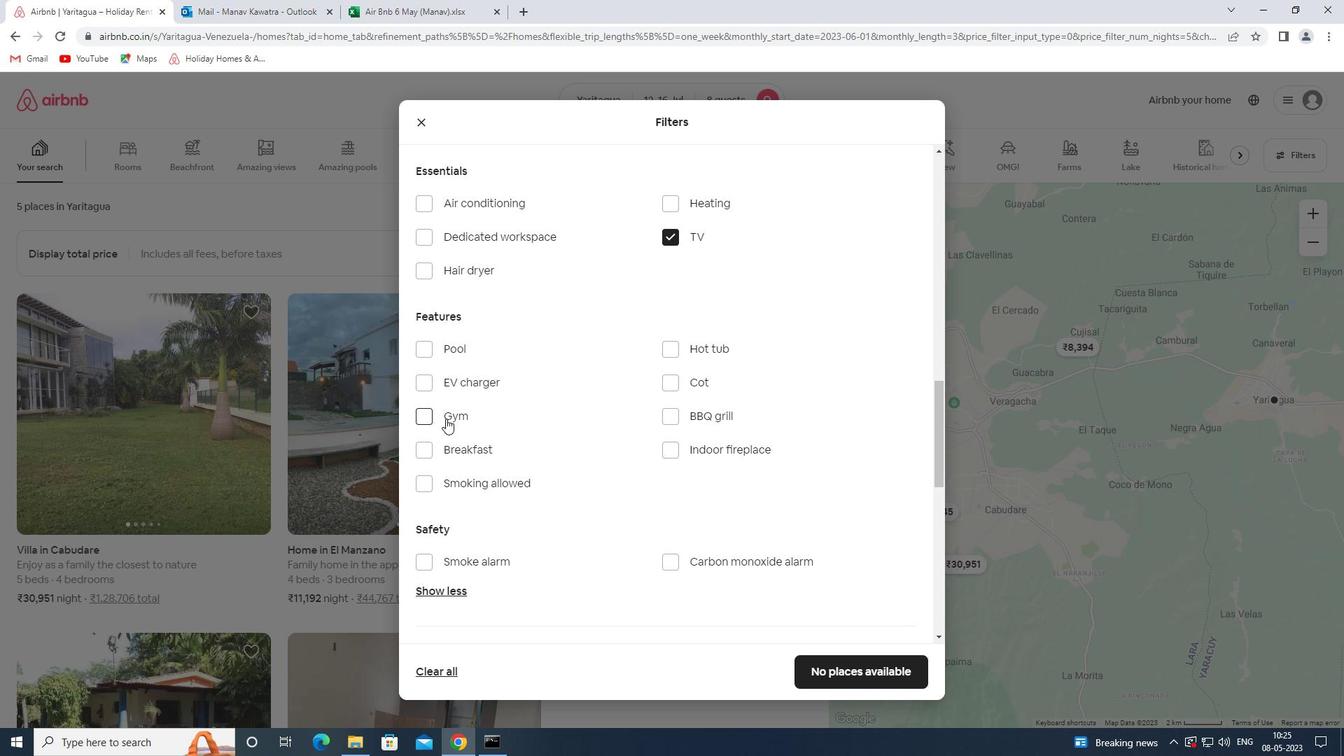 
Action: Mouse moved to (452, 450)
Screenshot: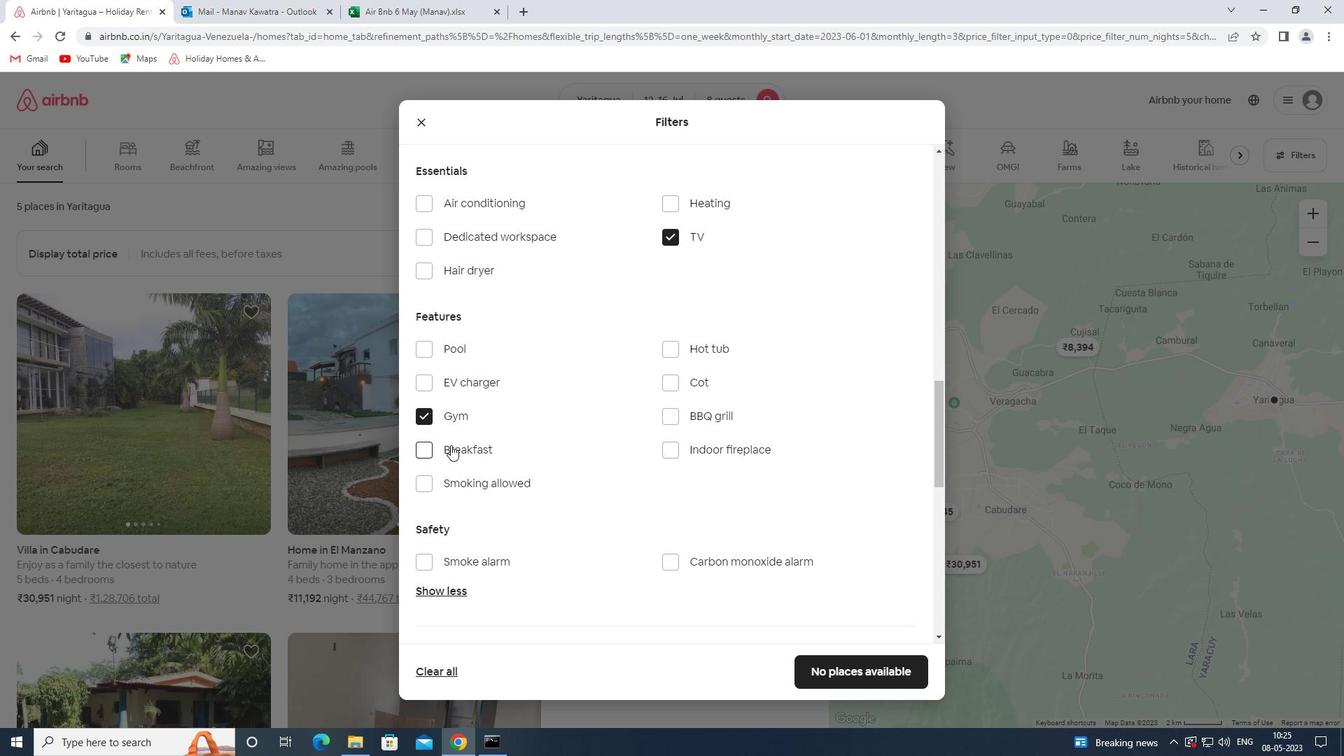 
Action: Mouse pressed left at (452, 450)
Screenshot: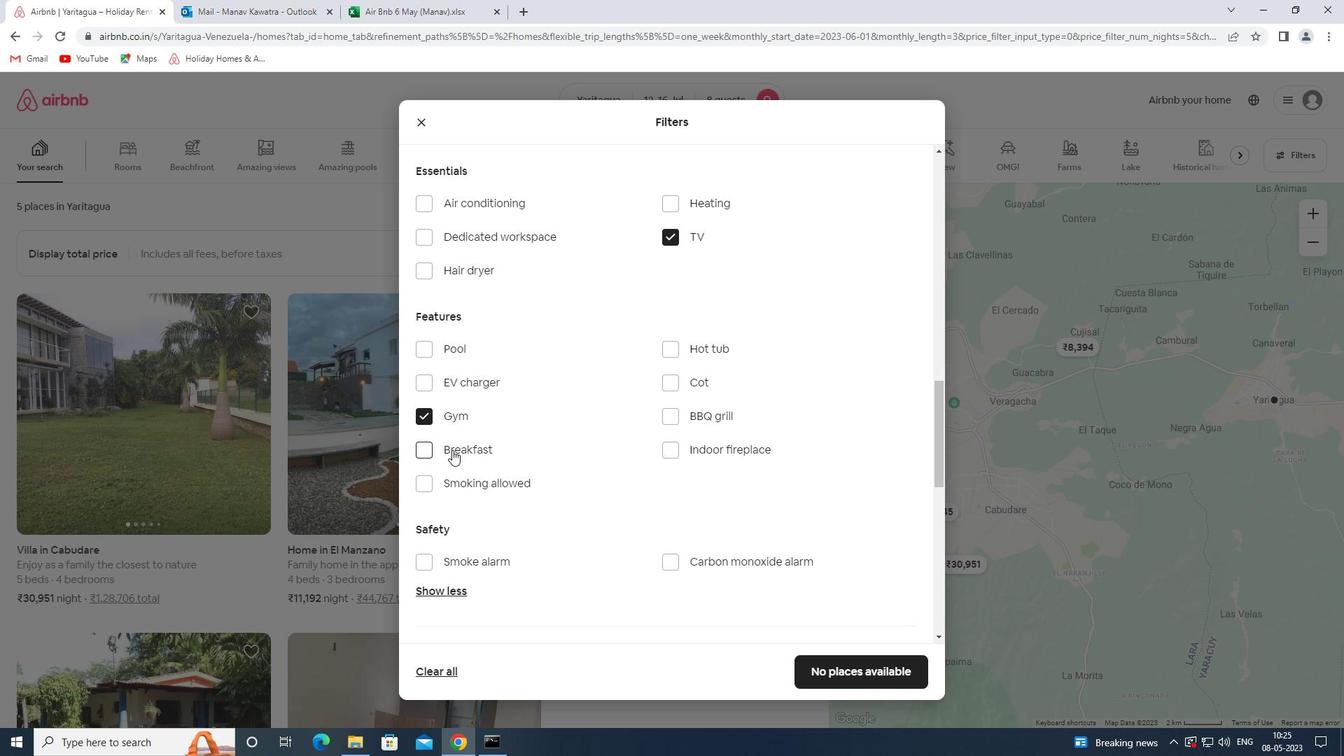 
Action: Mouse moved to (526, 419)
Screenshot: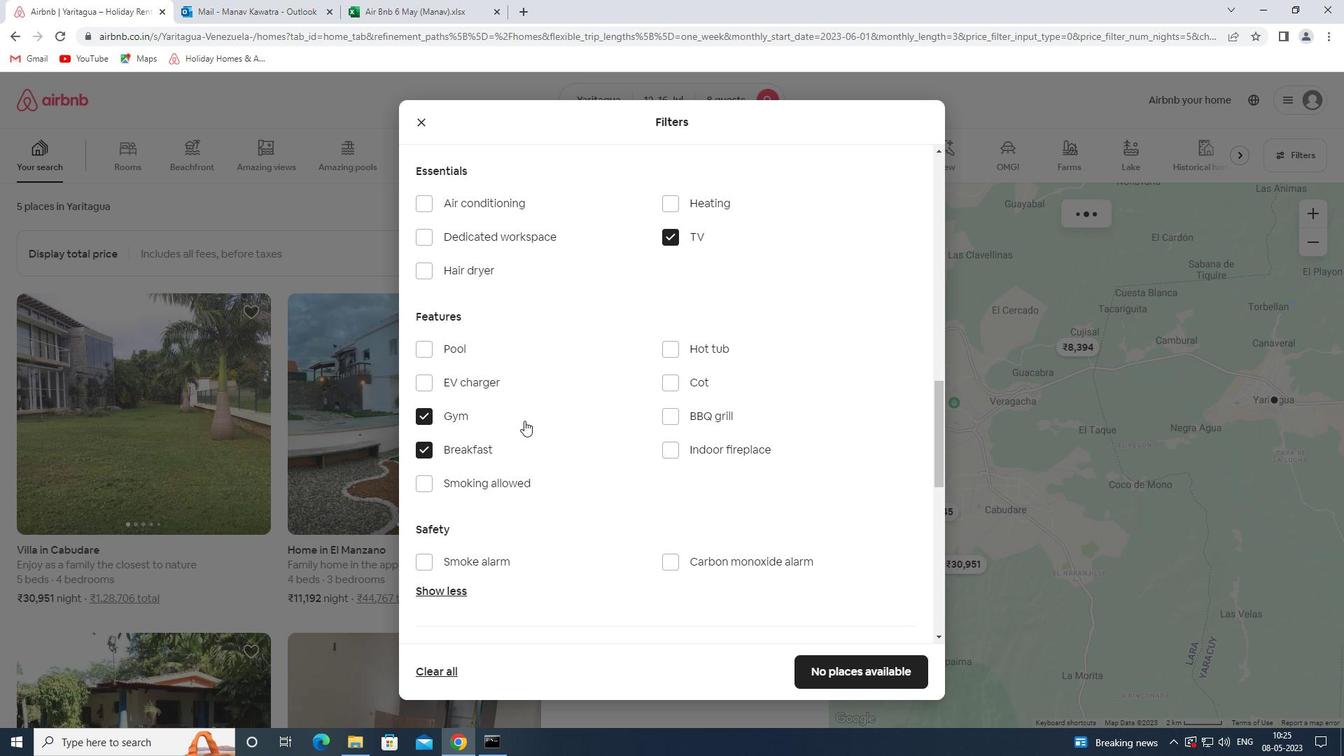 
Action: Mouse scrolled (526, 418) with delta (0, 0)
Screenshot: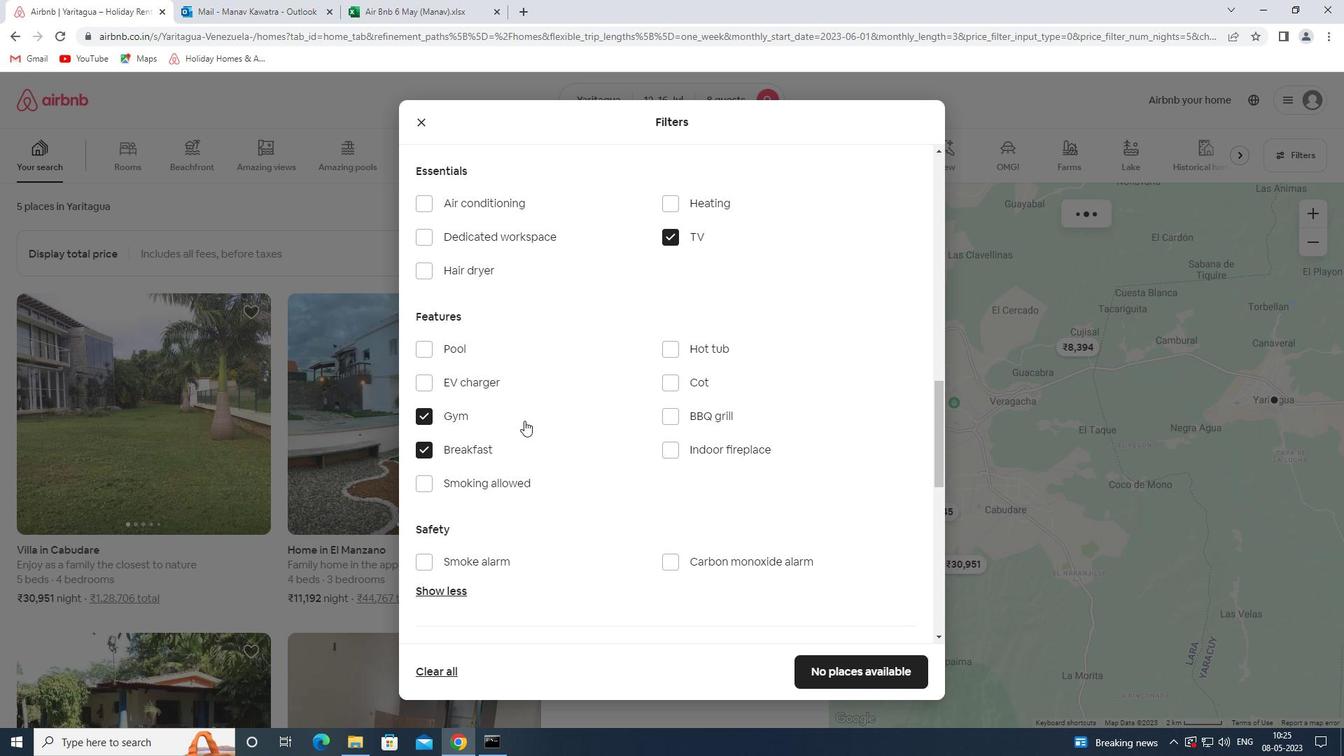 
Action: Mouse scrolled (526, 418) with delta (0, 0)
Screenshot: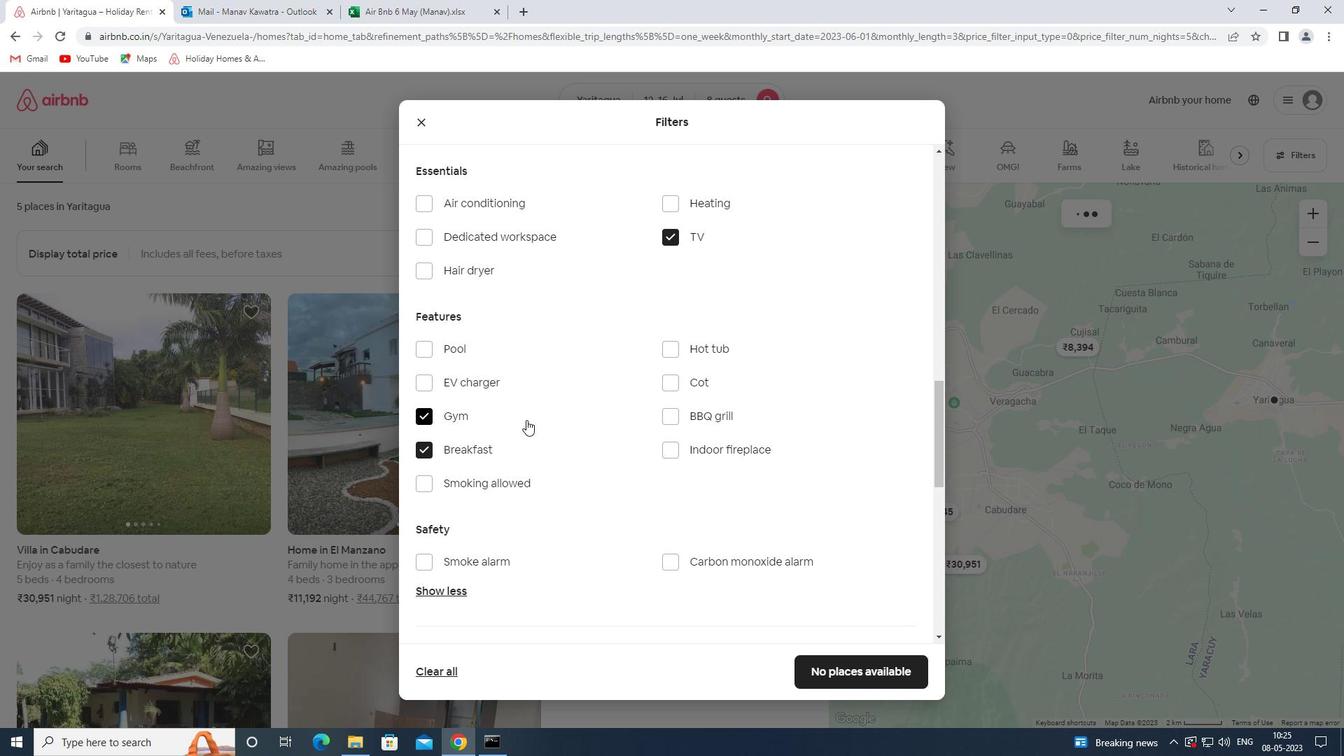 
Action: Mouse scrolled (526, 418) with delta (0, 0)
Screenshot: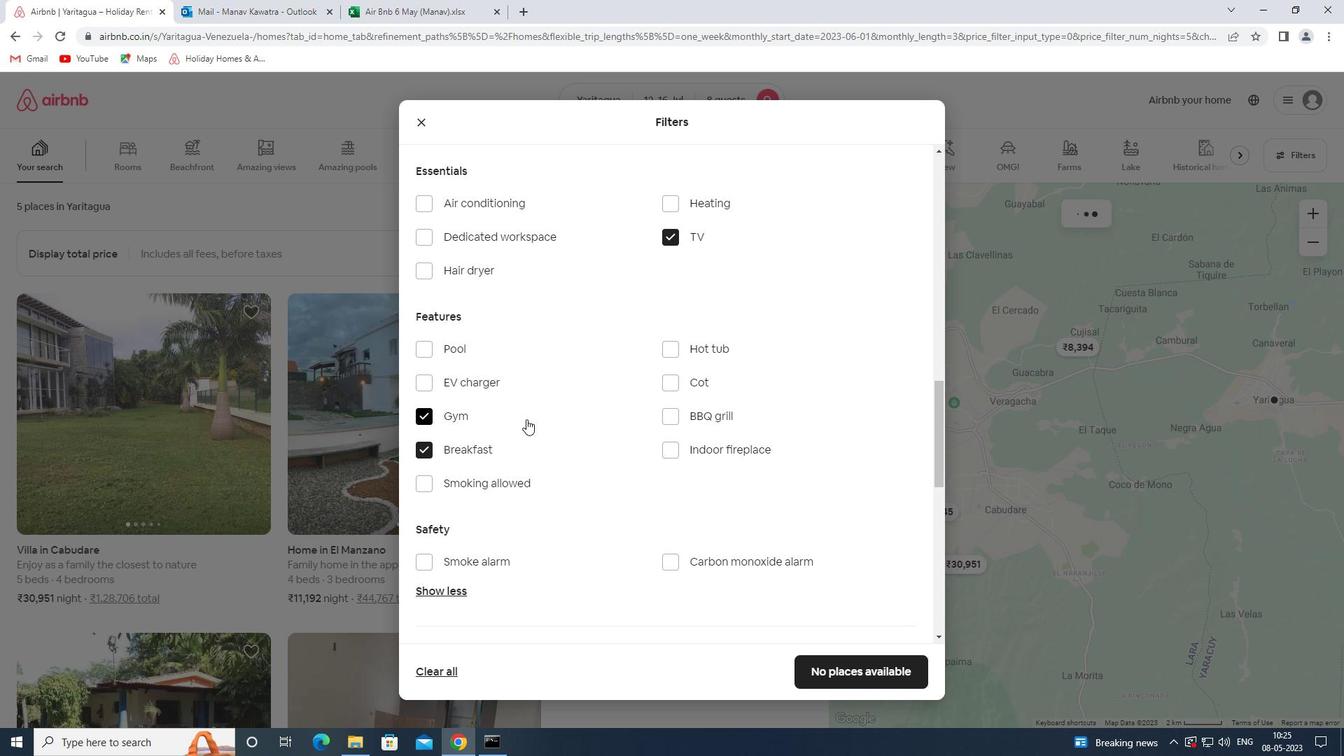 
Action: Mouse scrolled (526, 418) with delta (0, 0)
Screenshot: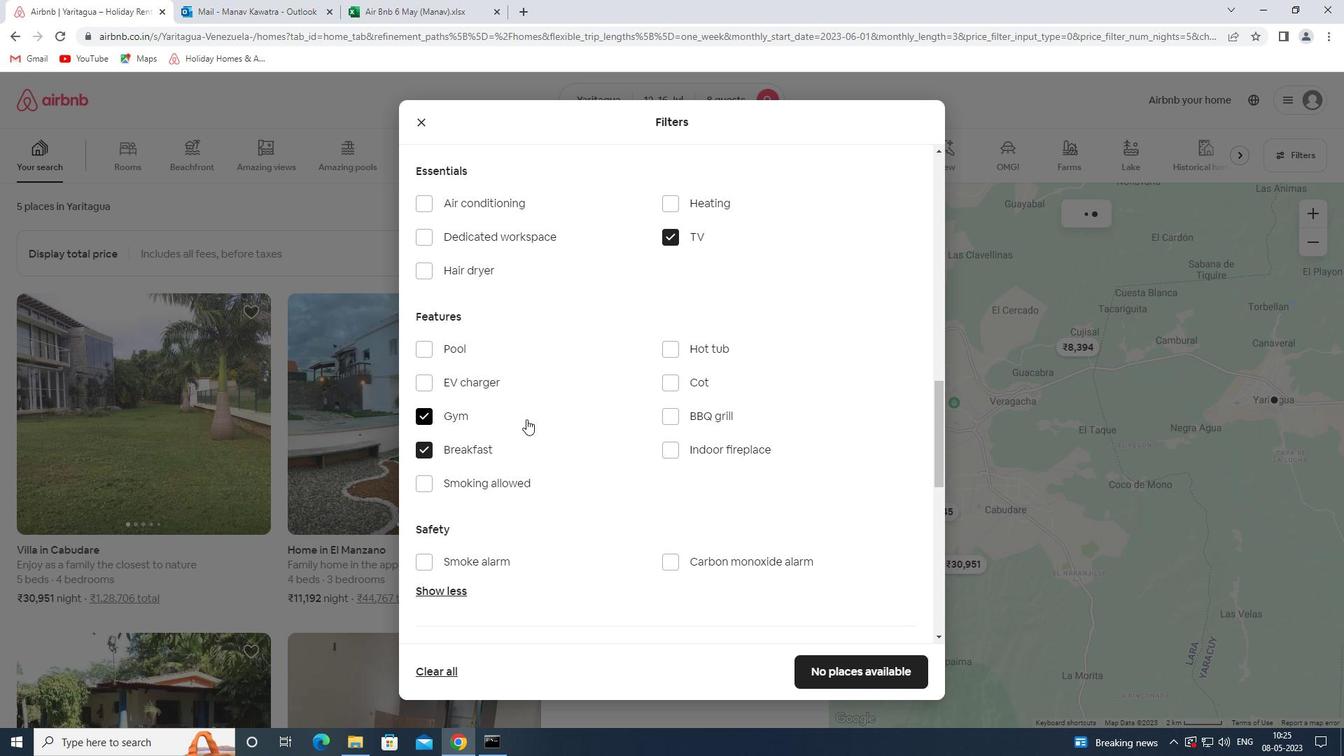 
Action: Mouse scrolled (526, 418) with delta (0, 0)
Screenshot: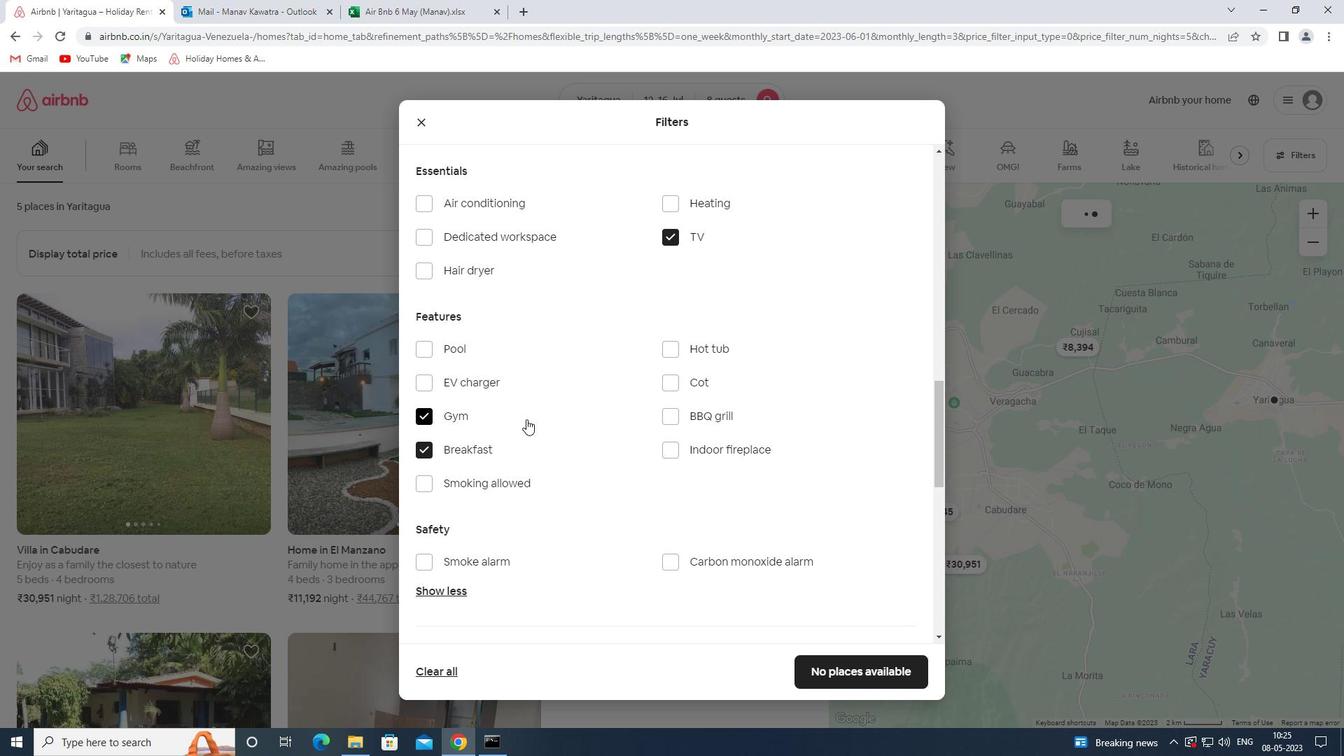 
Action: Mouse scrolled (526, 418) with delta (0, 0)
Screenshot: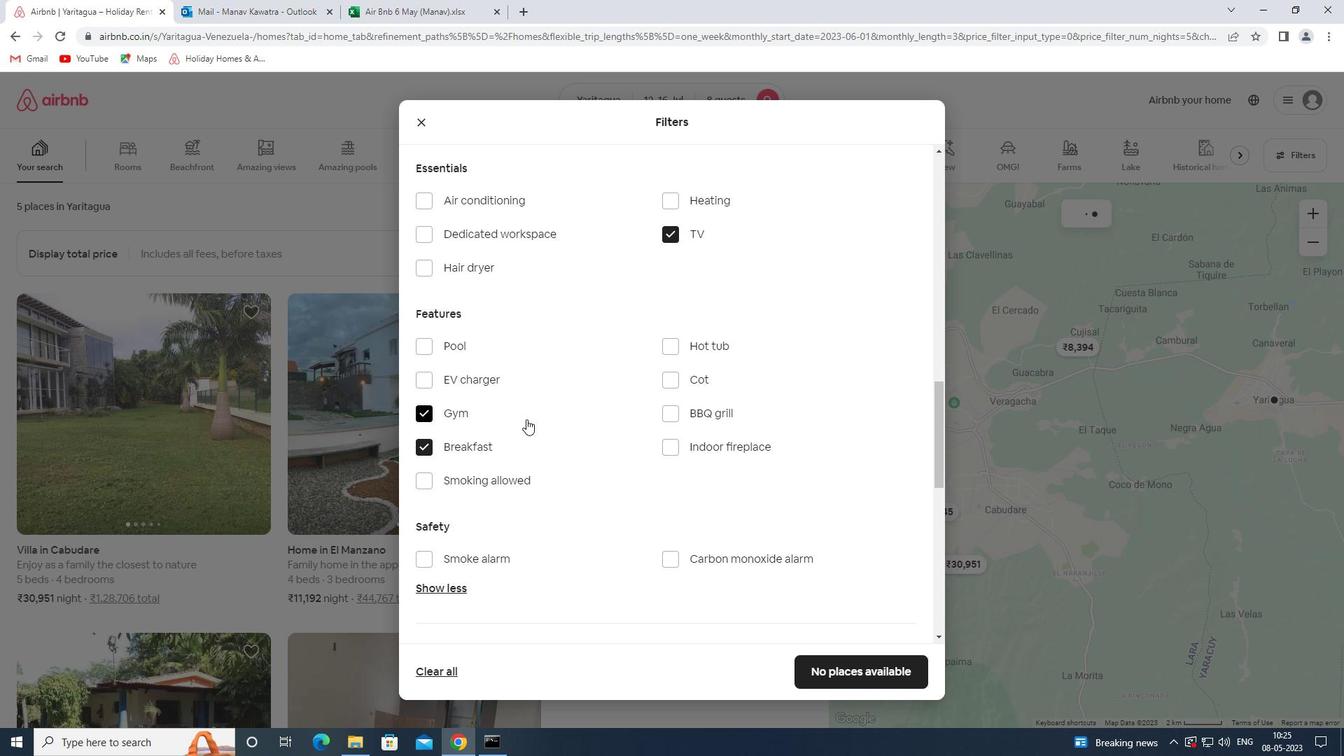 
Action: Mouse moved to (895, 336)
Screenshot: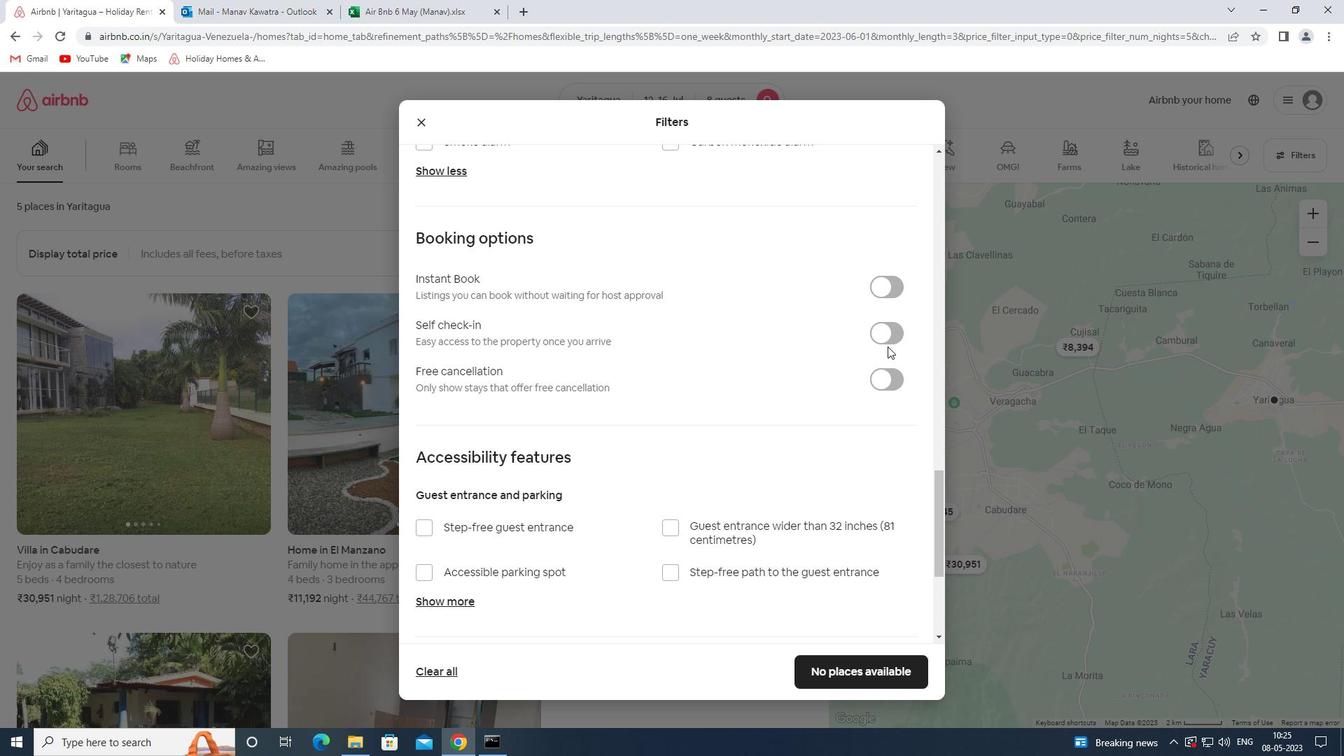 
Action: Mouse pressed left at (895, 336)
Screenshot: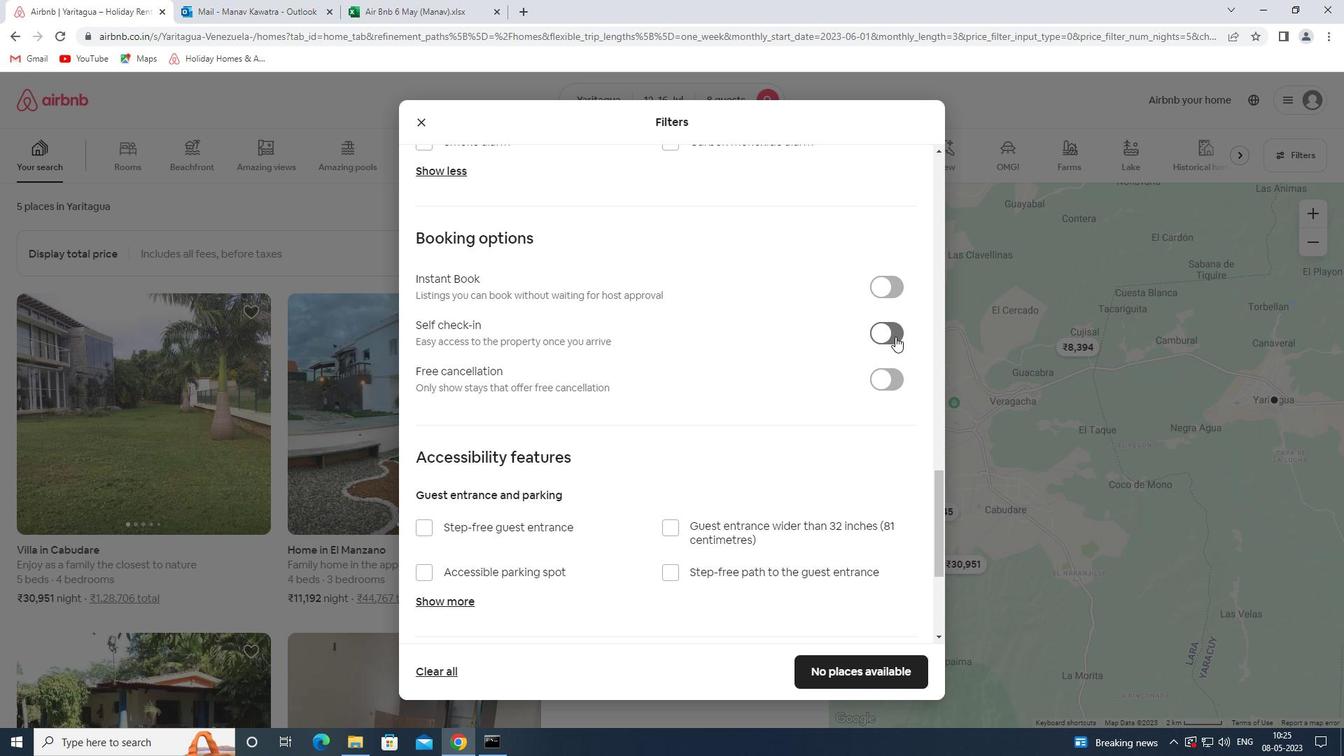 
Action: Mouse moved to (539, 445)
Screenshot: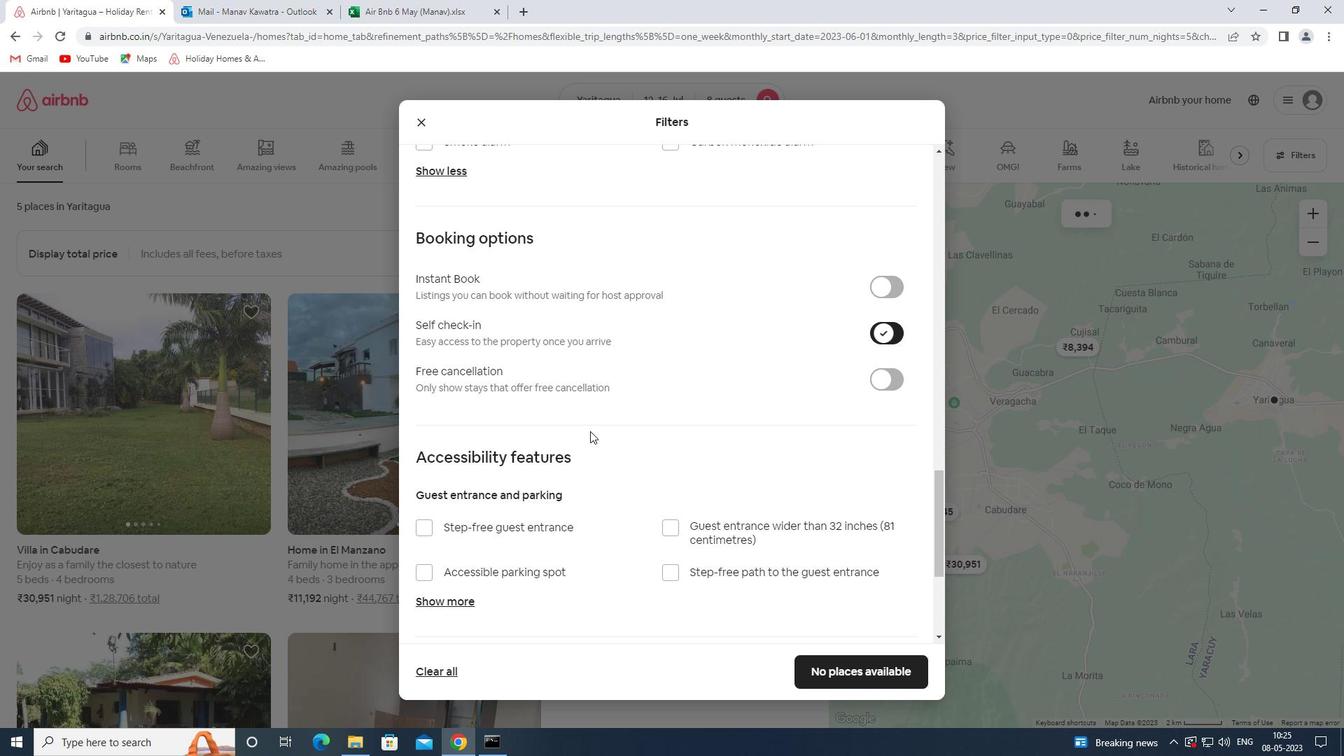 
Action: Mouse scrolled (539, 444) with delta (0, 0)
Screenshot: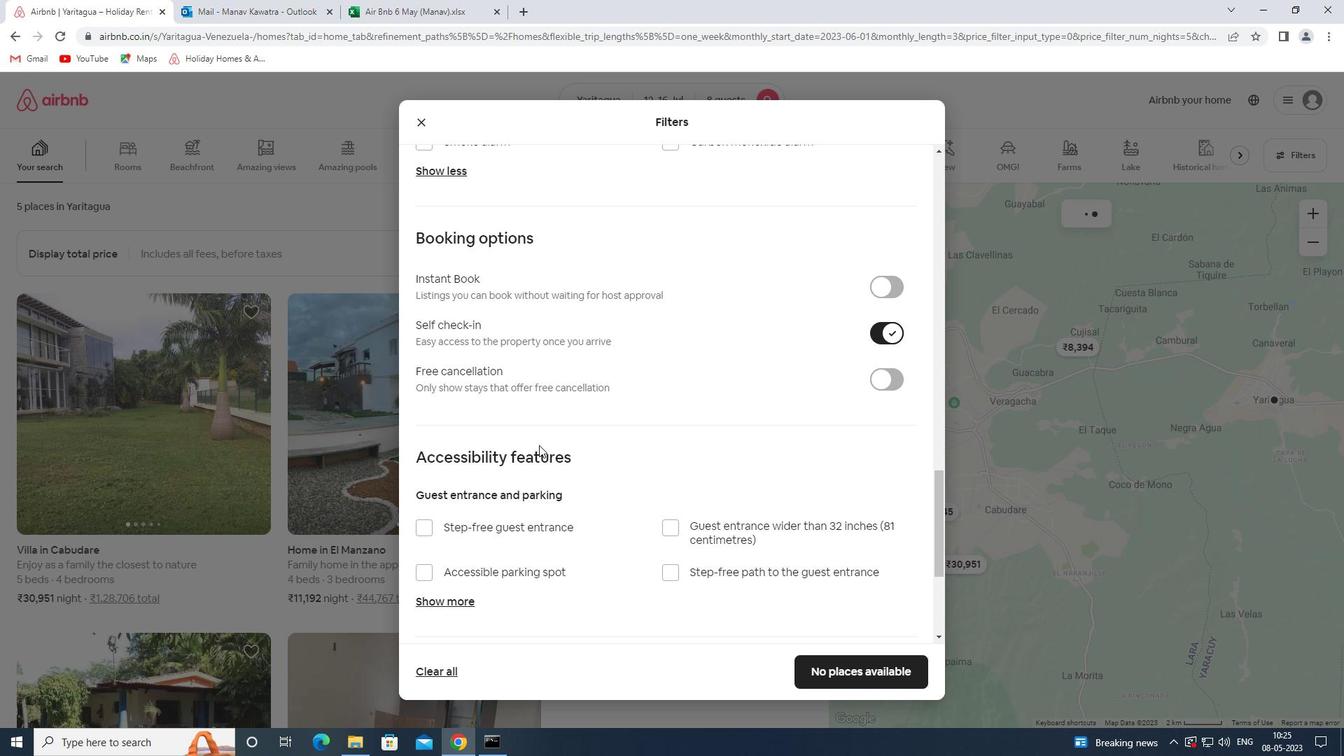 
Action: Mouse scrolled (539, 444) with delta (0, 0)
Screenshot: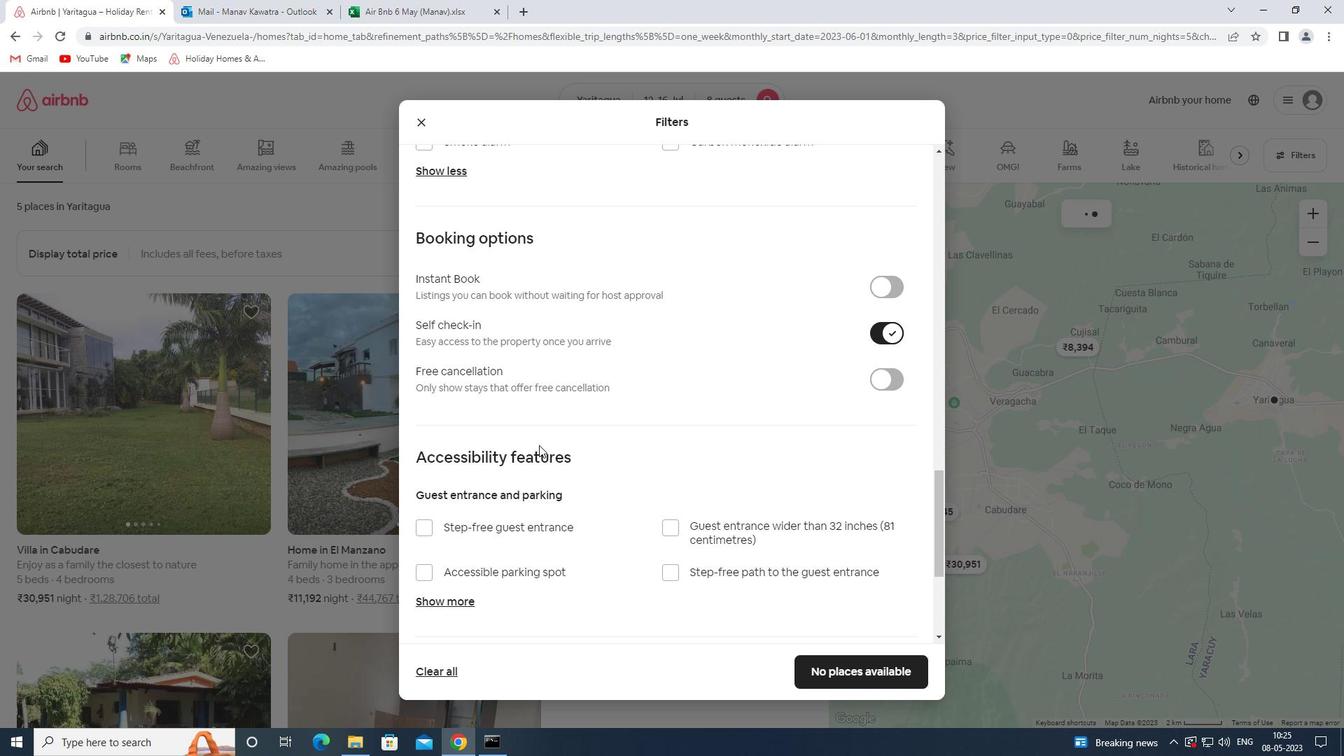 
Action: Mouse scrolled (539, 444) with delta (0, 0)
Screenshot: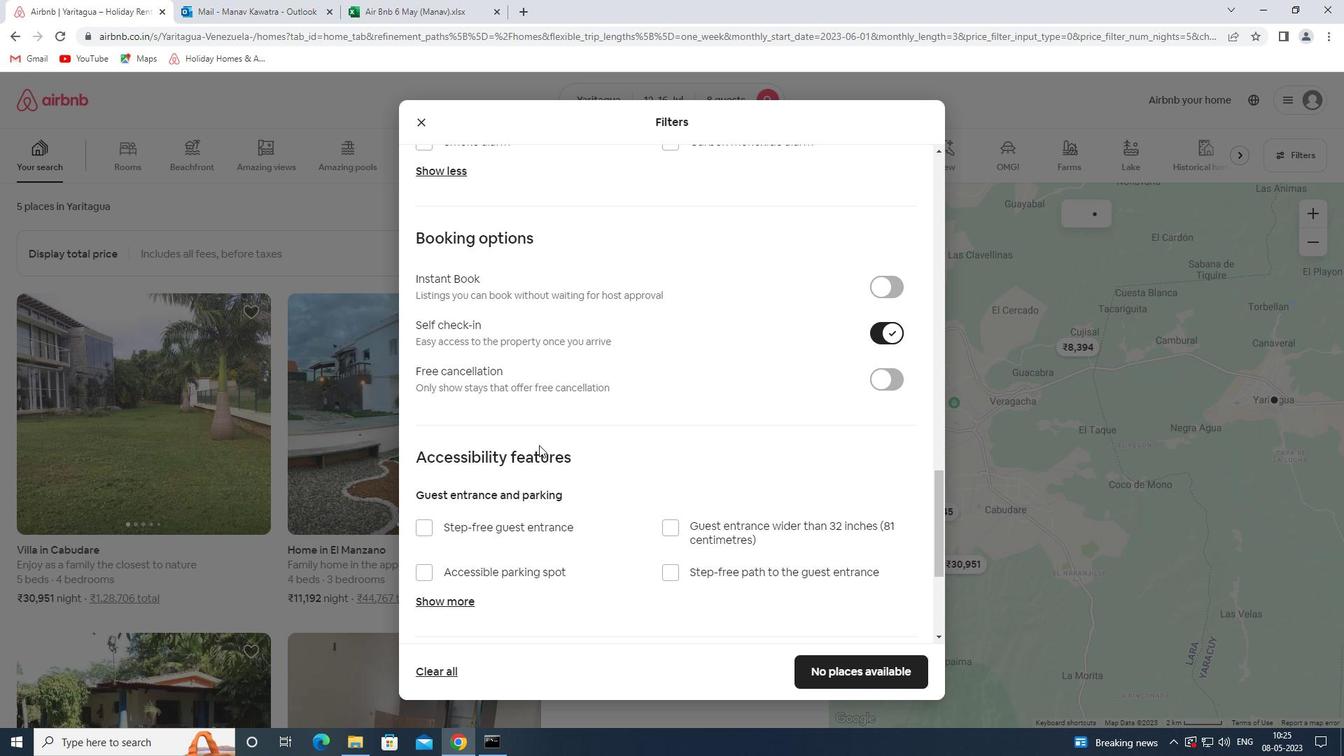 
Action: Mouse scrolled (539, 444) with delta (0, 0)
Screenshot: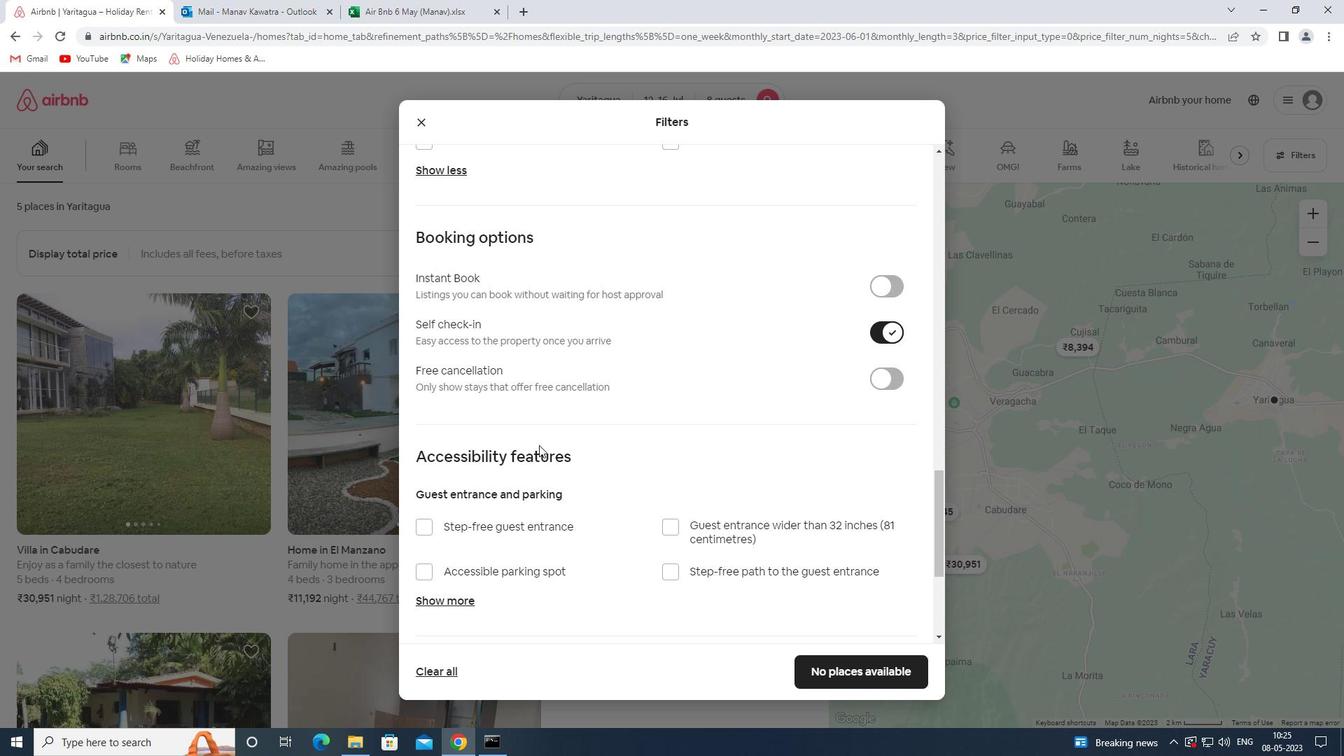 
Action: Mouse scrolled (539, 444) with delta (0, 0)
Screenshot: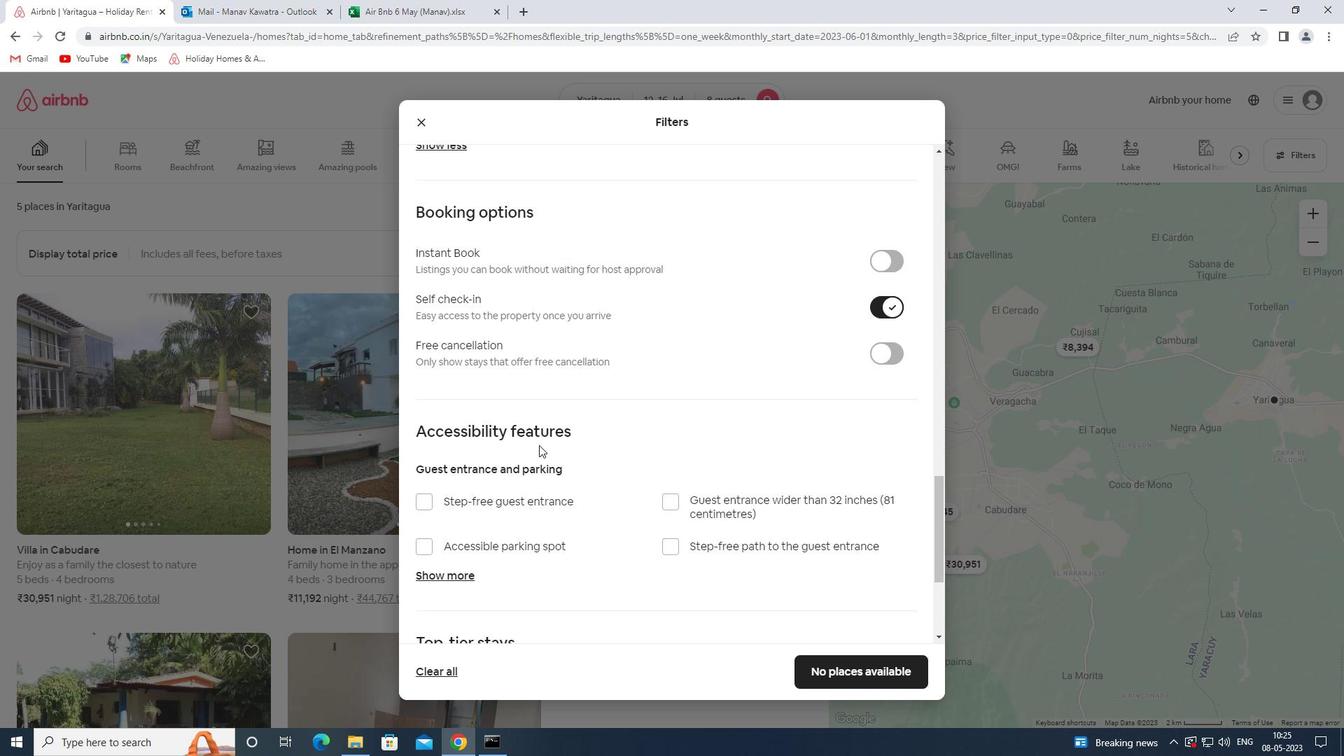 
Action: Mouse moved to (466, 609)
Screenshot: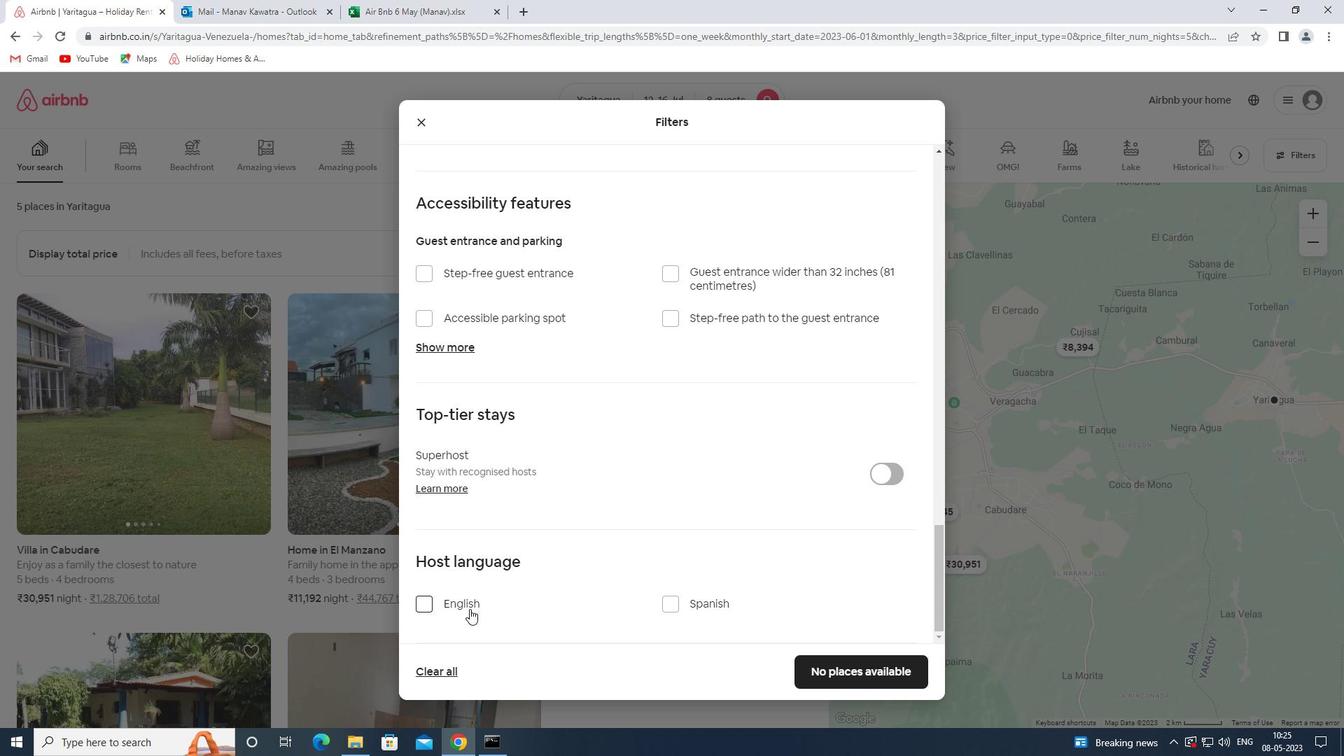 
Action: Mouse pressed left at (466, 609)
Screenshot: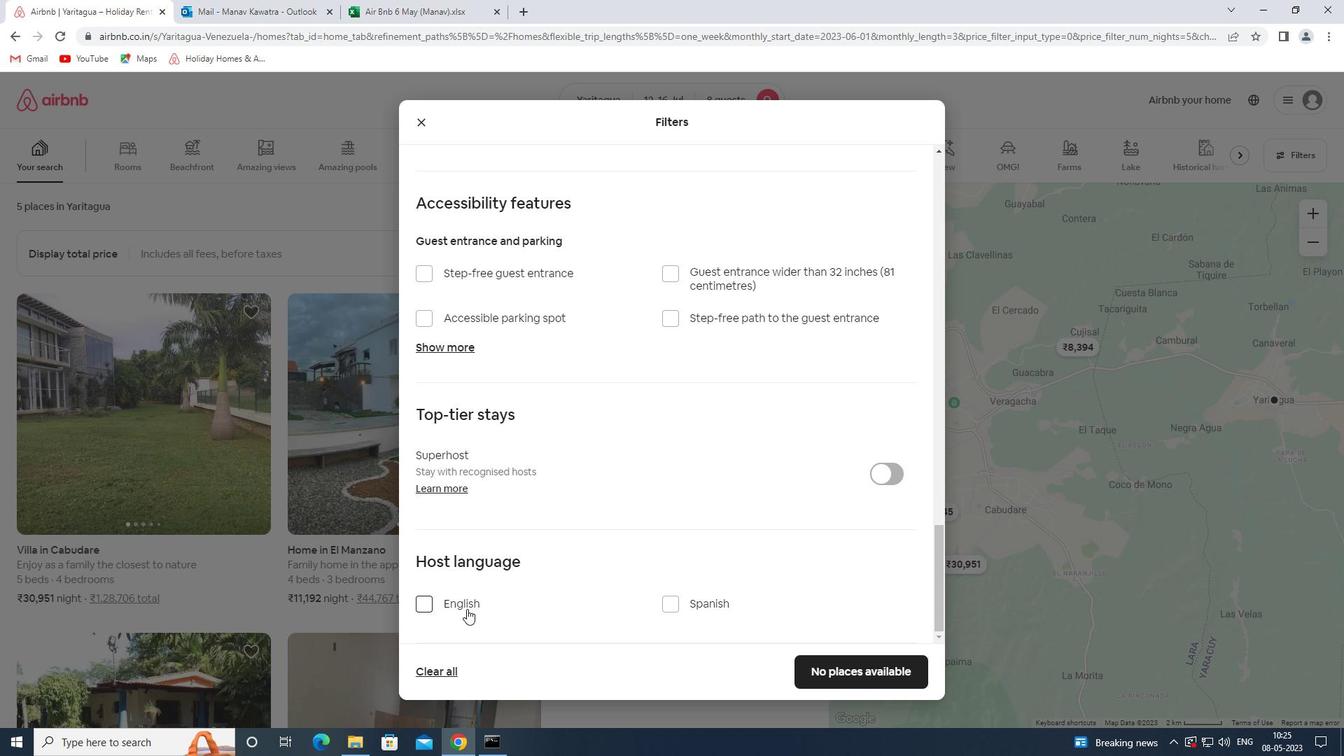 
Action: Mouse moved to (899, 668)
Screenshot: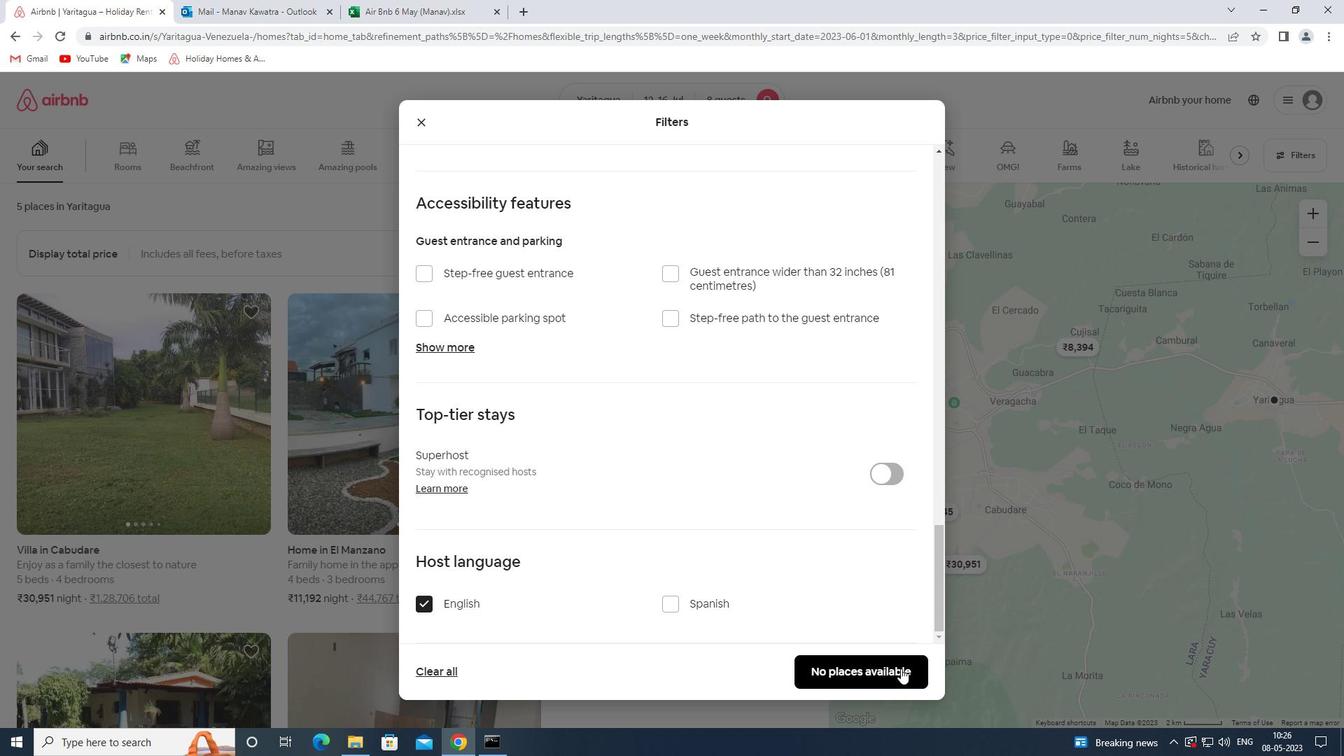 
Action: Mouse pressed left at (899, 668)
Screenshot: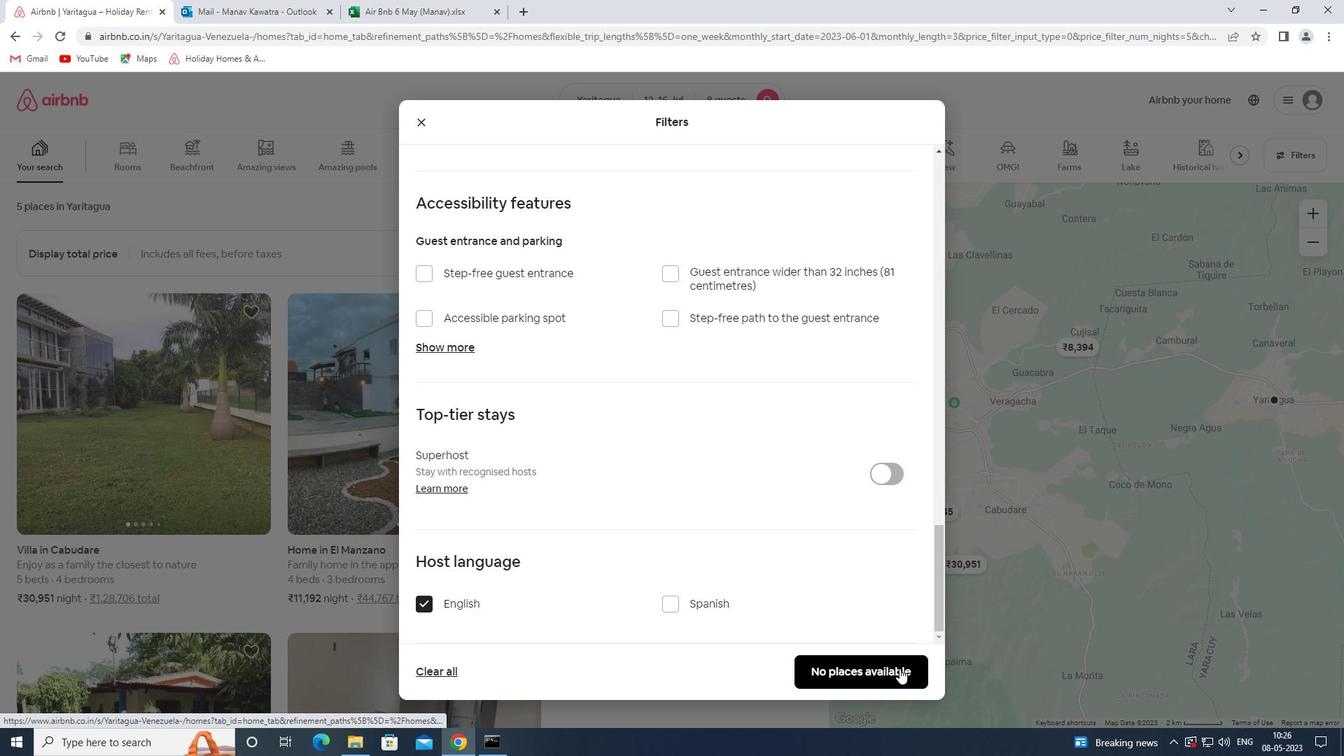 
Action: Mouse moved to (916, 230)
Screenshot: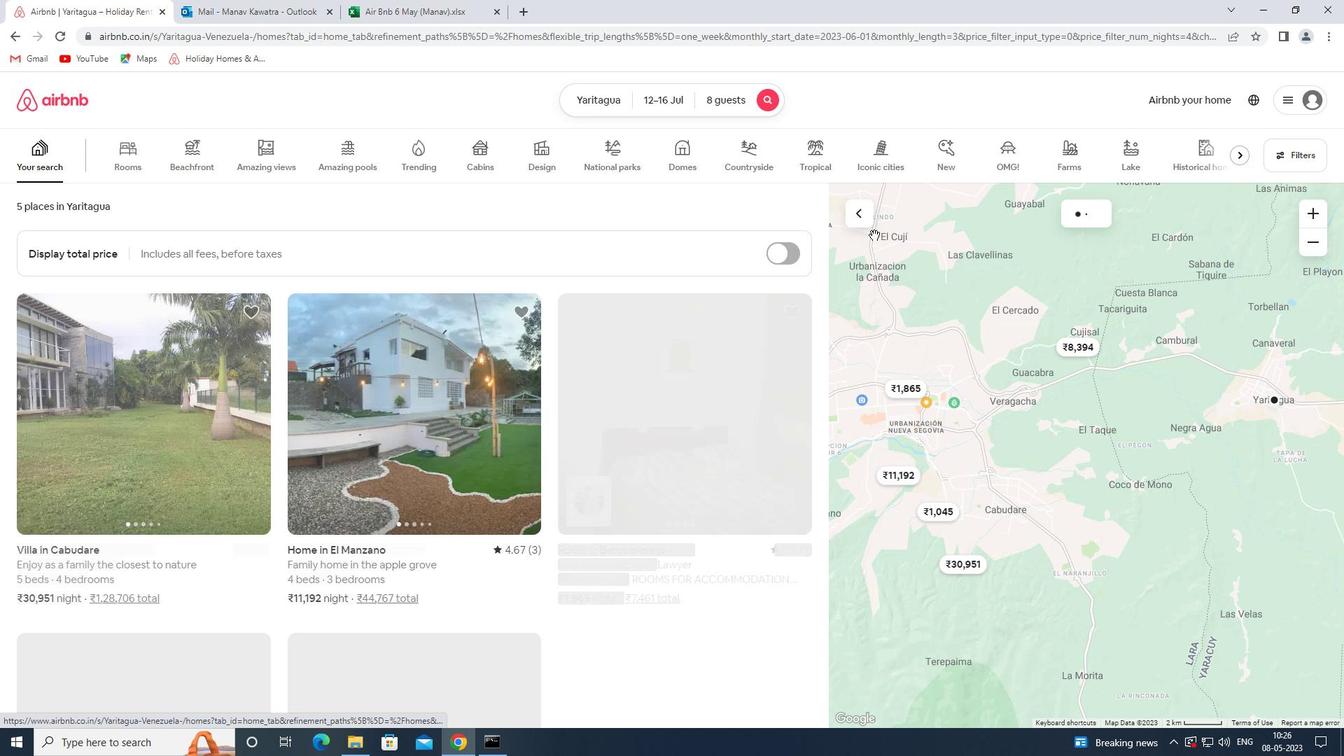 
